 Task: Look for space in Pinhais, Brazil from 9th June, 2023 to 16th June, 2023 for 2 adults in price range Rs.8000 to Rs.16000. Place can be entire place with 2 bedrooms having 2 beds and 1 bathroom. Property type can be house, flat, guest house. Amenities needed are: washing machine. Booking option can be shelf check-in. Required host language is Spanish.
Action: Mouse moved to (802, 103)
Screenshot: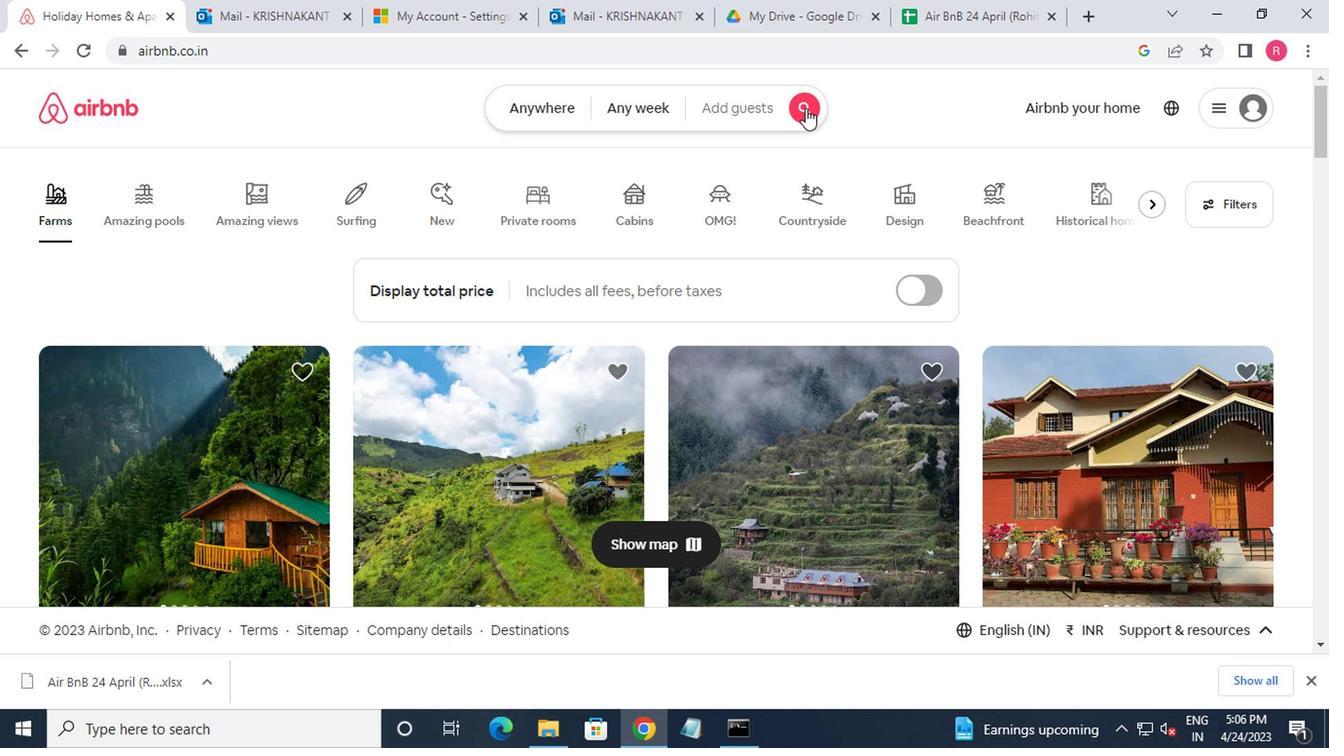 
Action: Mouse pressed left at (802, 103)
Screenshot: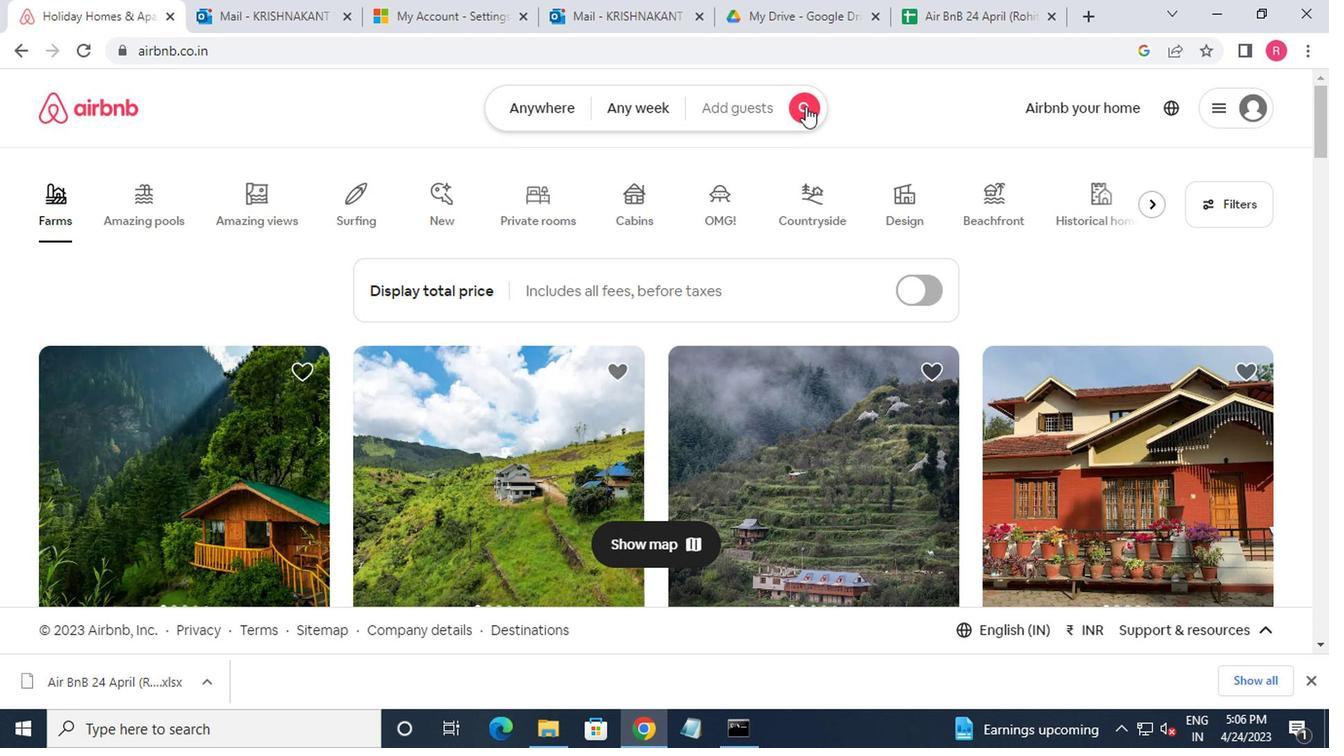 
Action: Mouse moved to (342, 193)
Screenshot: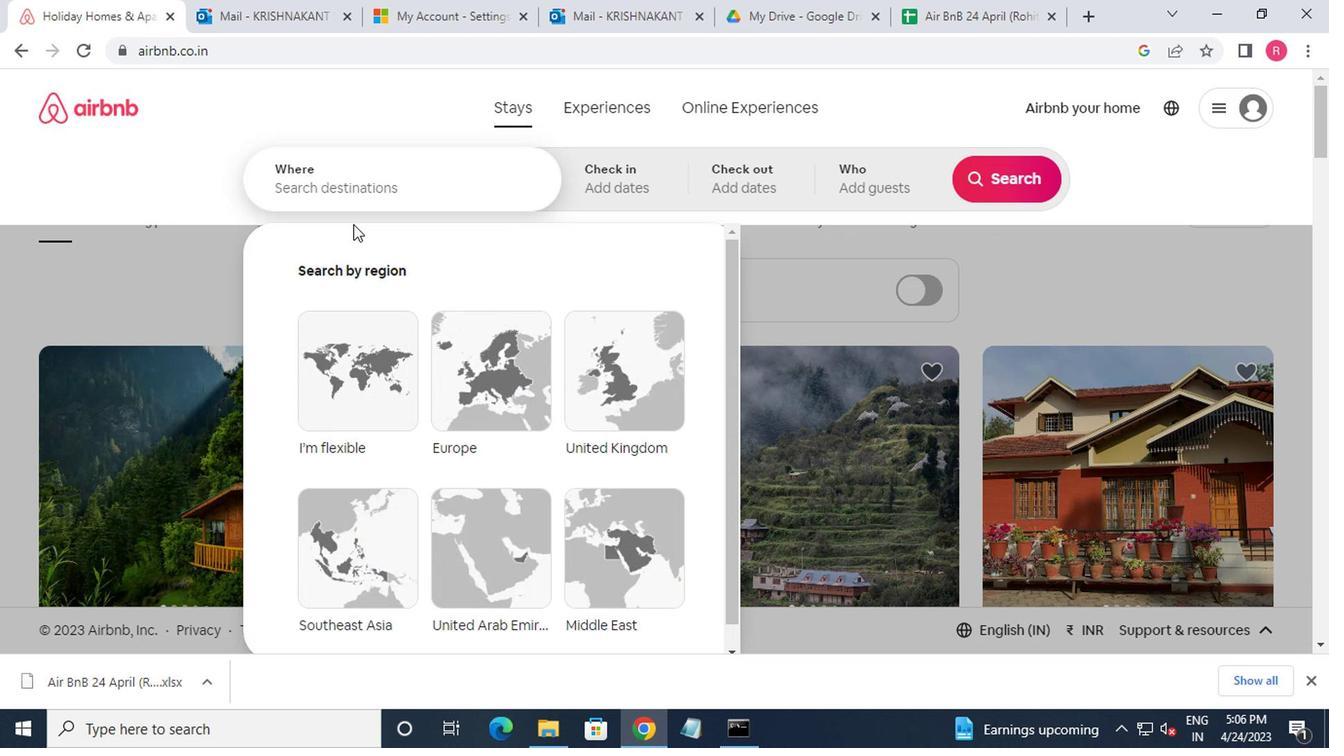 
Action: Mouse pressed left at (342, 193)
Screenshot: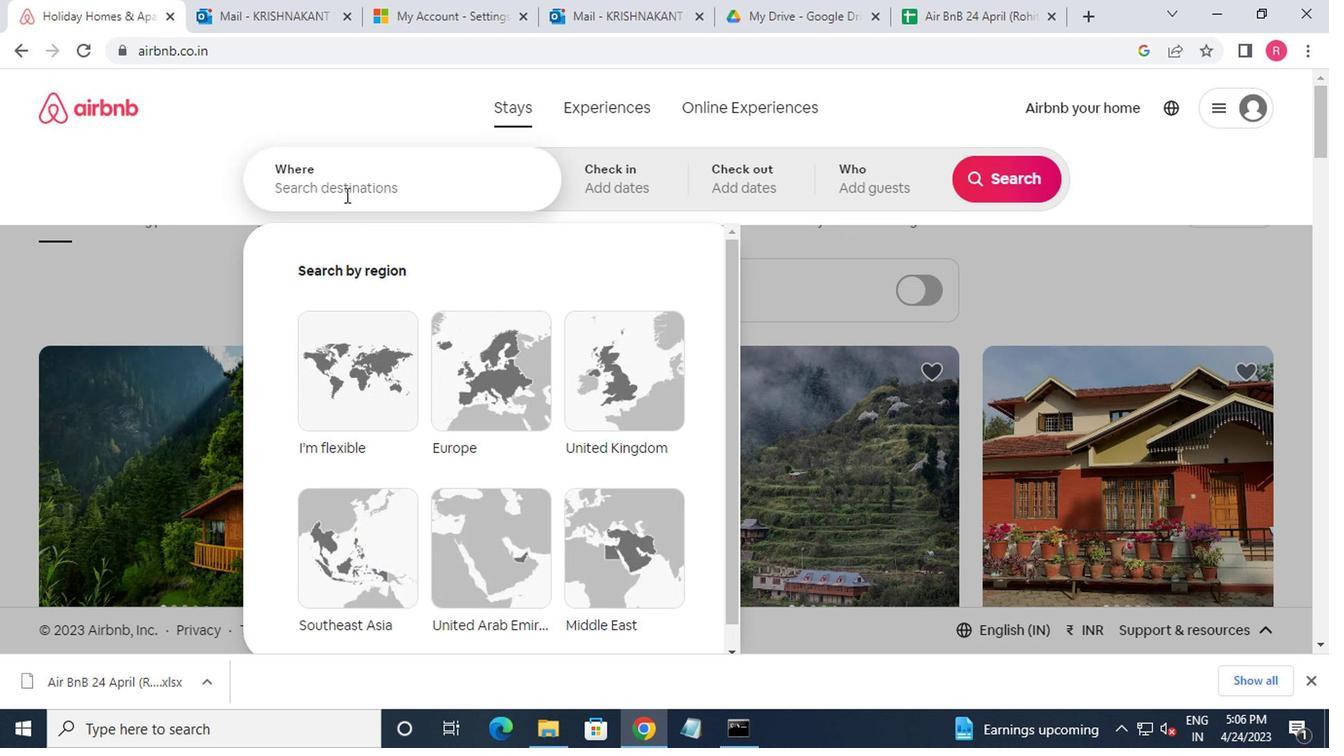 
Action: Key pressed pinhais,brazil<Key.enter>
Screenshot: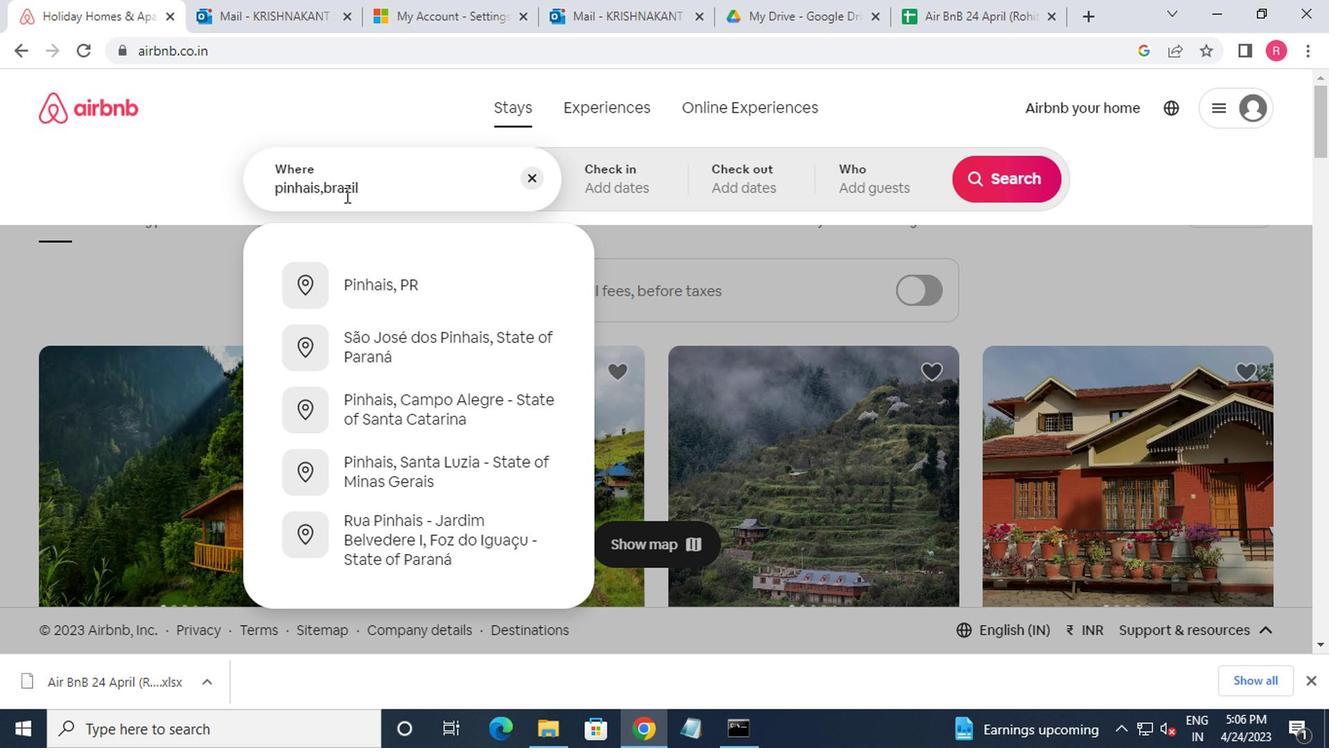 
Action: Mouse moved to (983, 335)
Screenshot: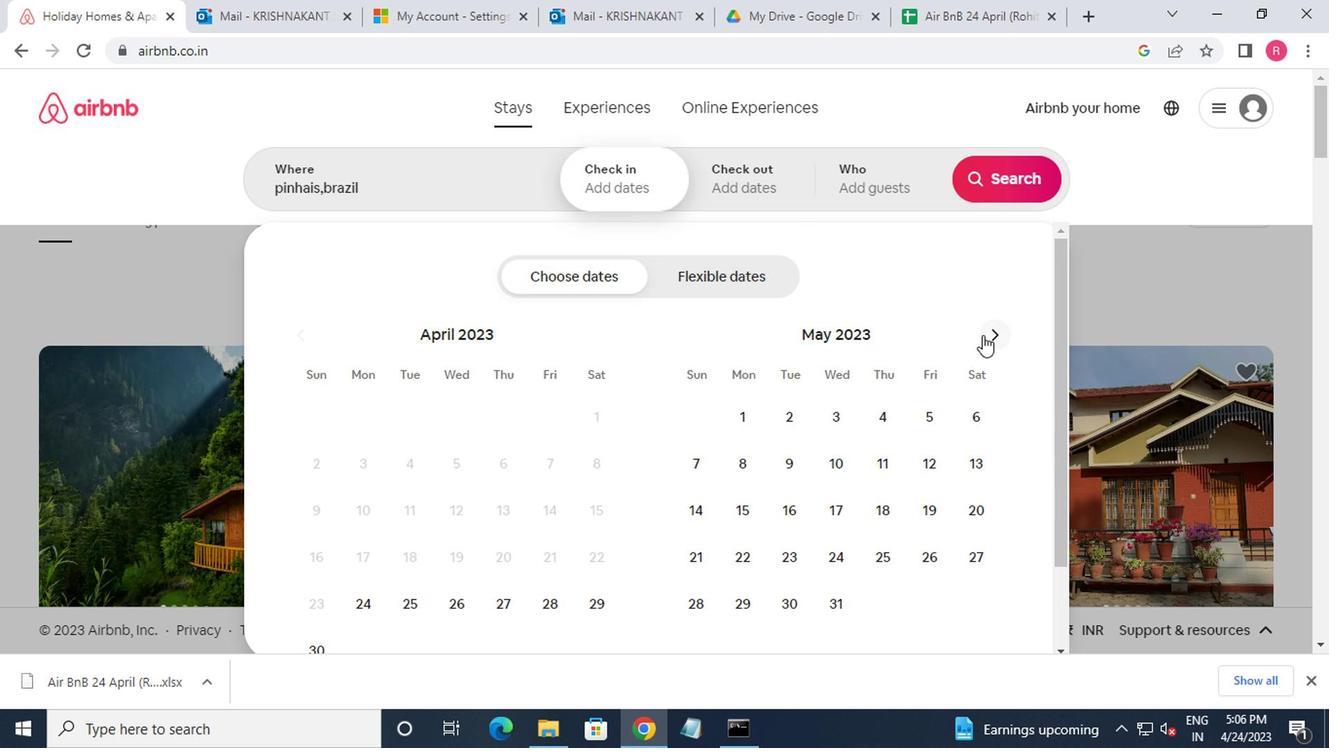 
Action: Mouse pressed left at (983, 335)
Screenshot: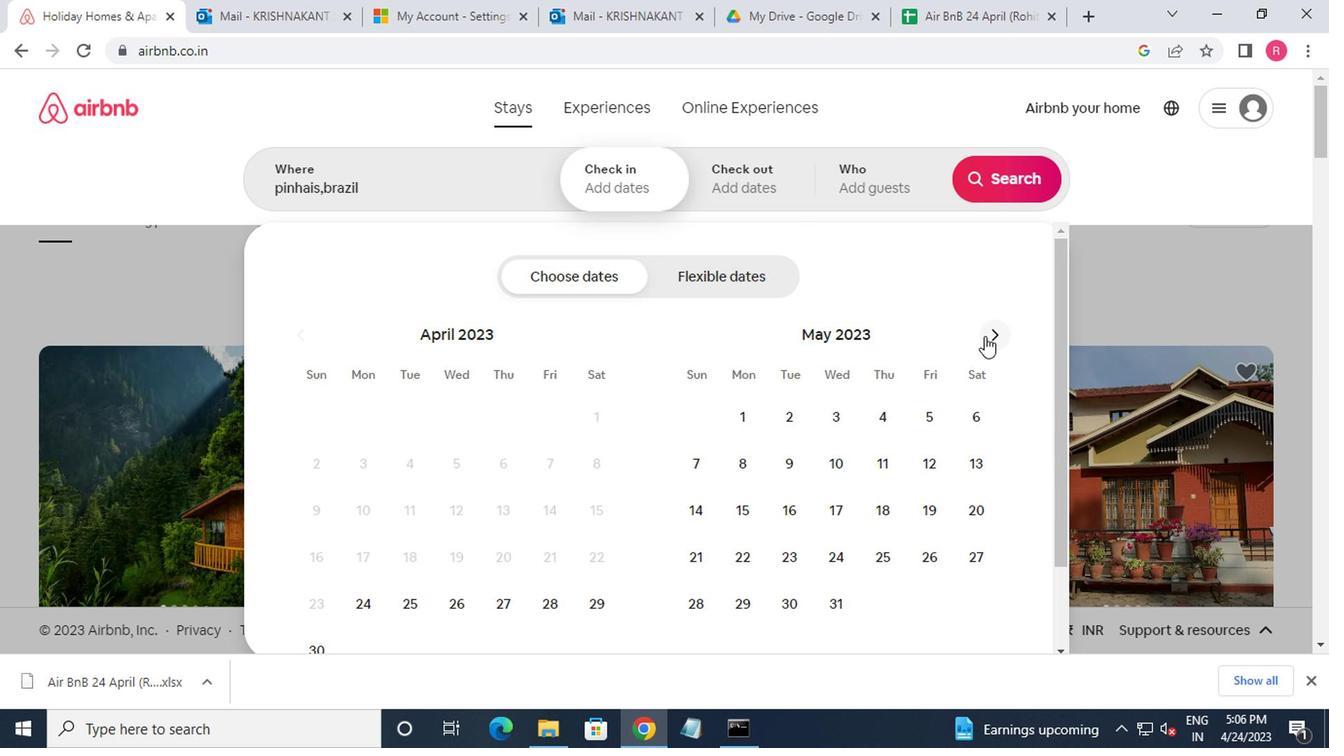 
Action: Mouse moved to (920, 463)
Screenshot: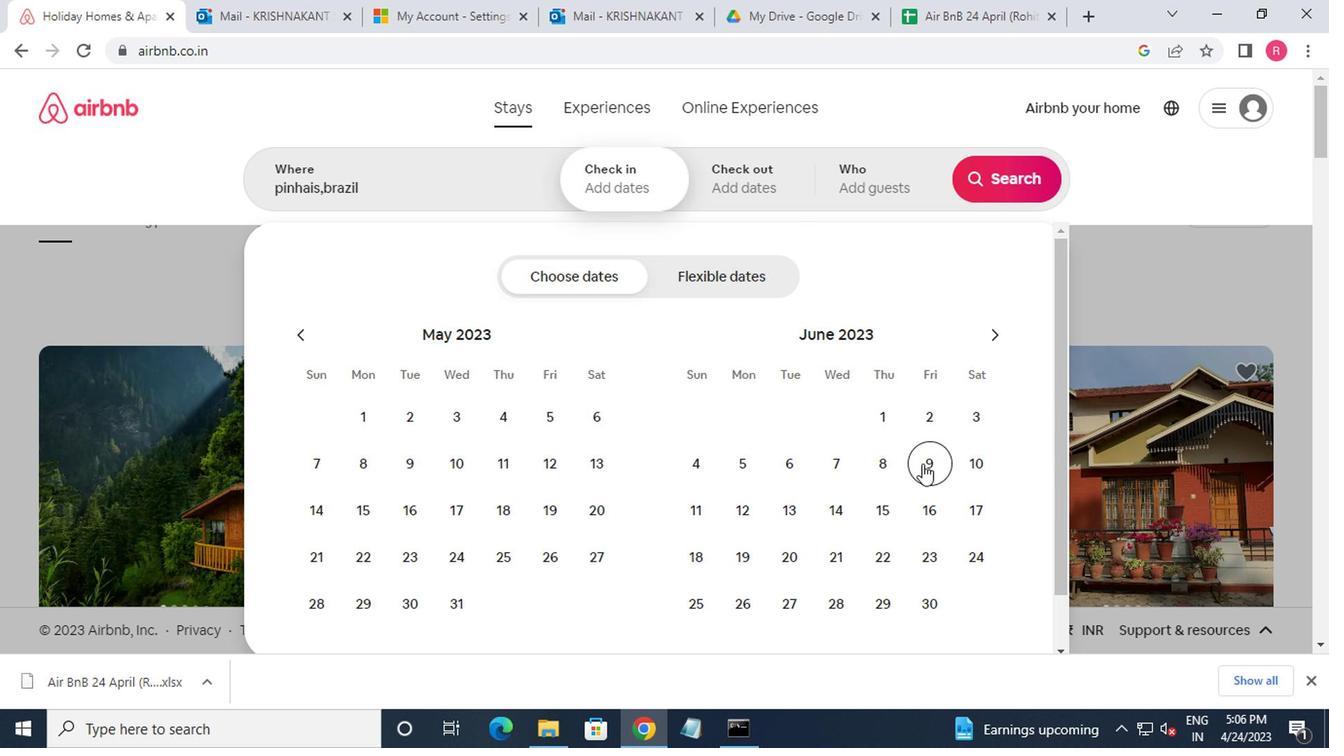 
Action: Mouse pressed left at (920, 463)
Screenshot: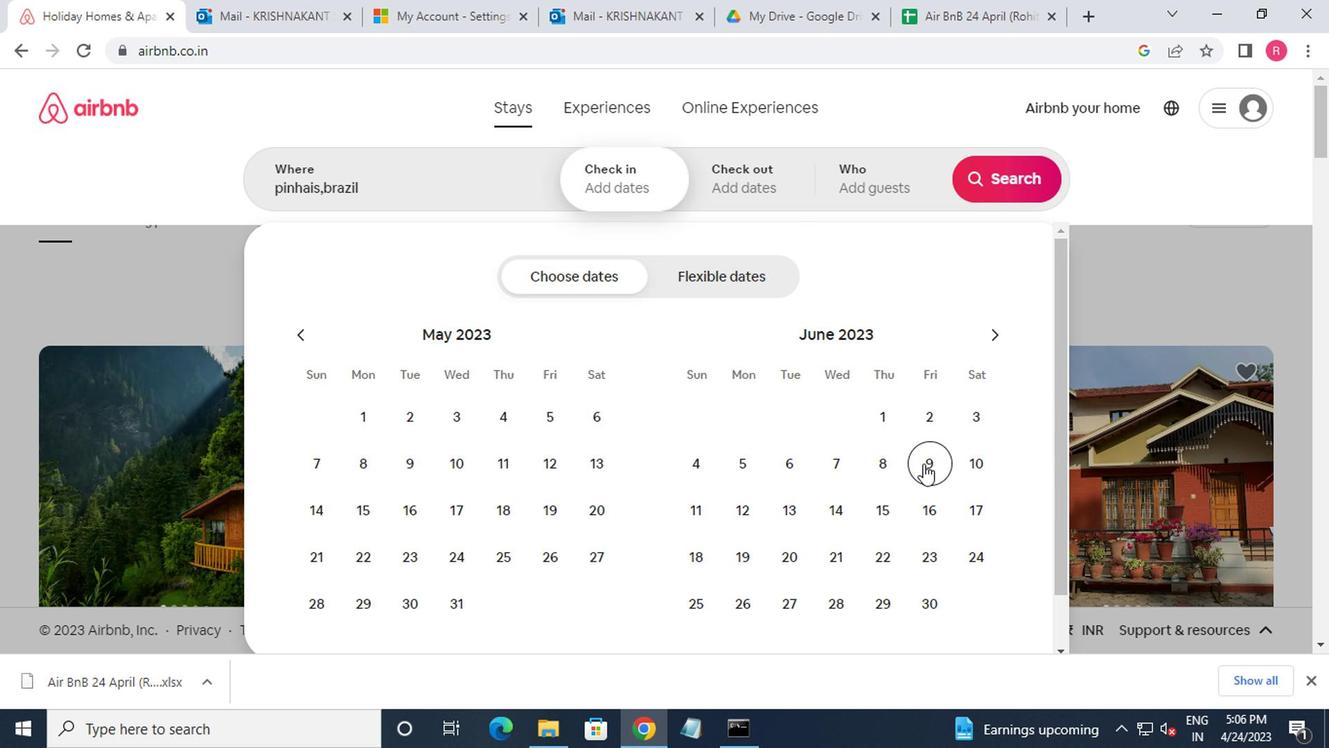 
Action: Mouse moved to (925, 513)
Screenshot: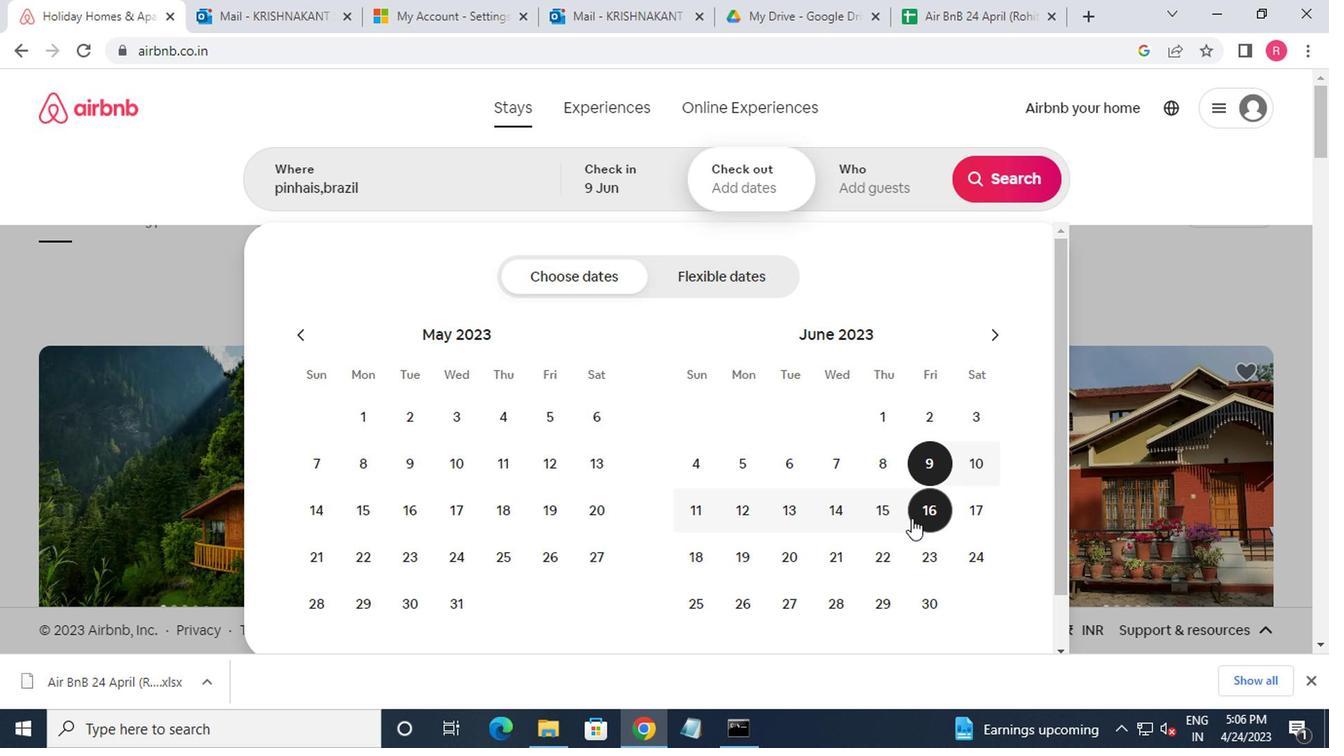 
Action: Mouse pressed left at (925, 513)
Screenshot: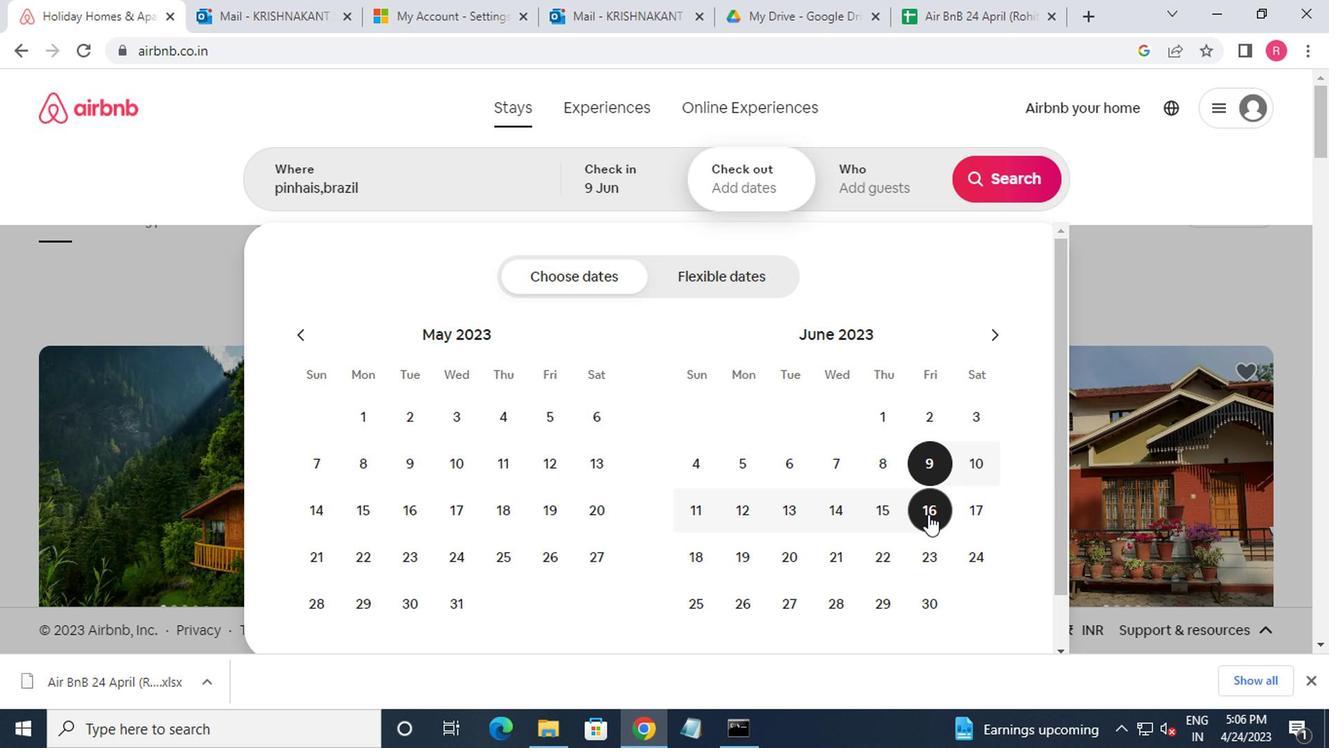 
Action: Mouse moved to (850, 171)
Screenshot: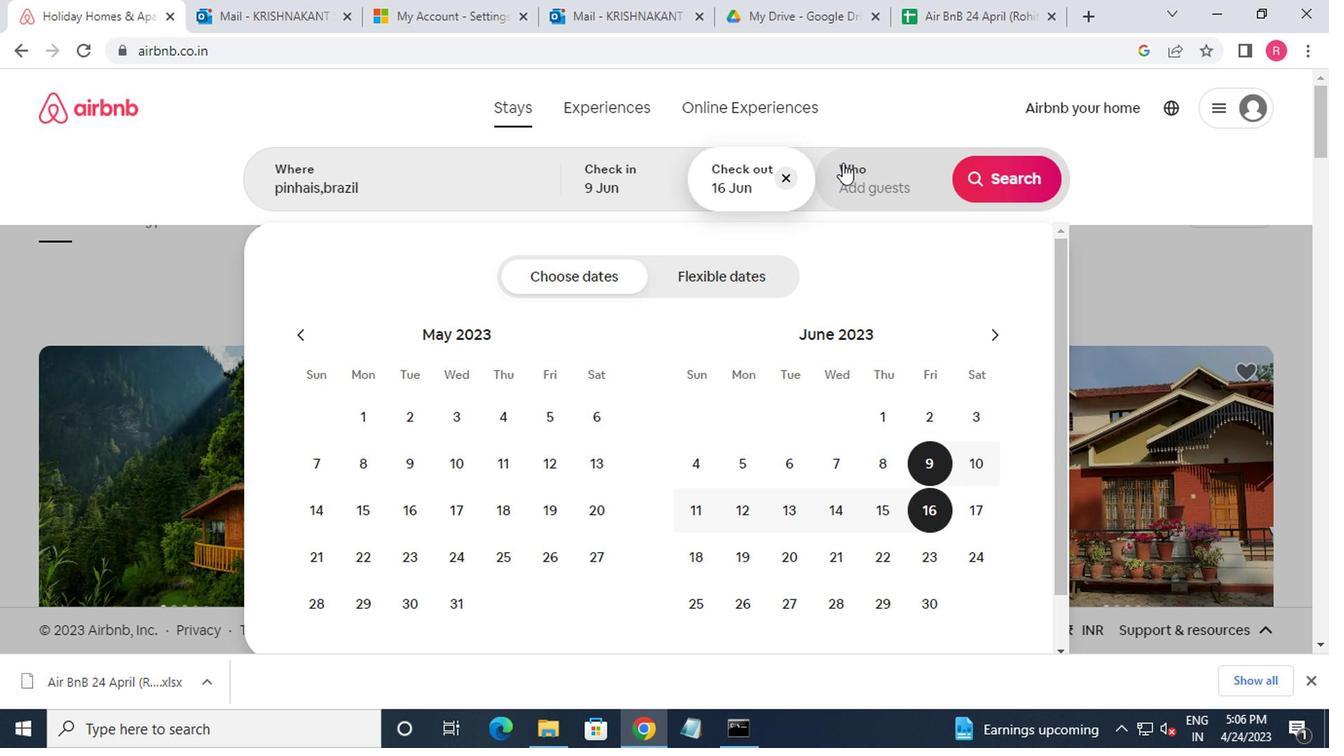 
Action: Mouse pressed left at (850, 171)
Screenshot: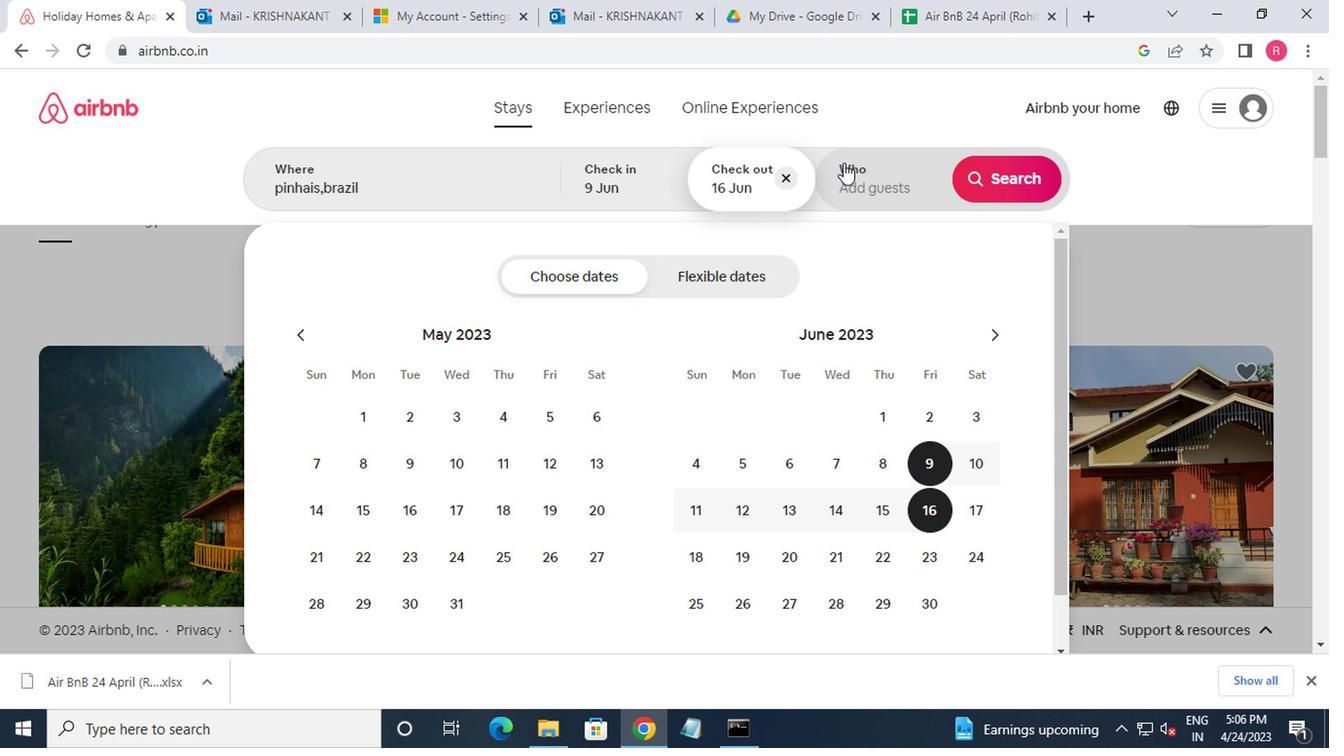 
Action: Mouse moved to (1004, 285)
Screenshot: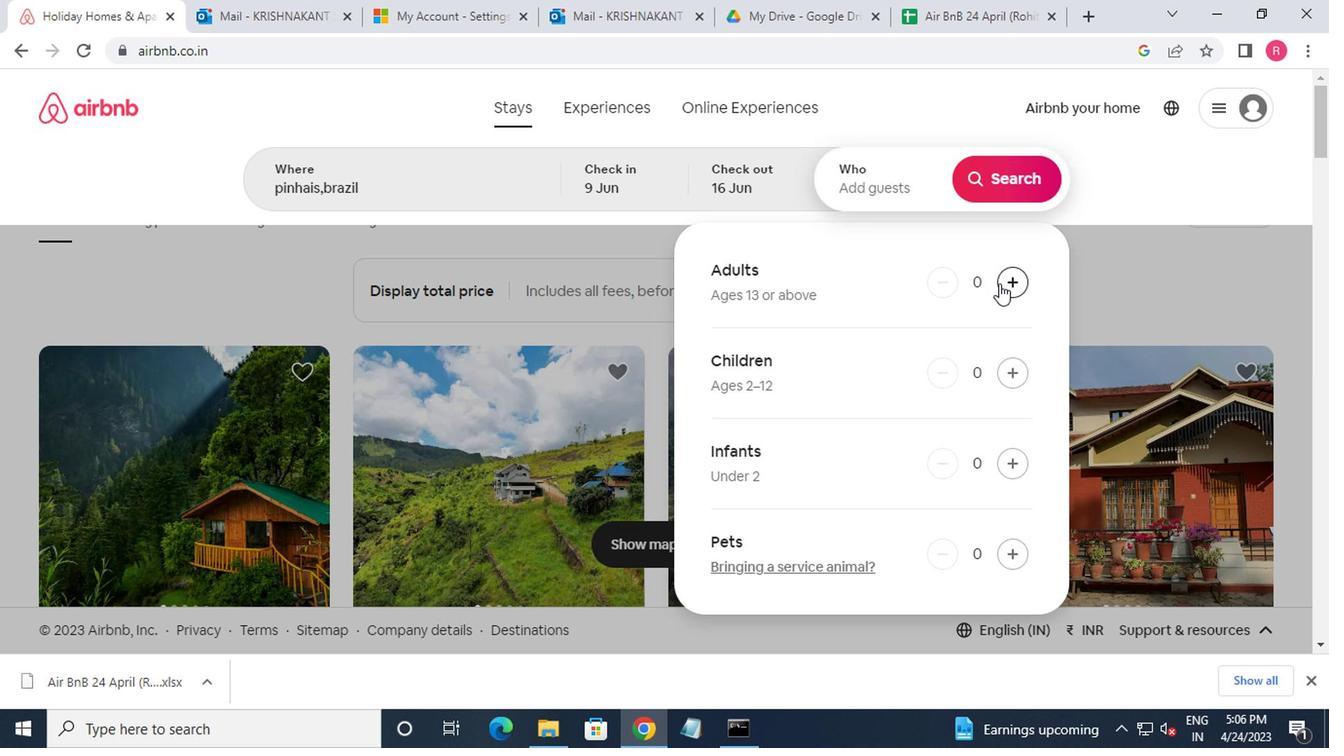 
Action: Mouse pressed left at (1004, 285)
Screenshot: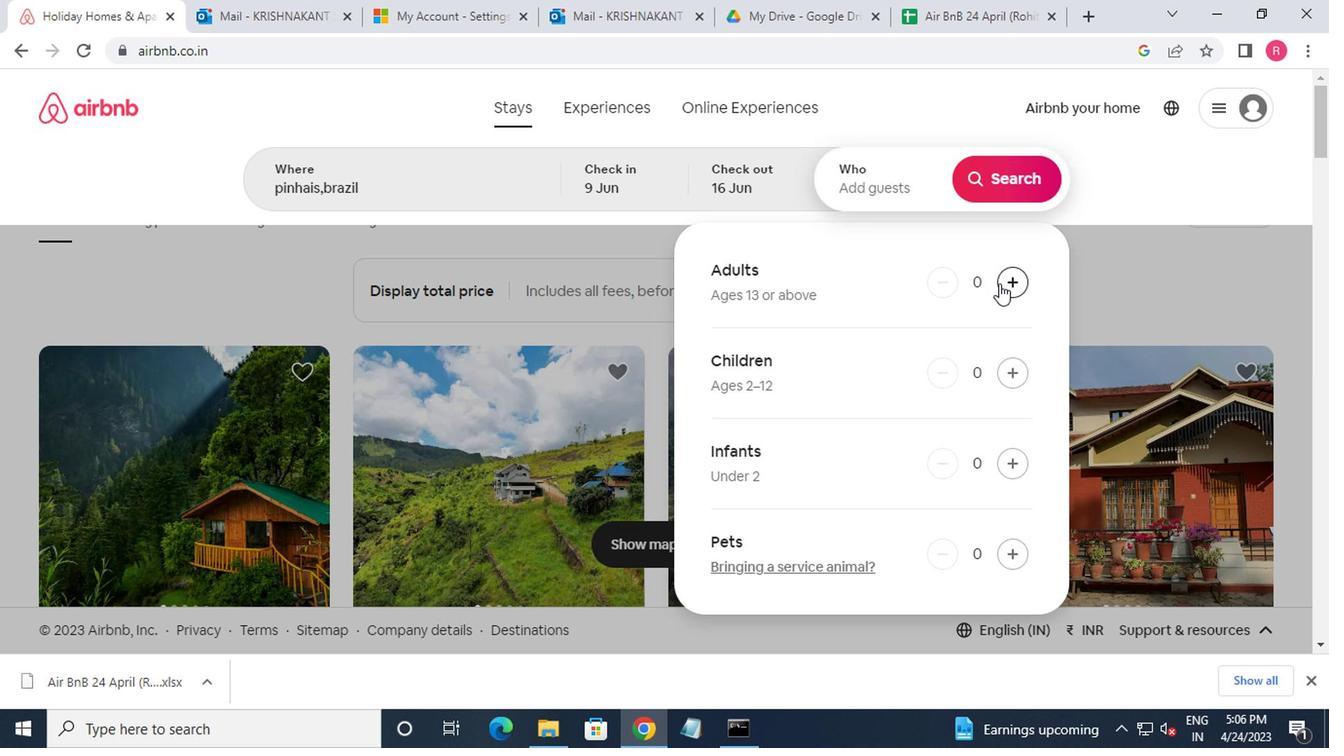 
Action: Mouse moved to (1004, 285)
Screenshot: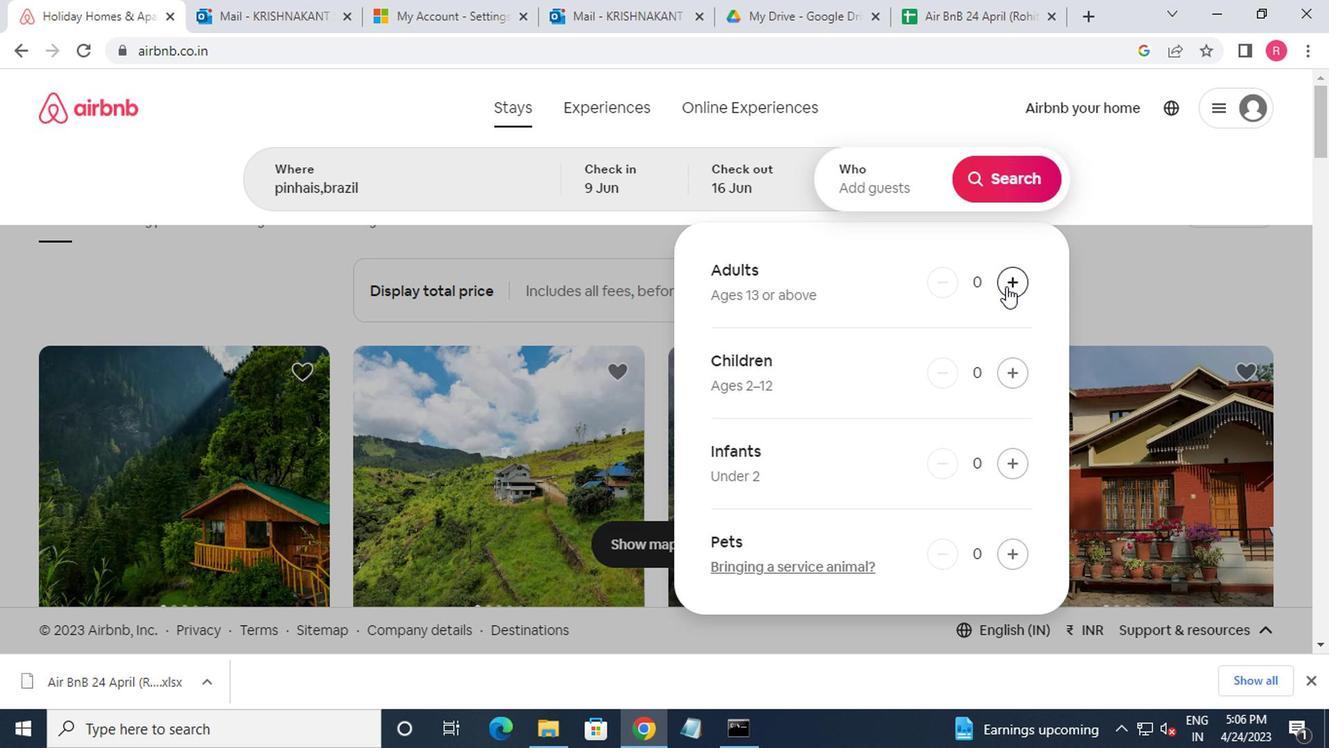 
Action: Mouse pressed left at (1004, 285)
Screenshot: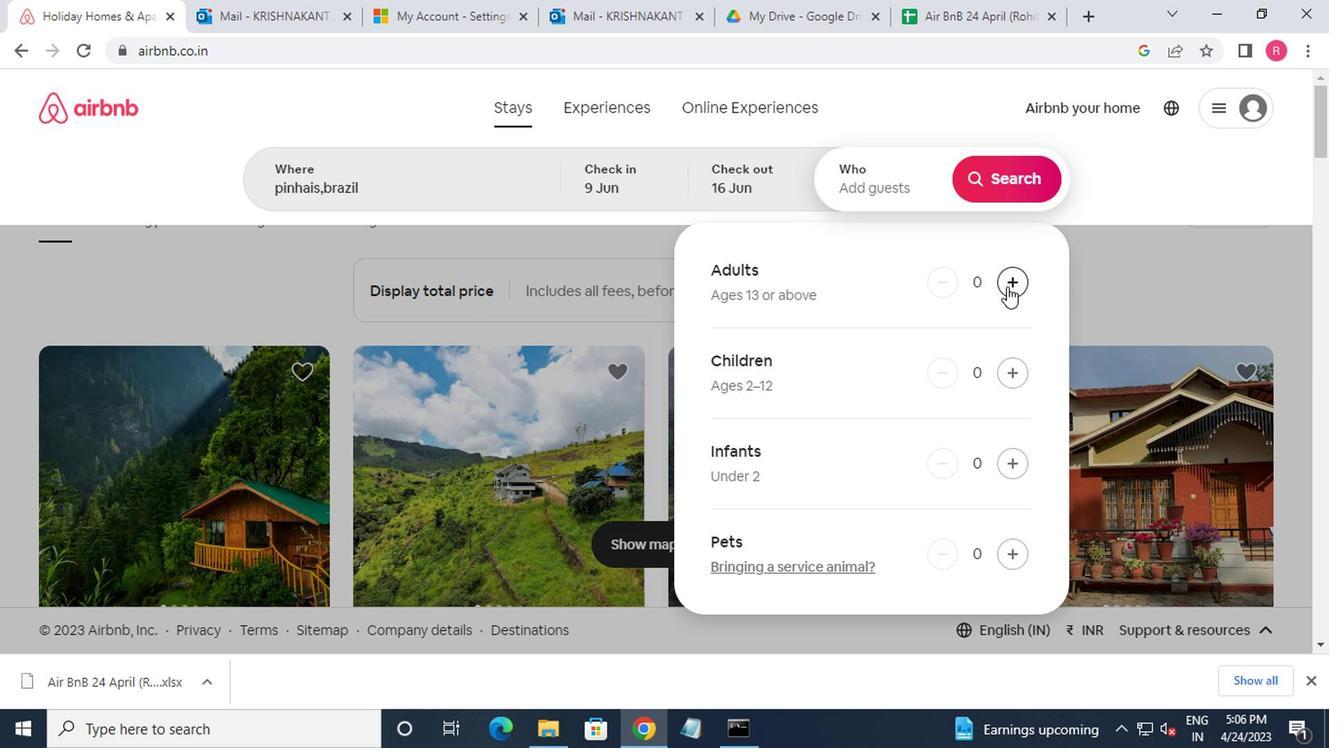 
Action: Mouse moved to (989, 193)
Screenshot: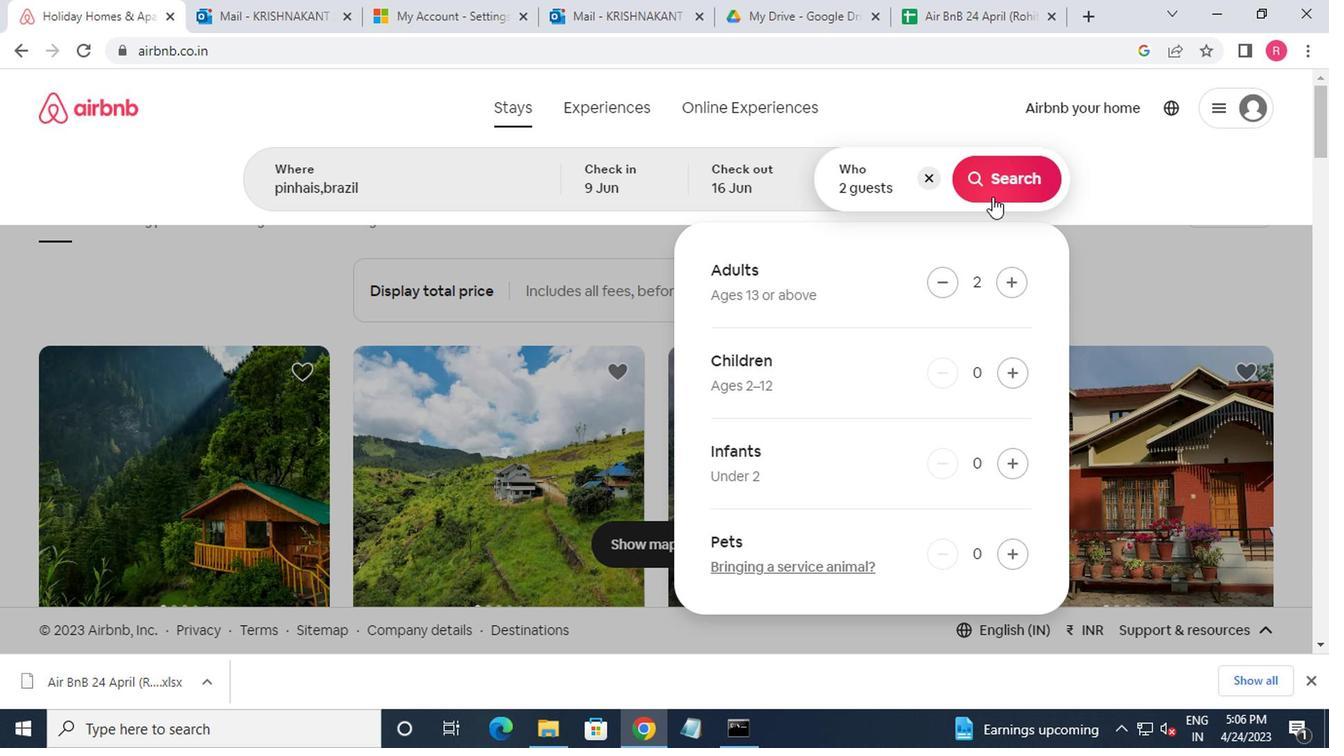 
Action: Mouse pressed left at (989, 193)
Screenshot: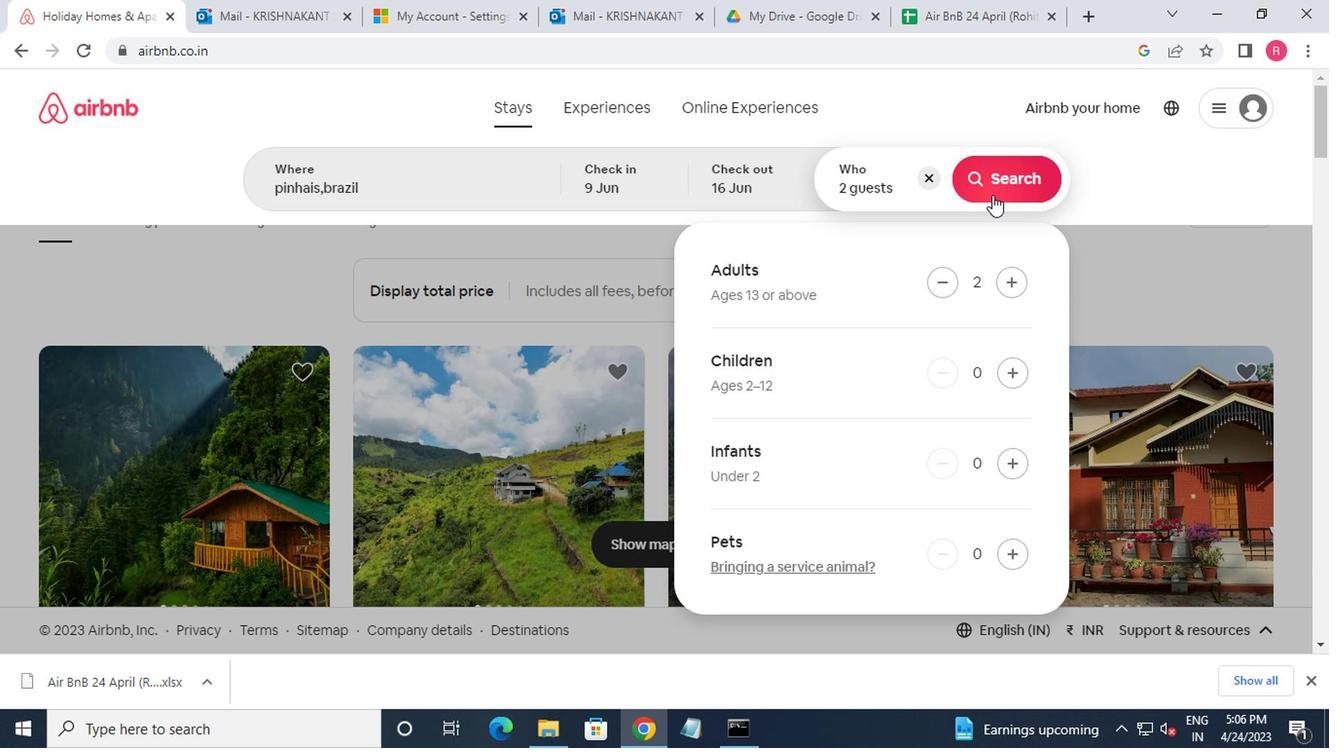 
Action: Mouse moved to (1228, 169)
Screenshot: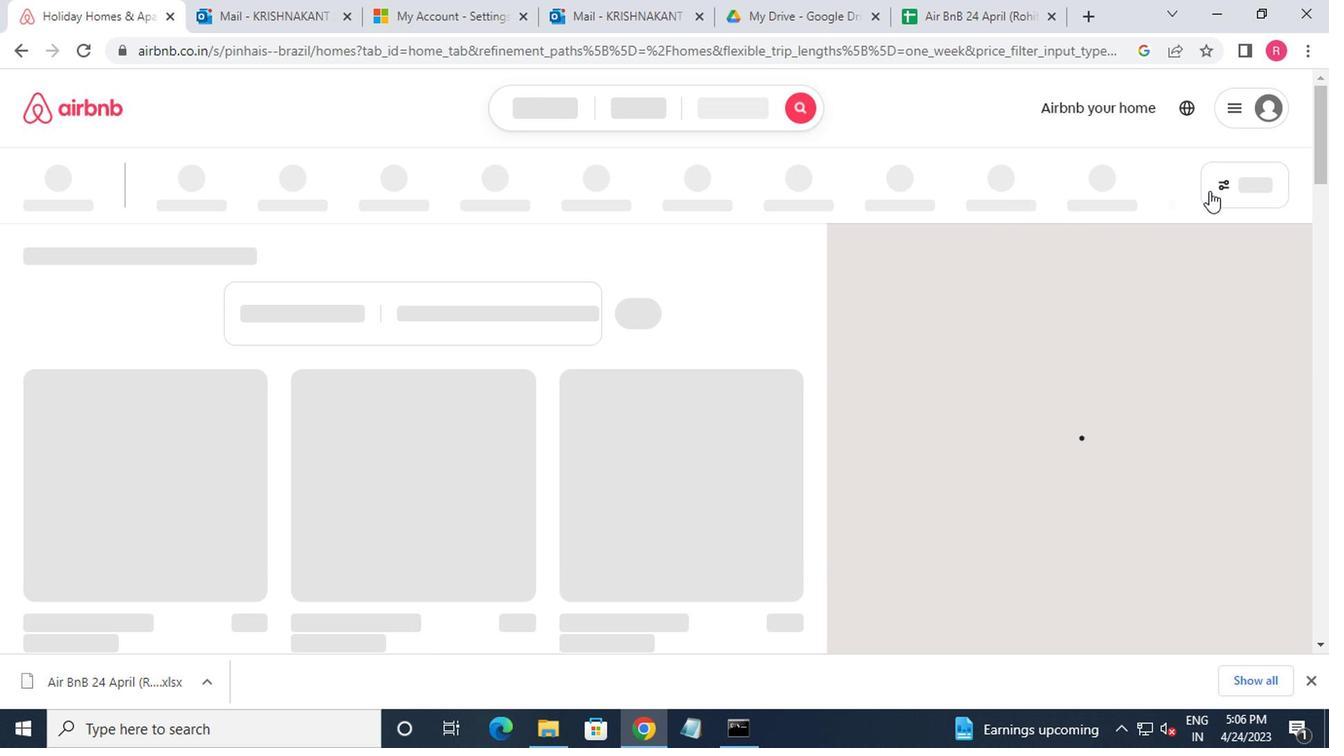 
Action: Mouse pressed left at (1228, 169)
Screenshot: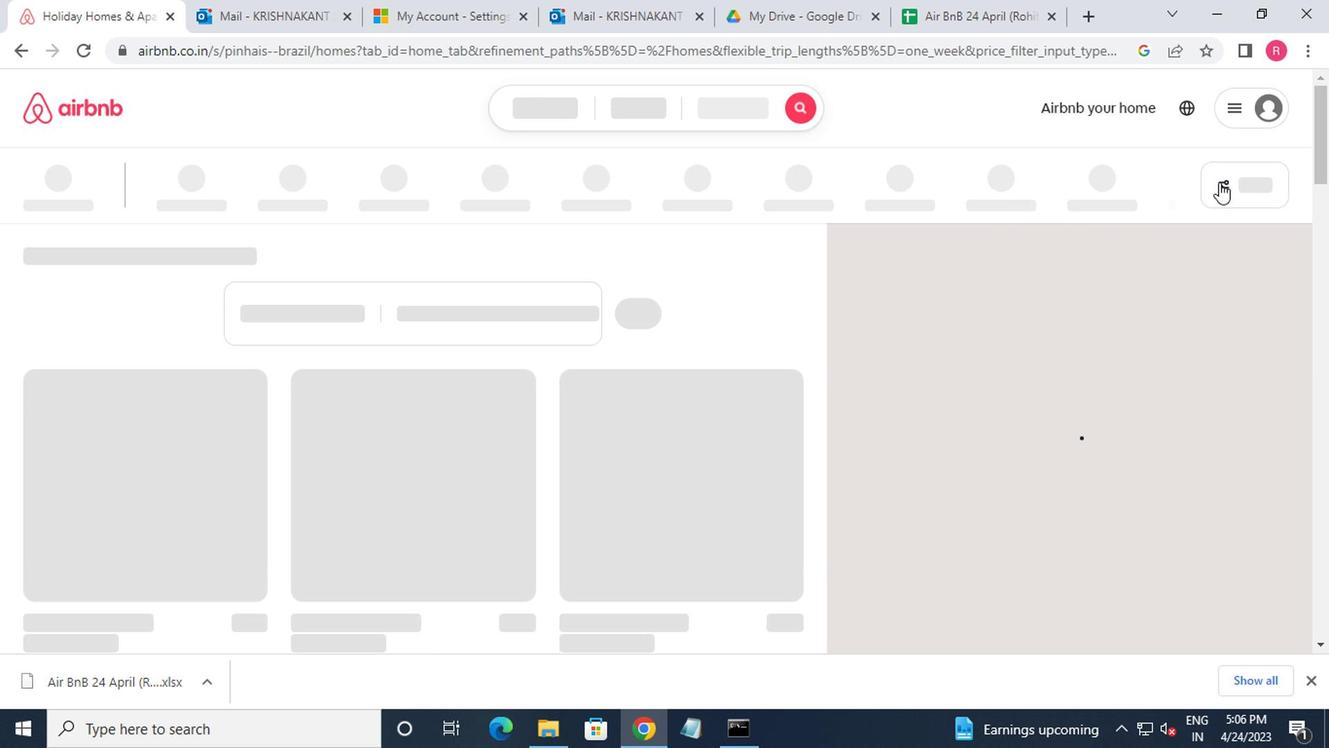 
Action: Mouse moved to (1214, 193)
Screenshot: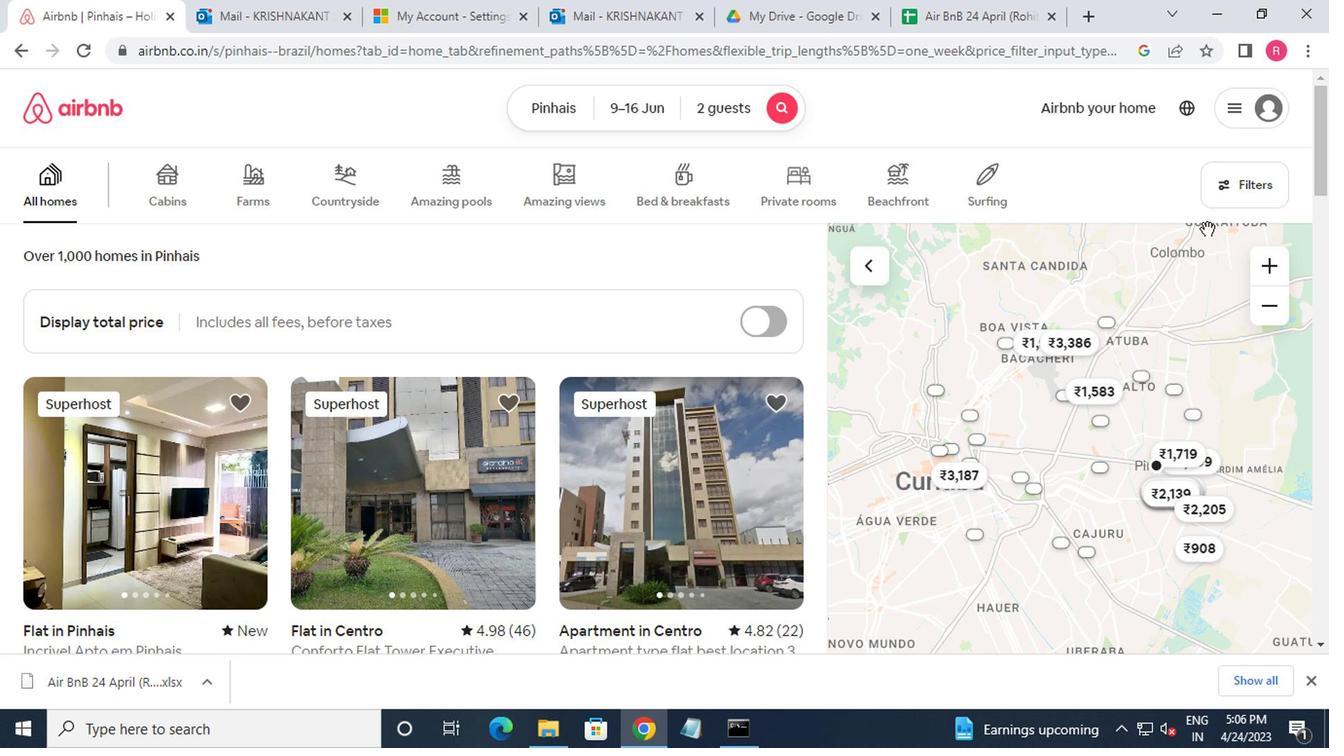 
Action: Mouse pressed left at (1214, 193)
Screenshot: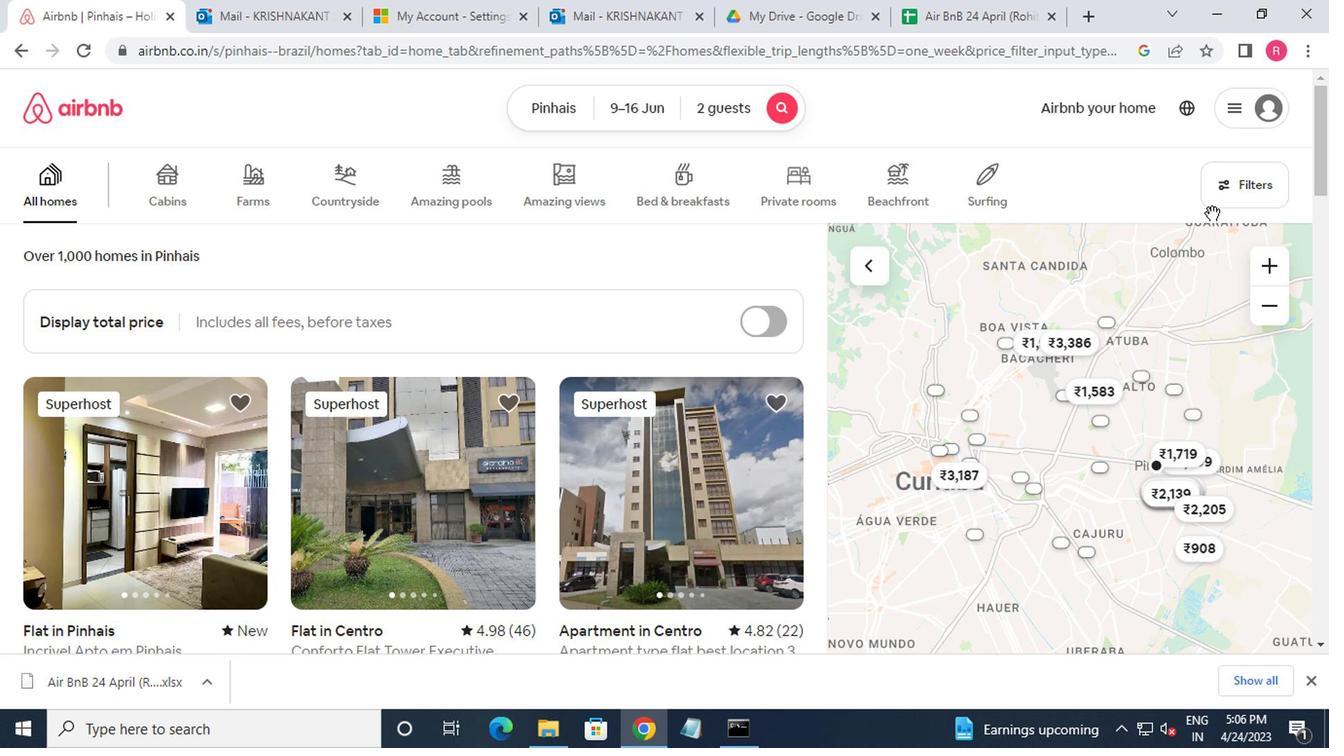 
Action: Mouse moved to (458, 430)
Screenshot: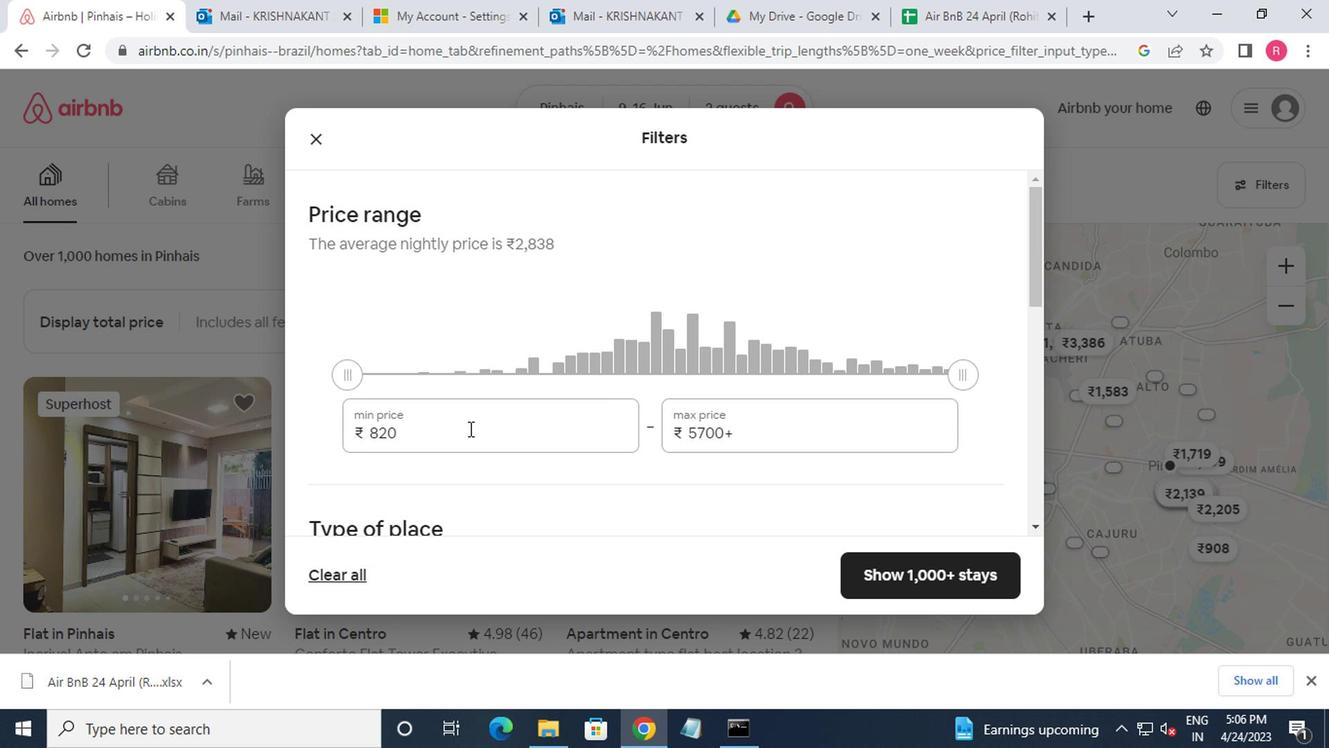 
Action: Mouse pressed left at (458, 430)
Screenshot: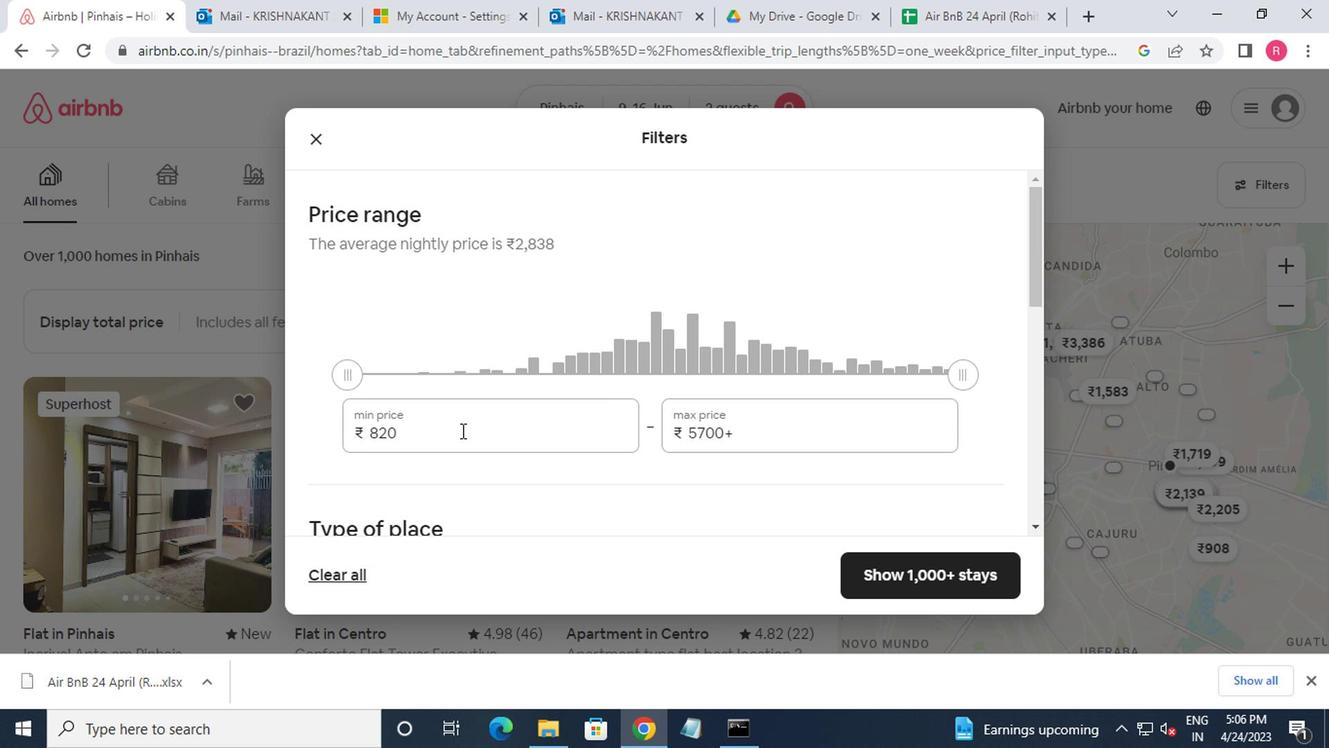 
Action: Key pressed <Key.backspace><Key.backspace><Key.backspace>8000<Key.tab>16000
Screenshot: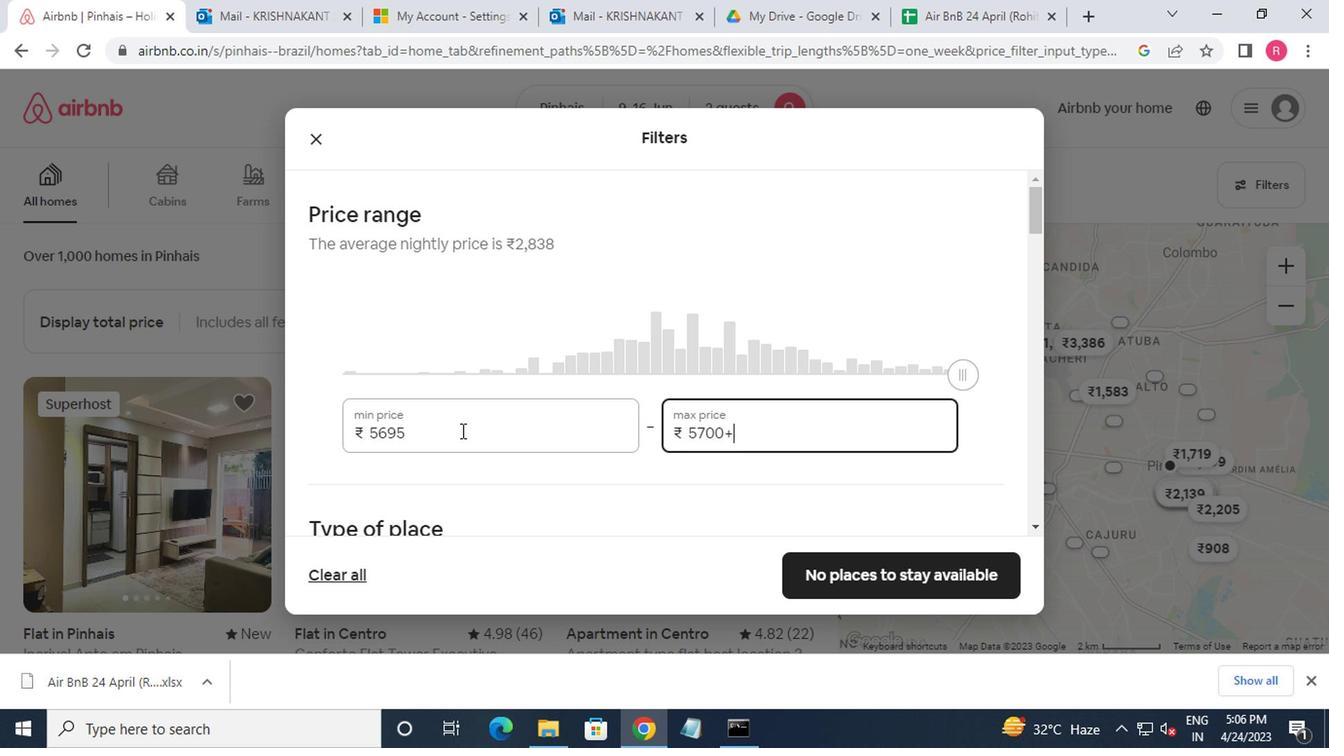 
Action: Mouse moved to (458, 435)
Screenshot: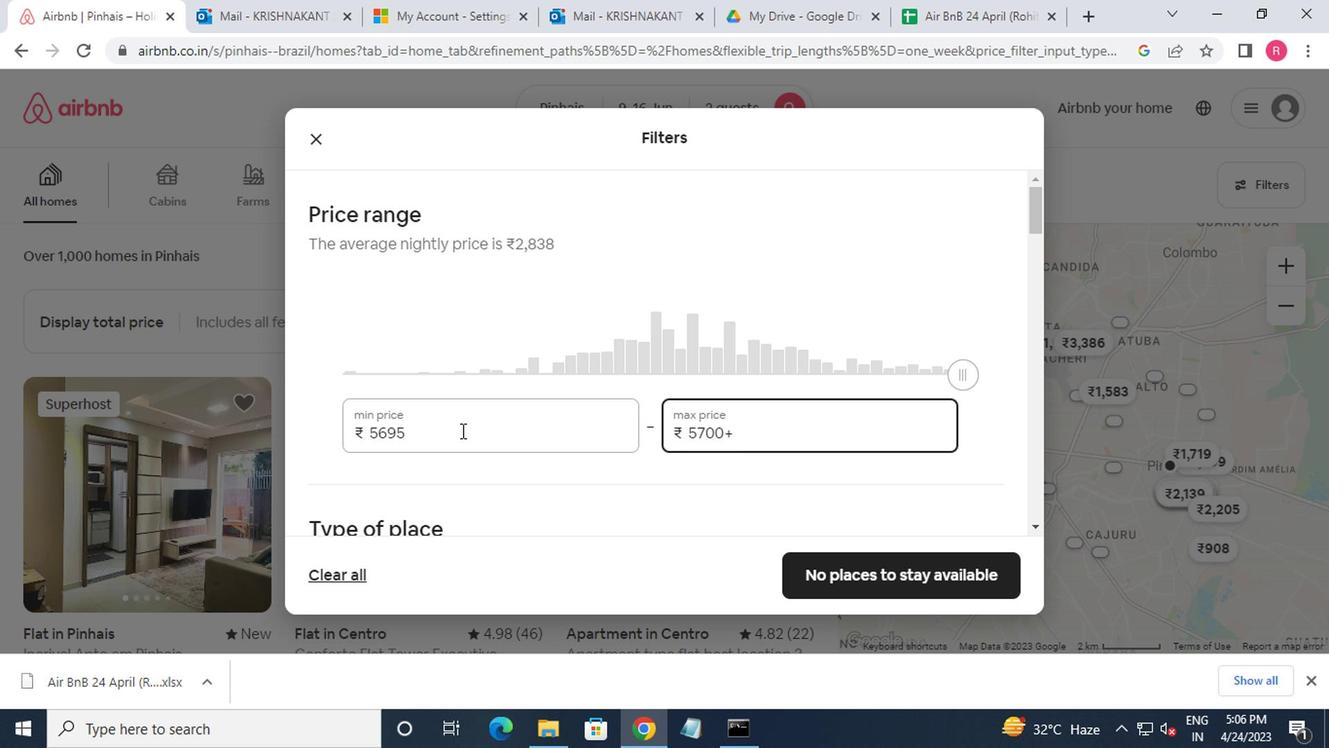 
Action: Mouse pressed left at (458, 435)
Screenshot: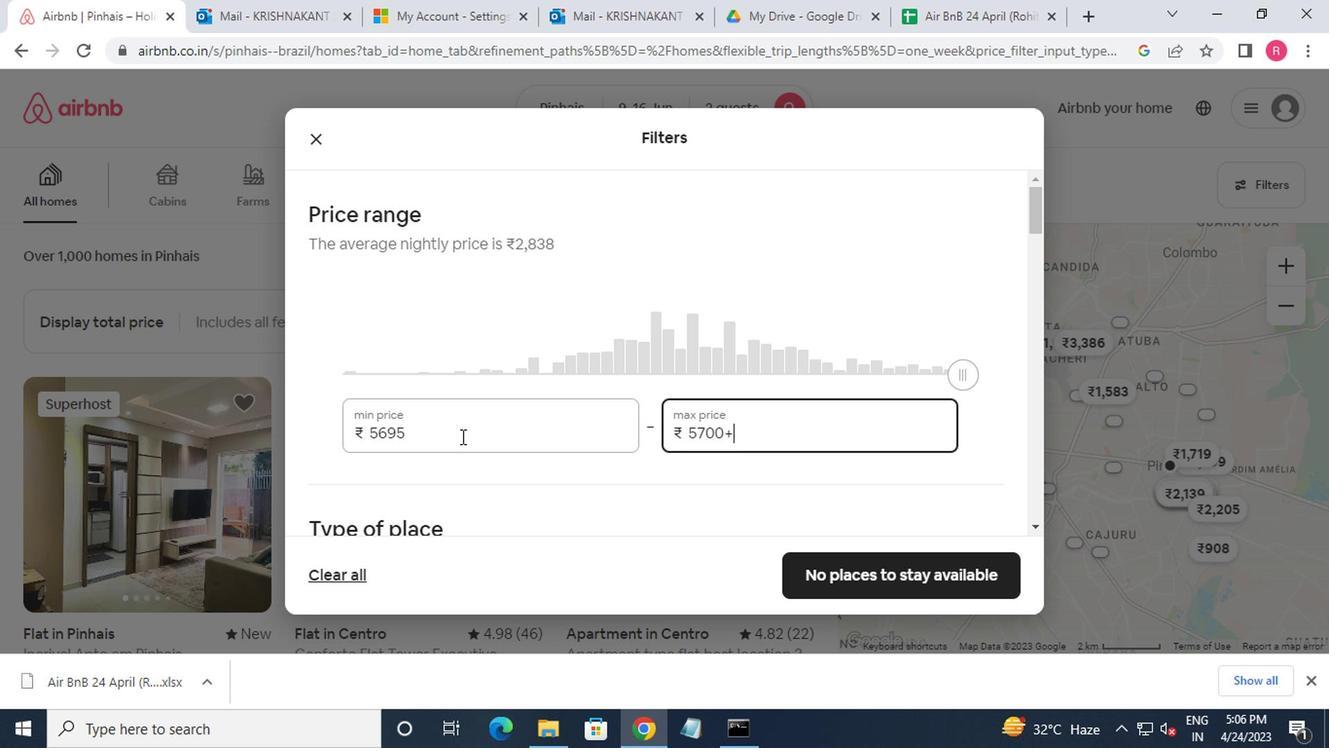 
Action: Key pressed <Key.backspace><Key.backspace><Key.backspace><Key.backspace><Key.backspace>8000
Screenshot: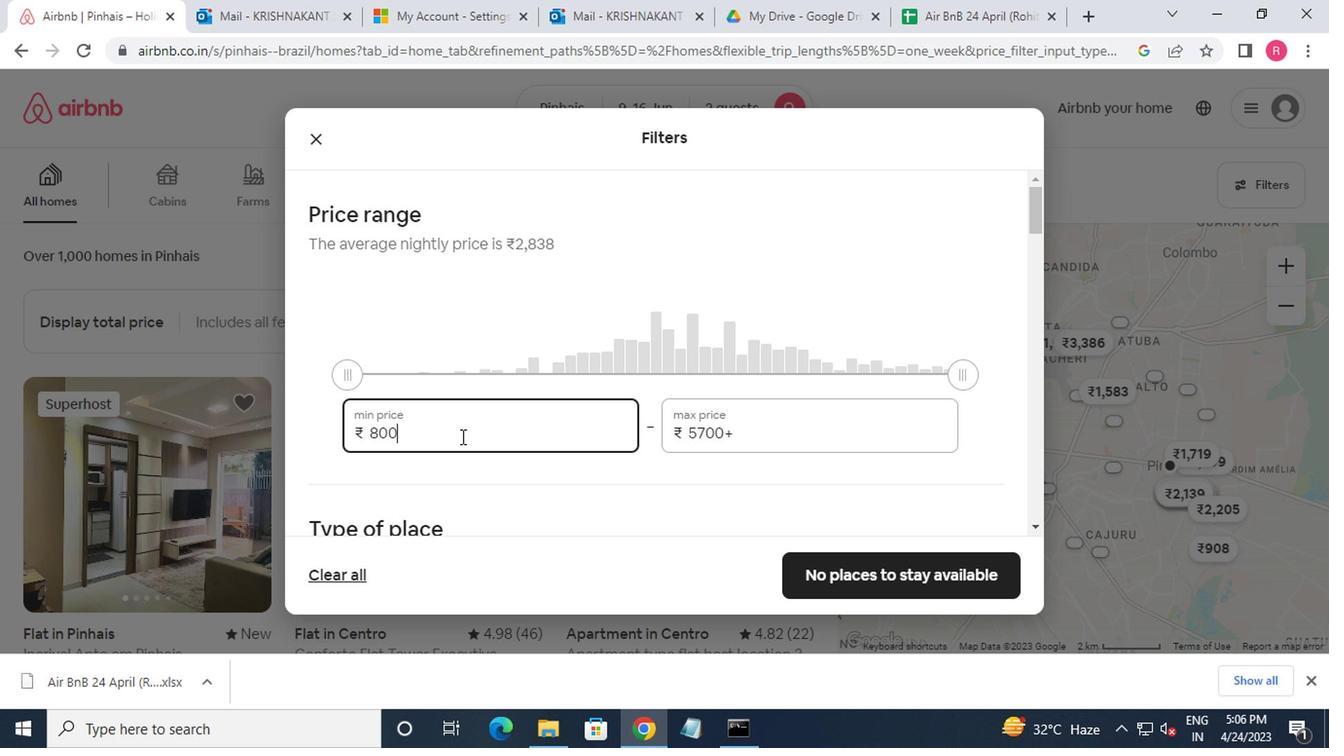 
Action: Mouse moved to (747, 423)
Screenshot: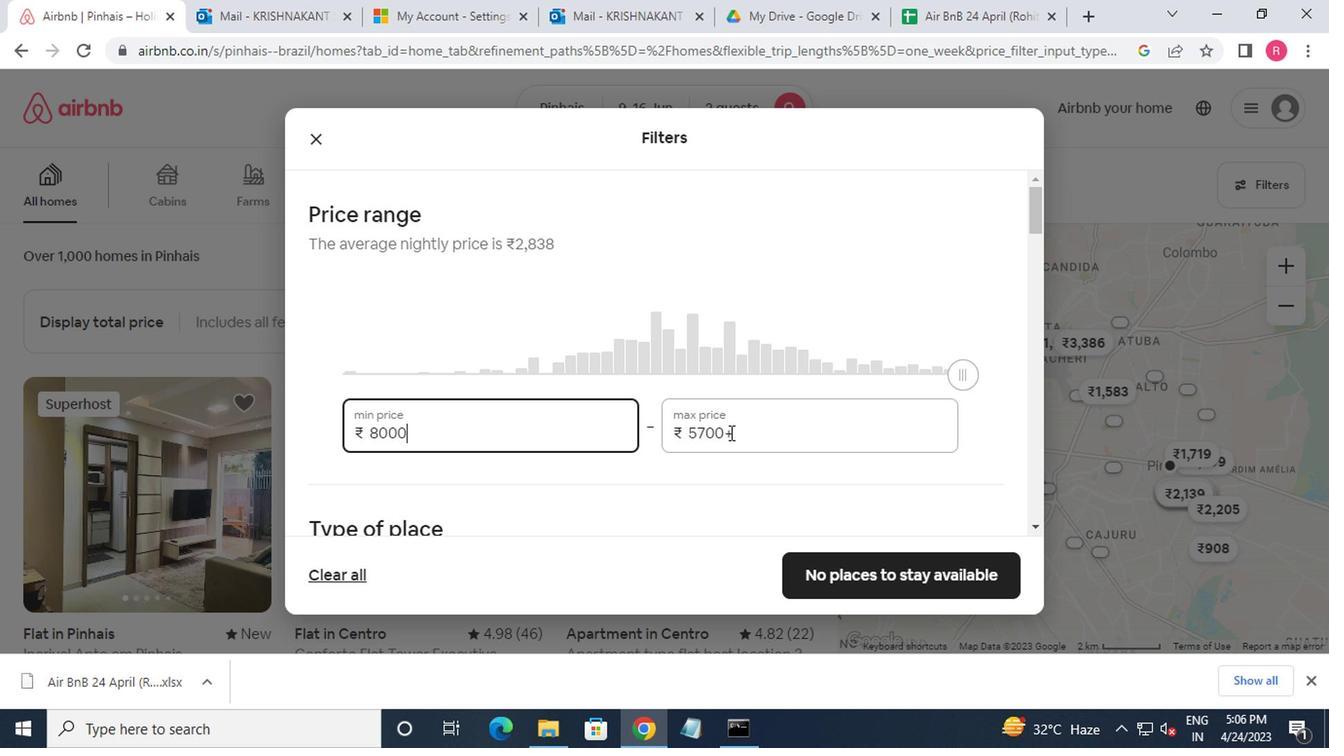 
Action: Mouse pressed left at (747, 423)
Screenshot: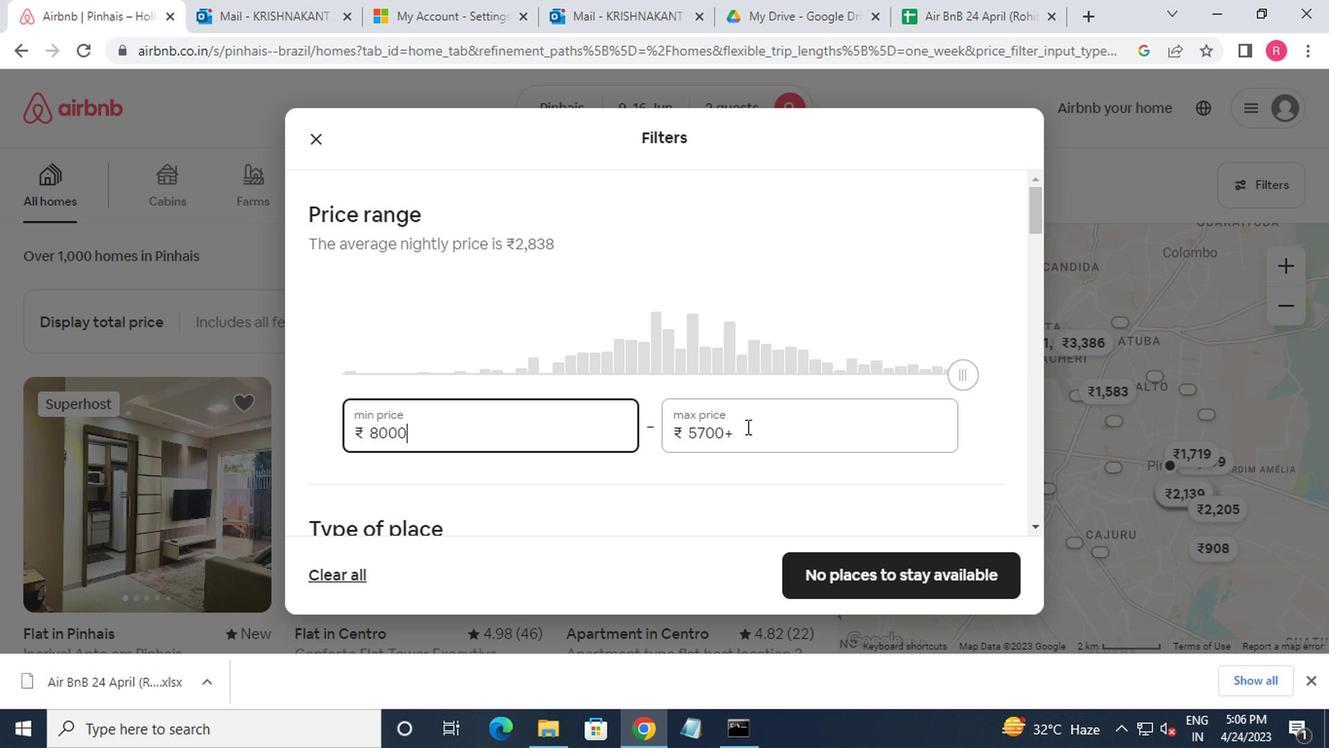 
Action: Mouse moved to (746, 421)
Screenshot: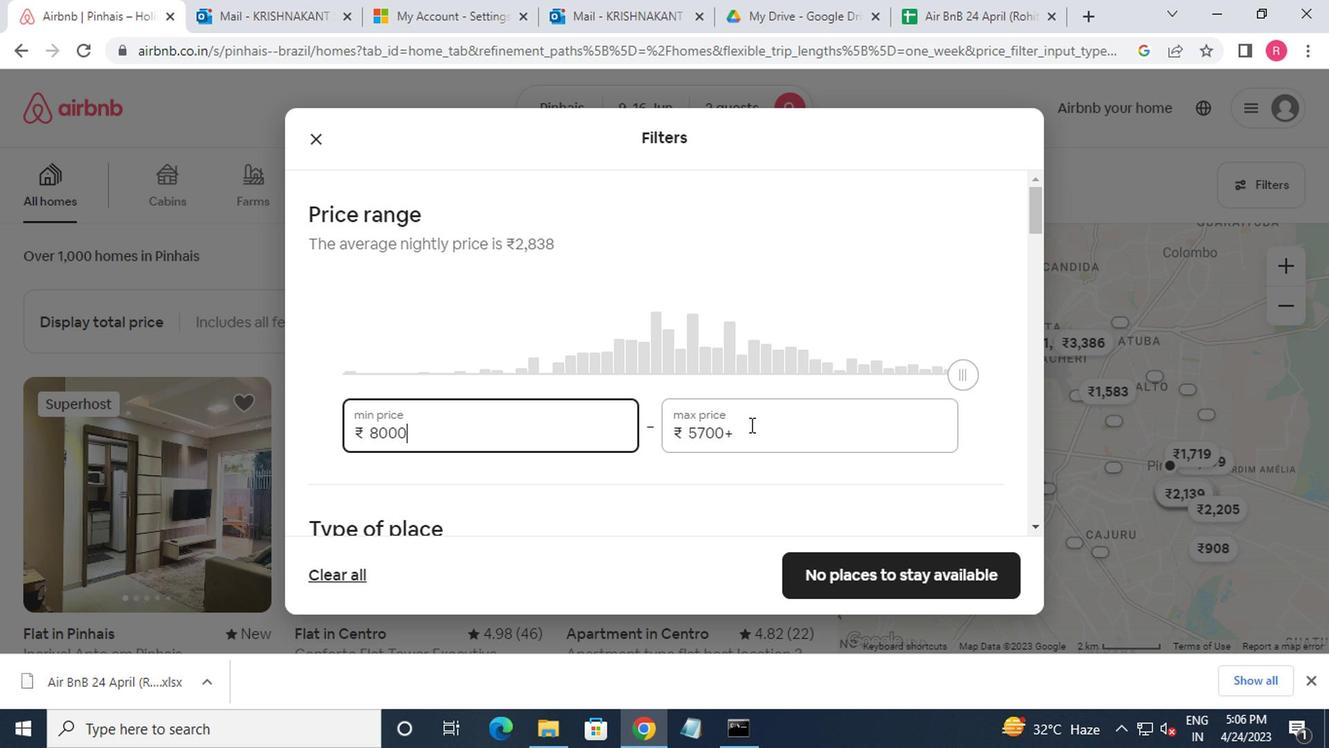 
Action: Key pressed <Key.backspace><Key.backspace><Key.backspace><Key.backspace><Key.backspace>16000
Screenshot: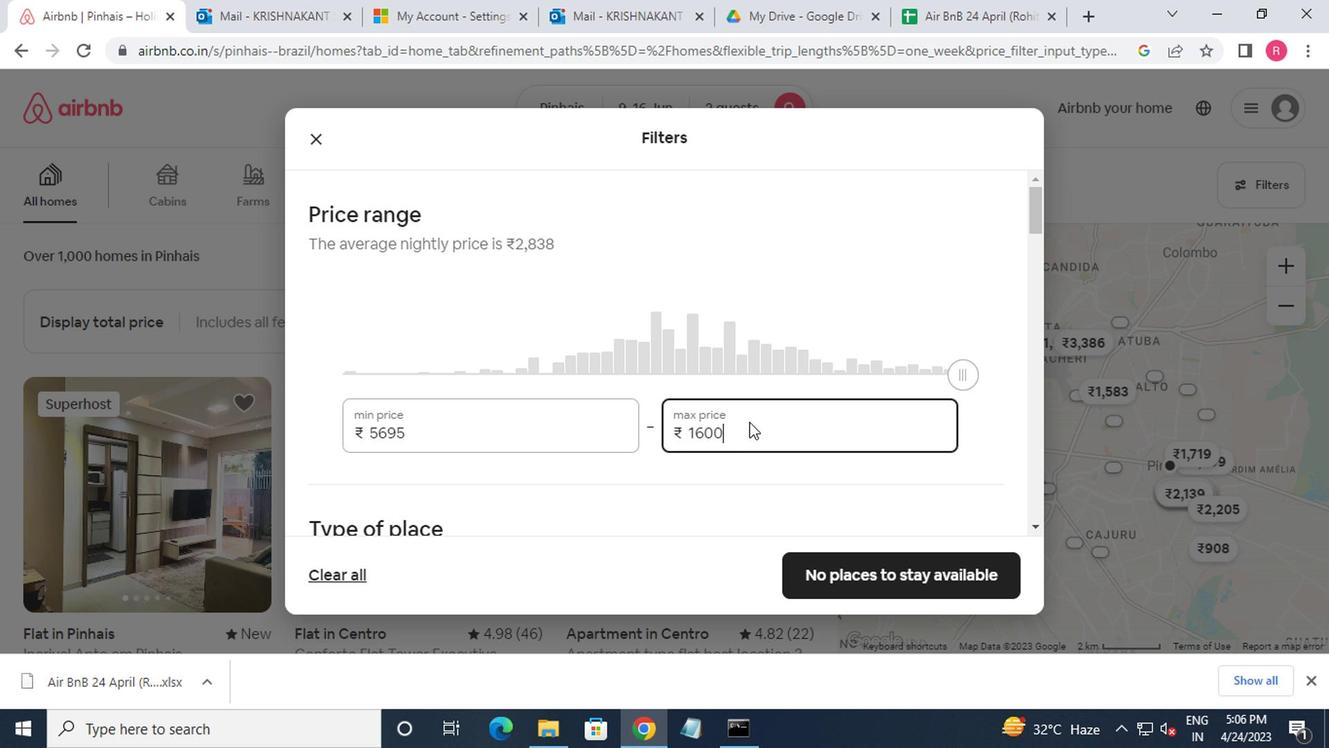 
Action: Mouse moved to (739, 506)
Screenshot: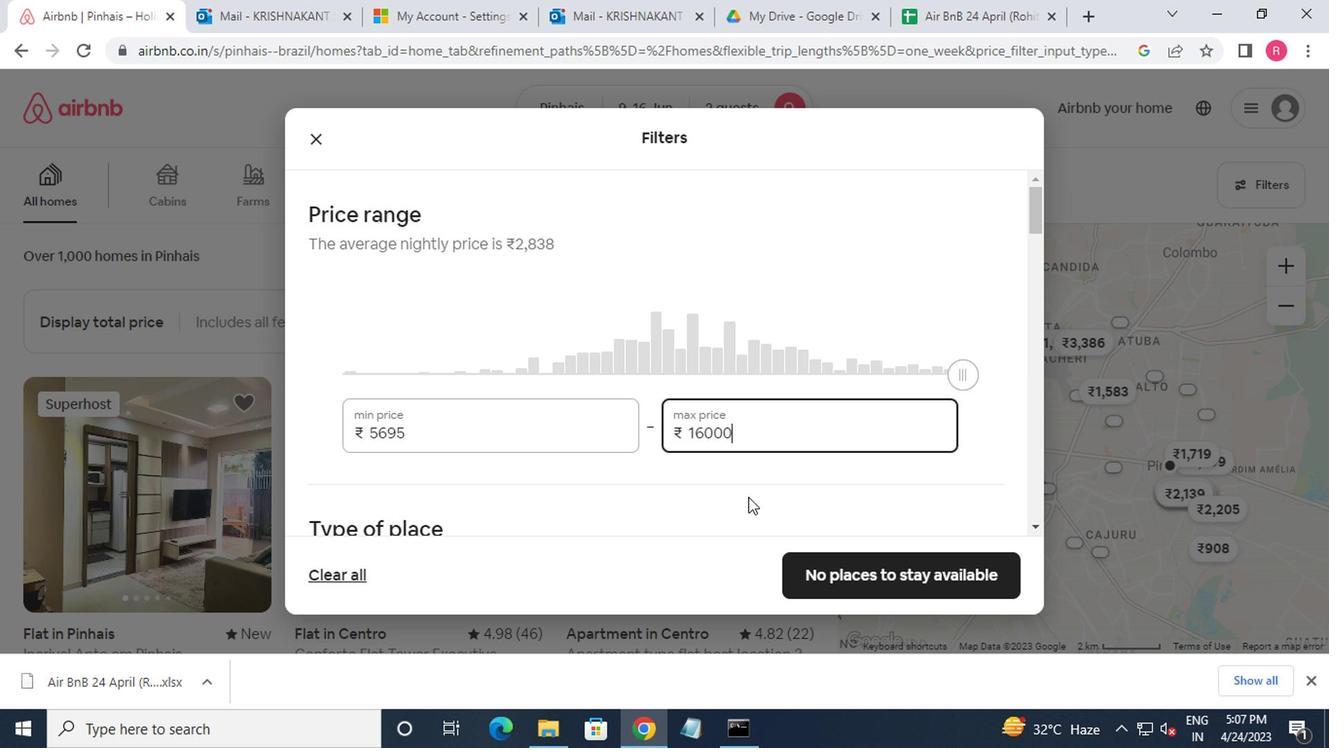 
Action: Mouse scrolled (739, 505) with delta (0, 0)
Screenshot: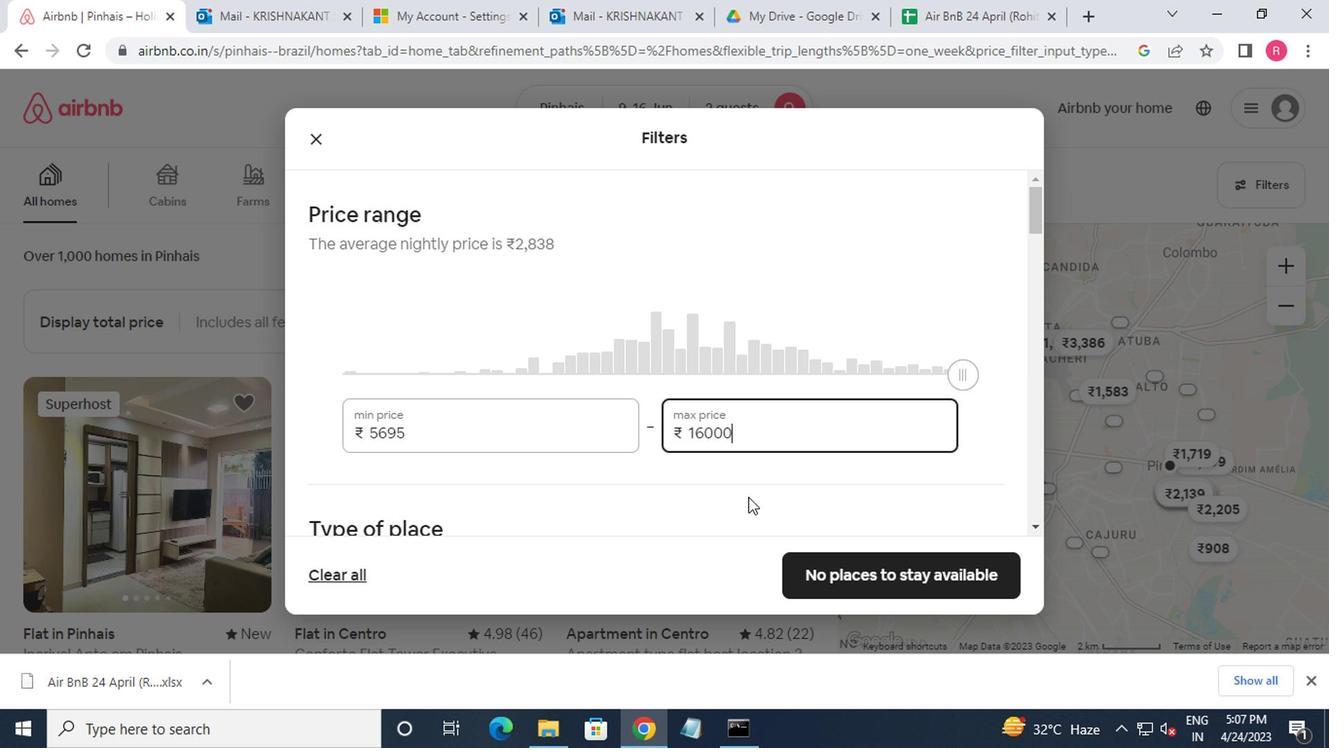 
Action: Mouse moved to (727, 522)
Screenshot: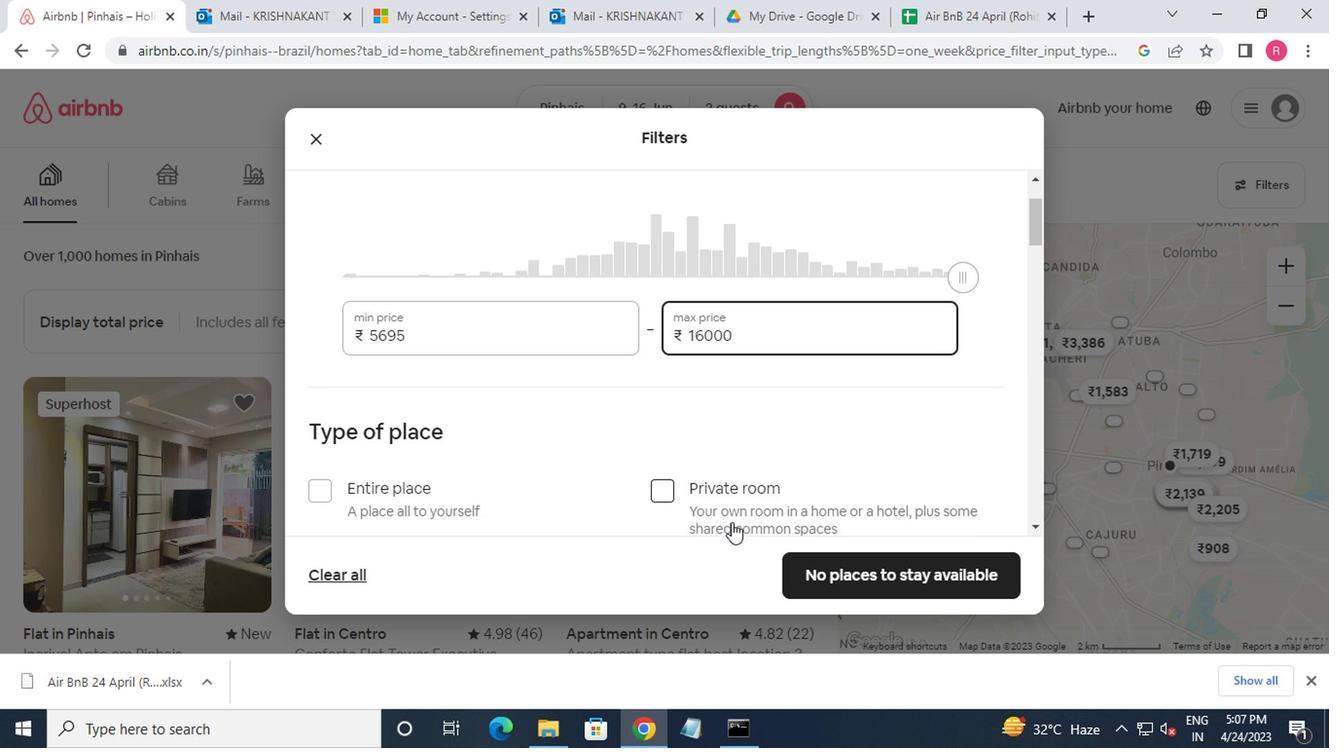 
Action: Mouse scrolled (727, 522) with delta (0, 0)
Screenshot: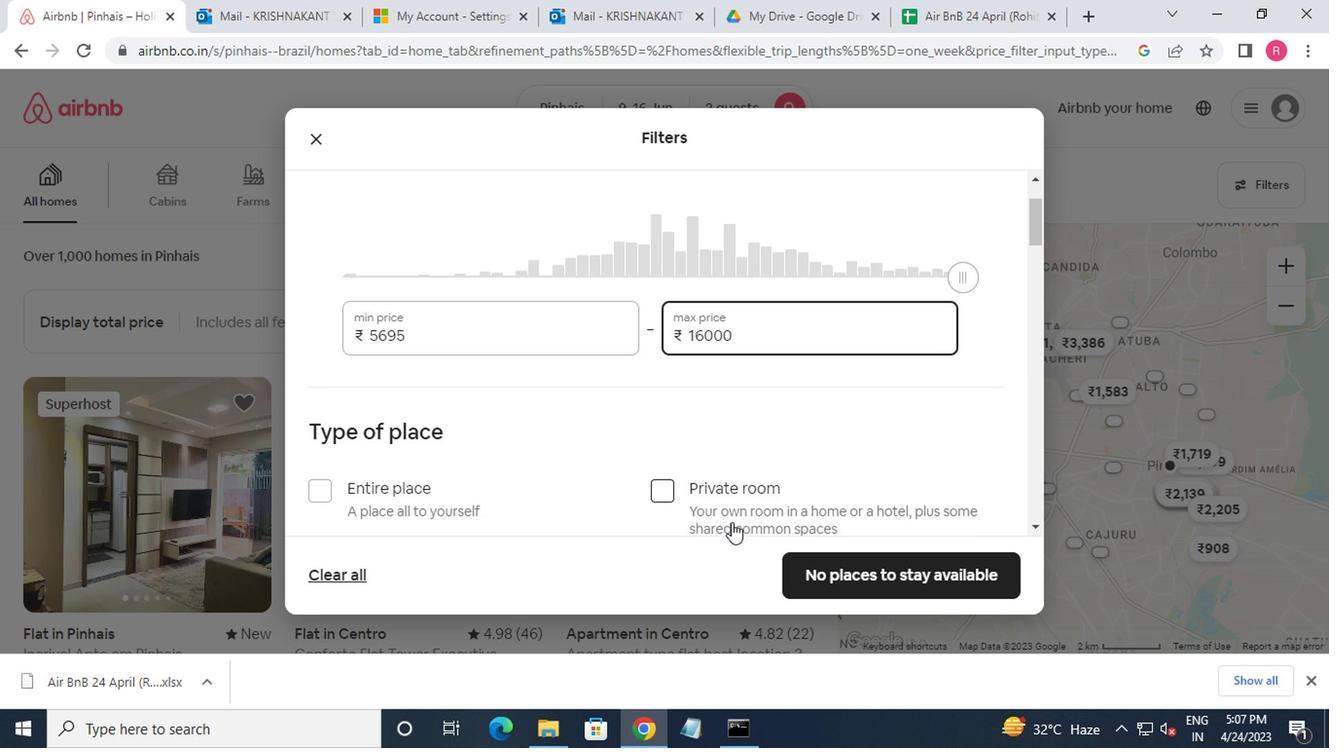 
Action: Mouse moved to (727, 525)
Screenshot: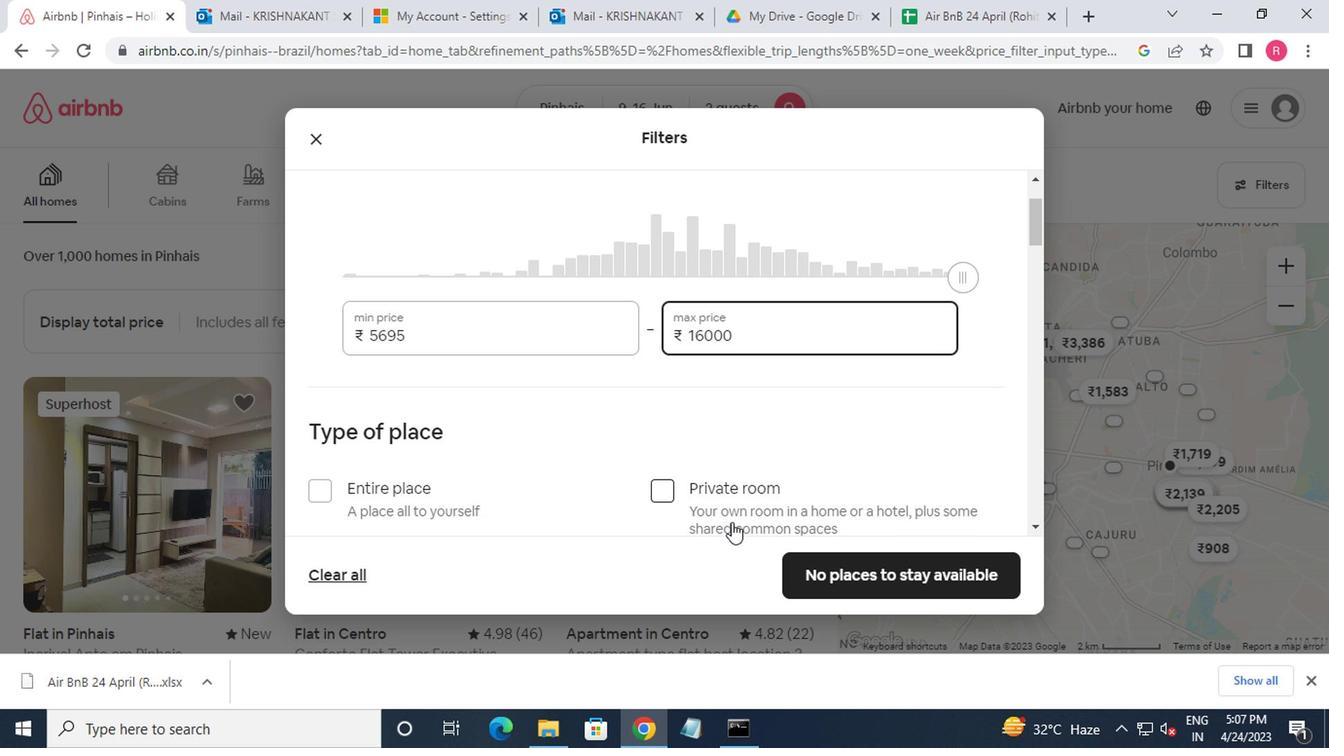 
Action: Mouse scrolled (727, 523) with delta (0, -1)
Screenshot: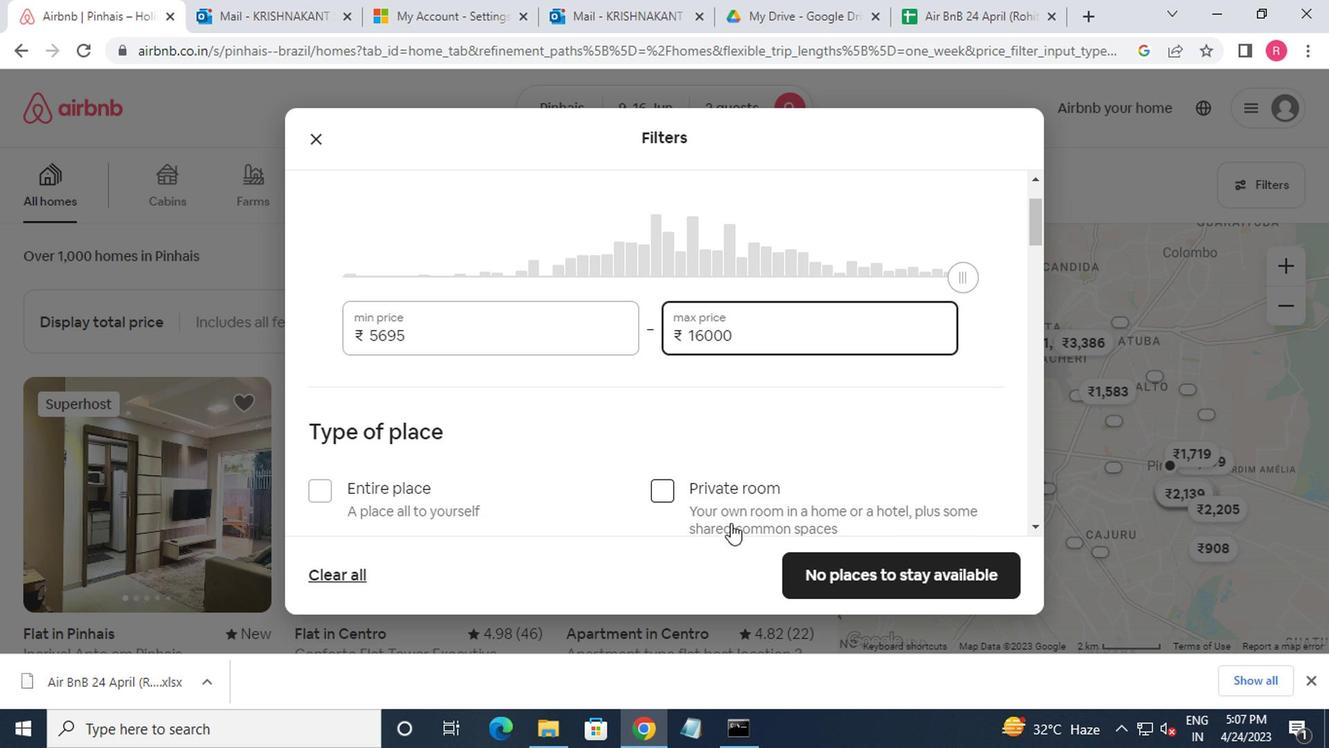 
Action: Mouse moved to (324, 299)
Screenshot: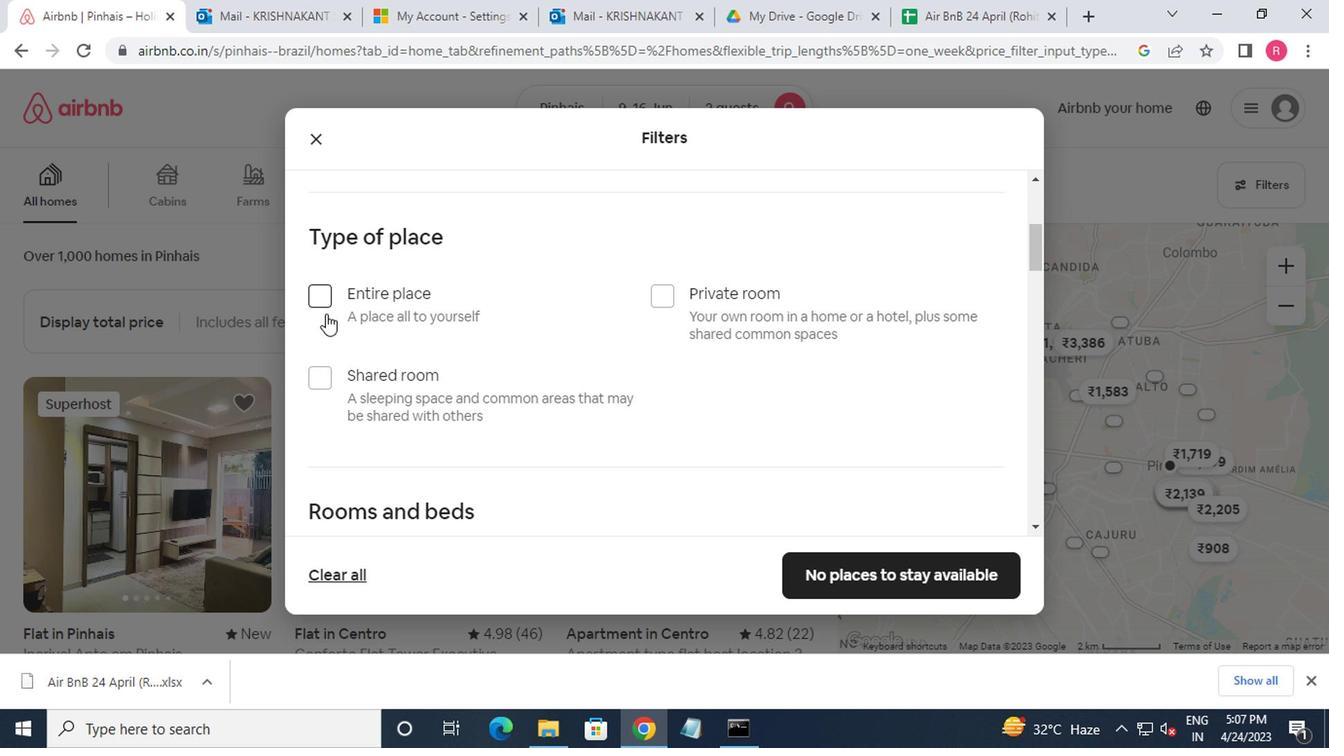 
Action: Mouse pressed left at (324, 299)
Screenshot: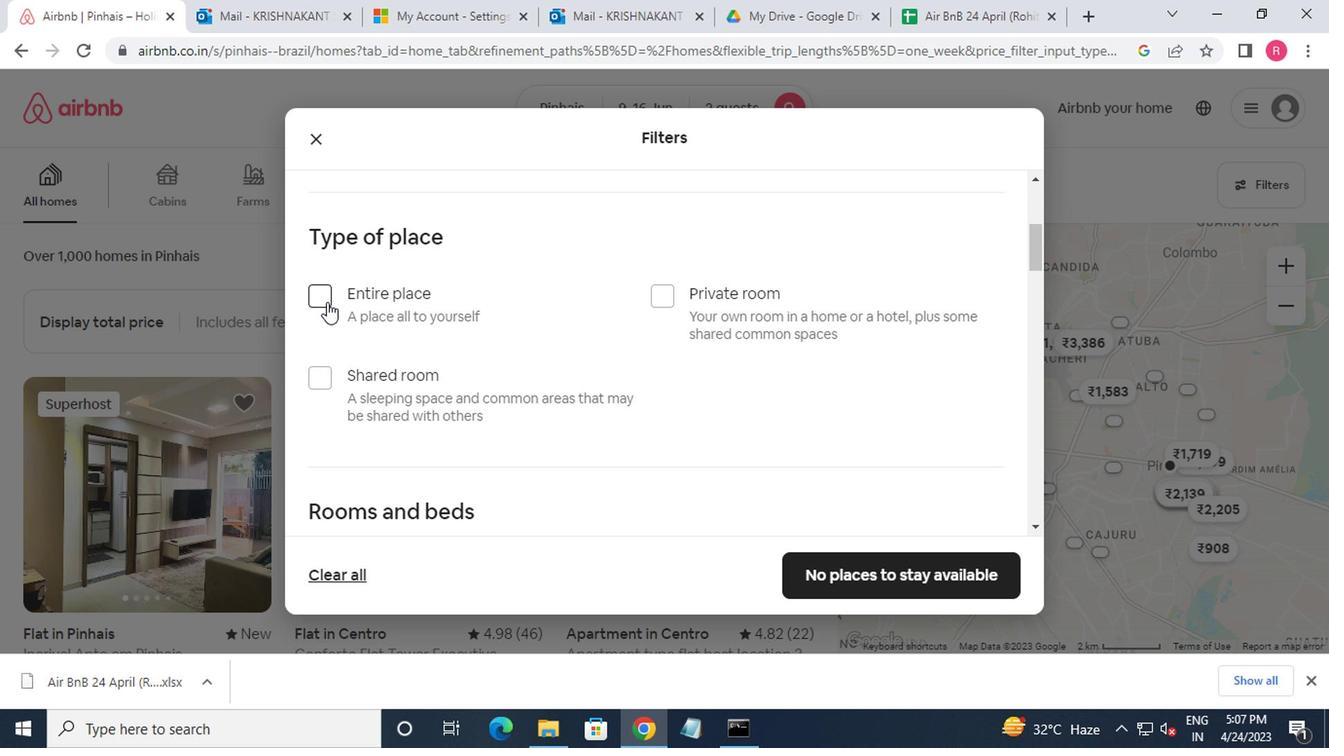 
Action: Mouse moved to (525, 380)
Screenshot: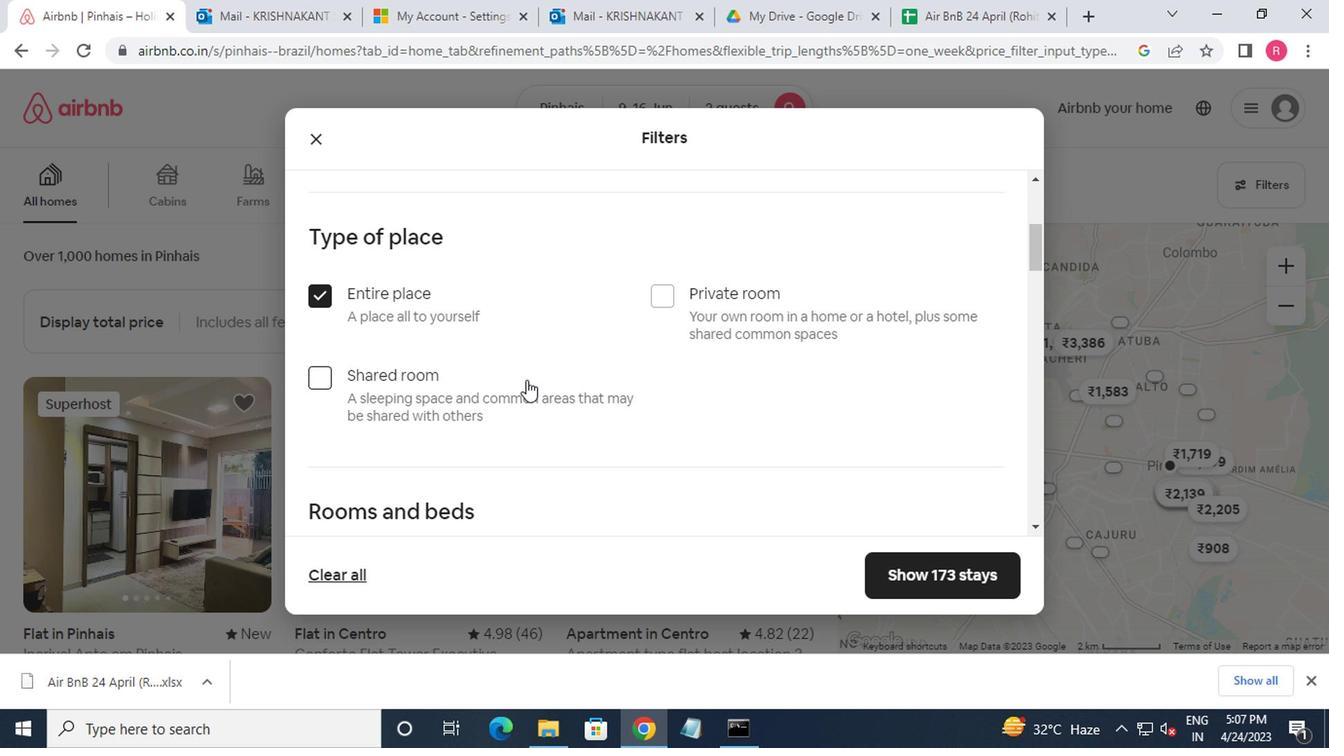 
Action: Mouse scrolled (525, 378) with delta (0, -1)
Screenshot: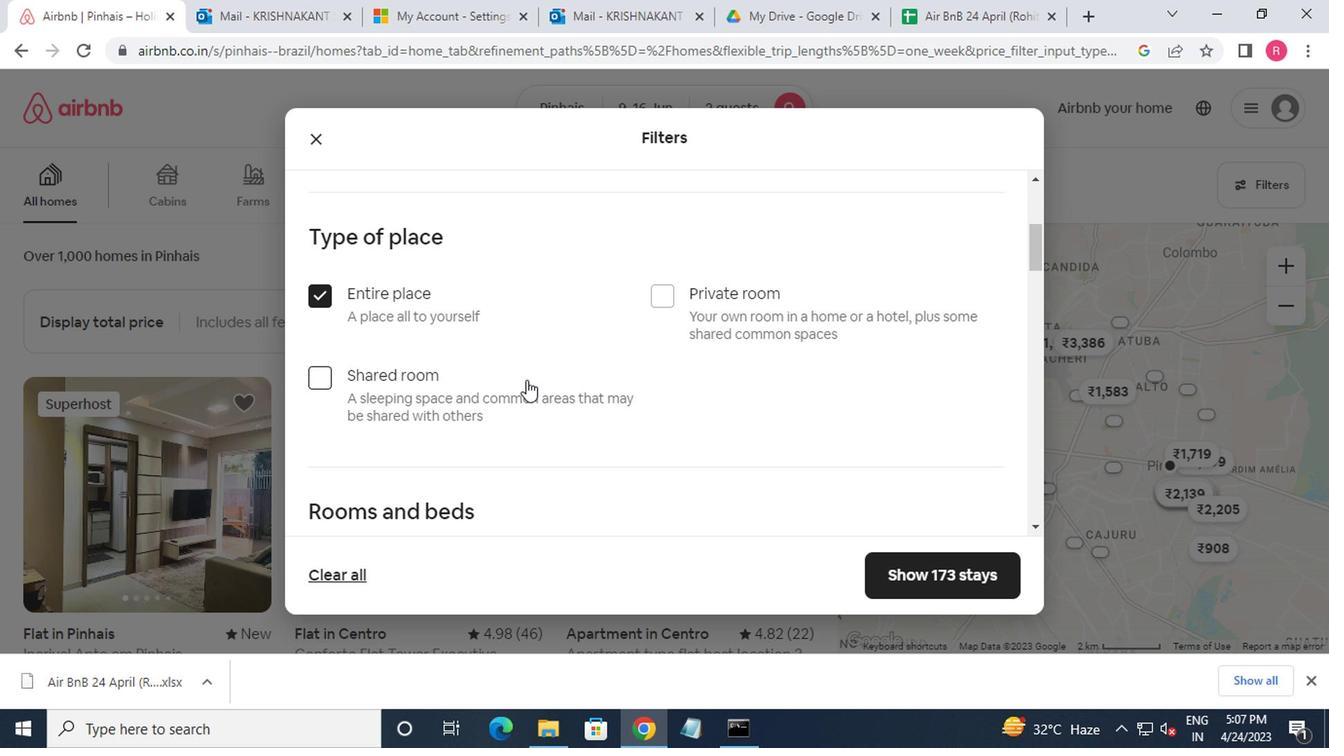 
Action: Mouse moved to (527, 385)
Screenshot: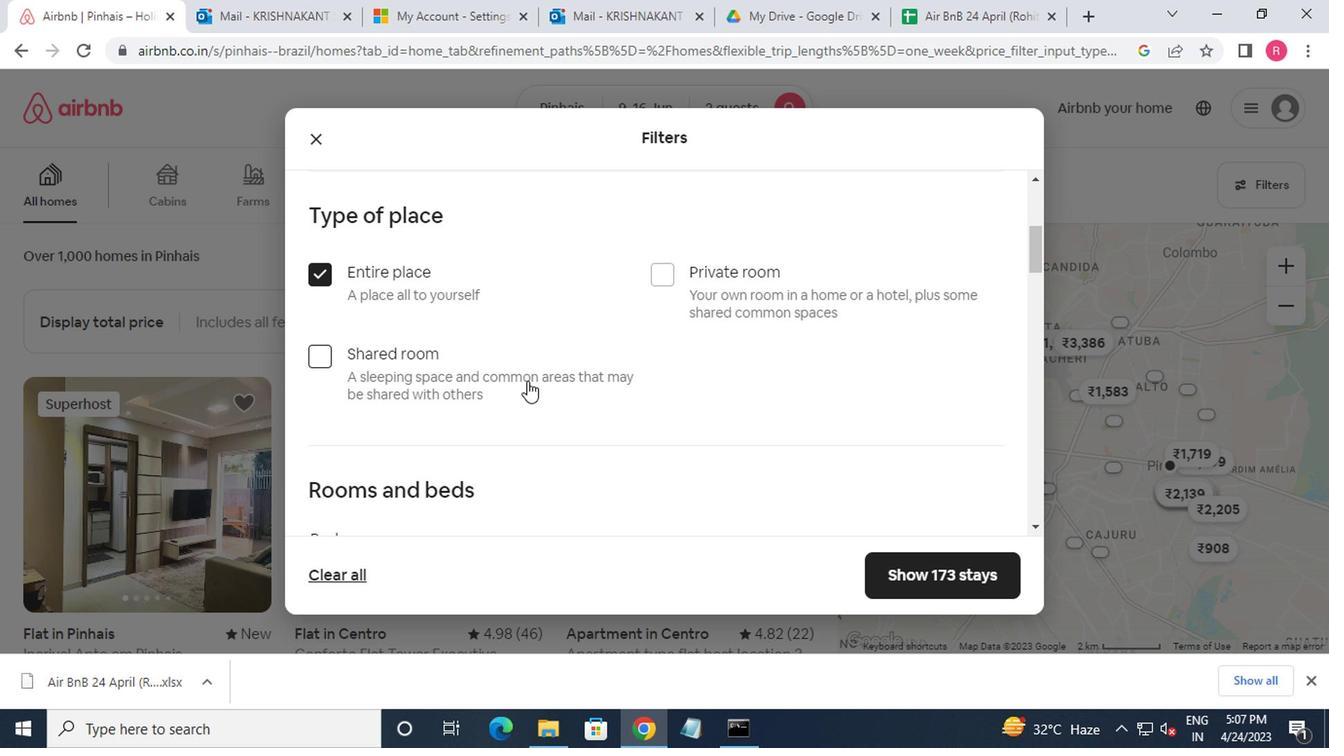 
Action: Mouse scrolled (527, 383) with delta (0, -1)
Screenshot: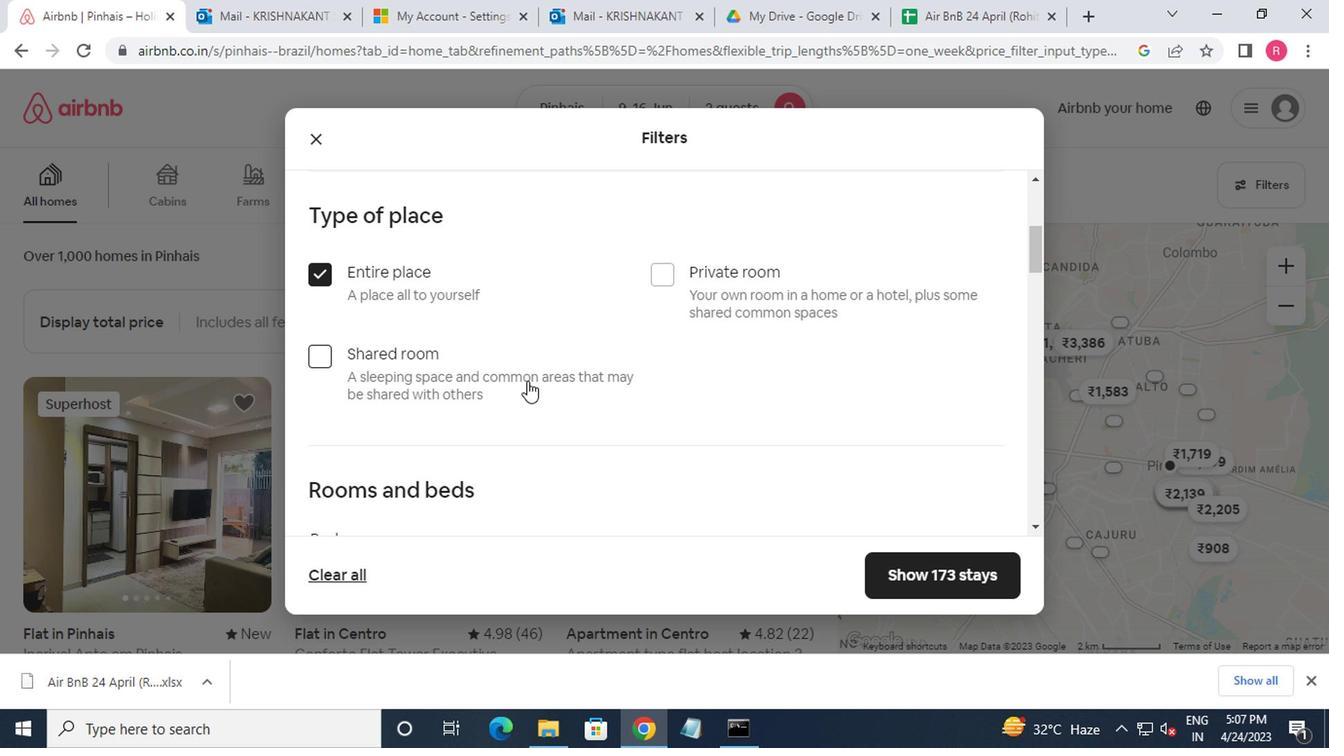 
Action: Mouse moved to (527, 385)
Screenshot: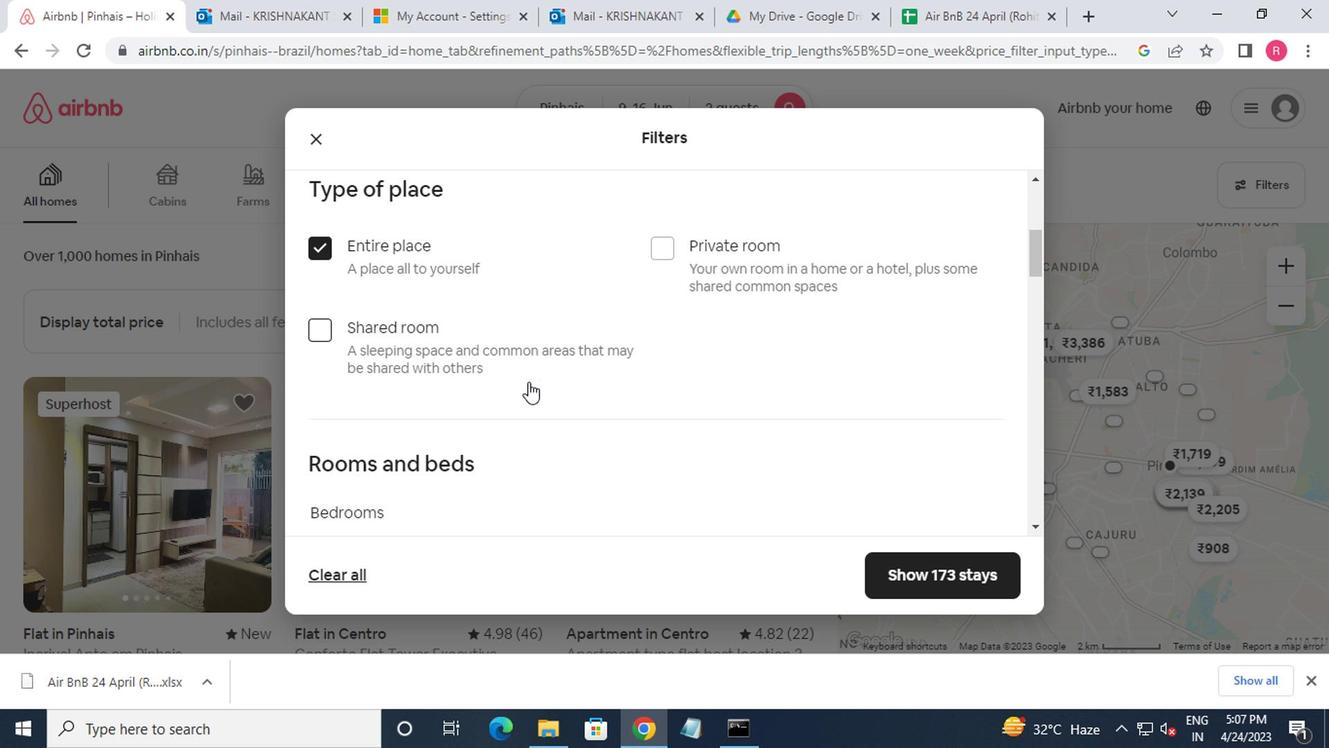 
Action: Mouse scrolled (527, 385) with delta (0, 0)
Screenshot: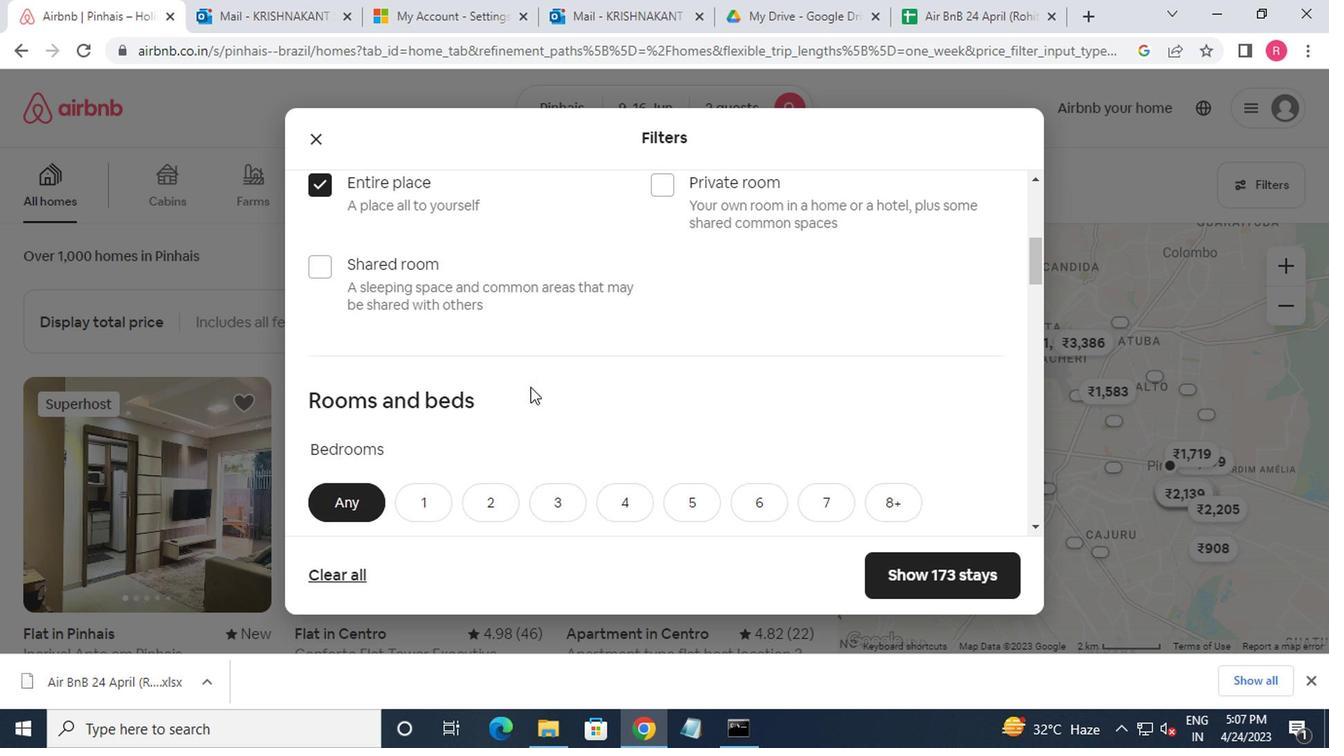 
Action: Mouse moved to (503, 332)
Screenshot: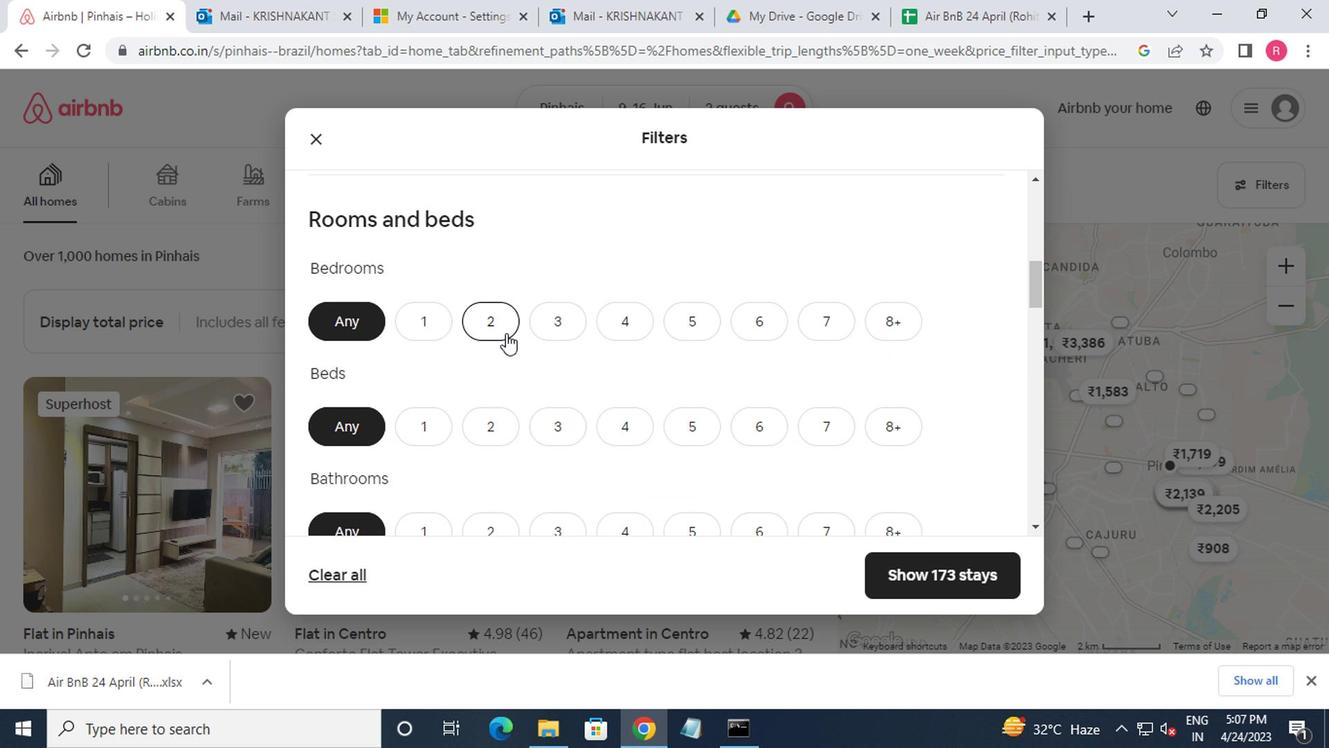 
Action: Mouse pressed left at (503, 332)
Screenshot: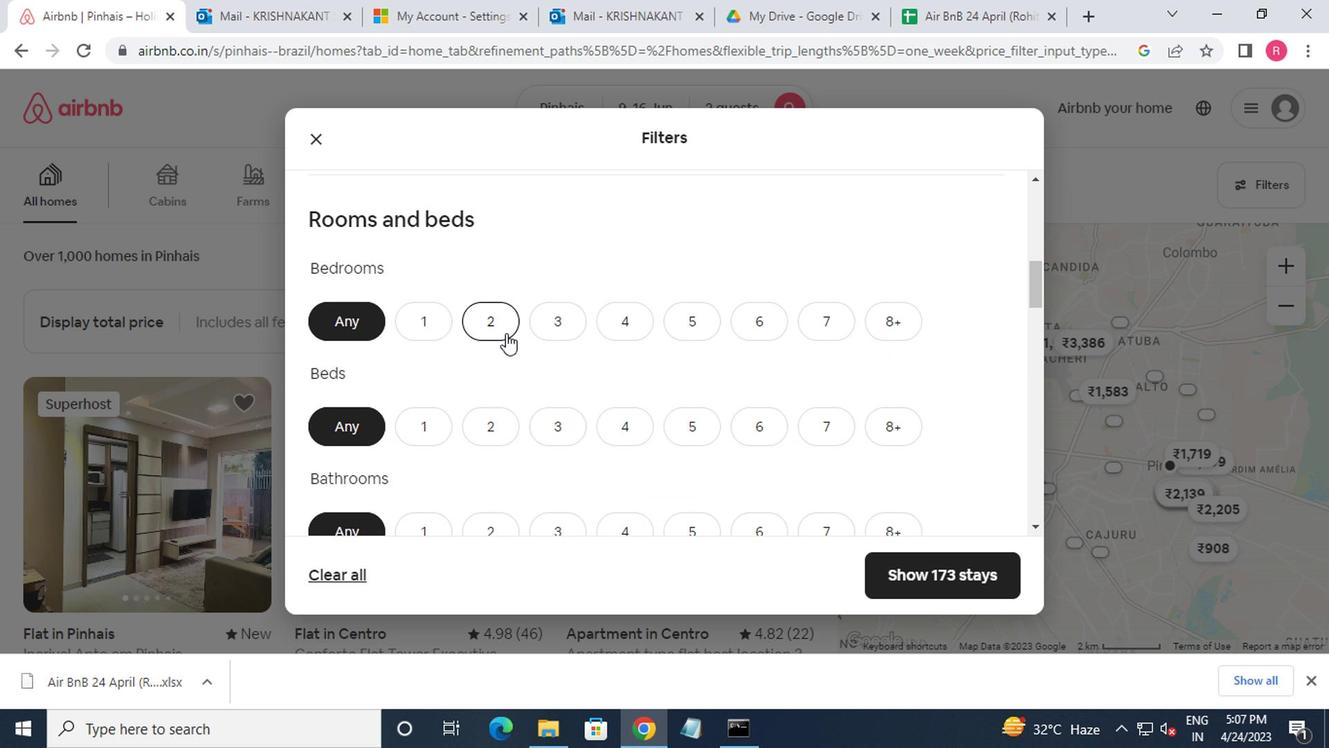 
Action: Mouse scrolled (503, 331) with delta (0, -1)
Screenshot: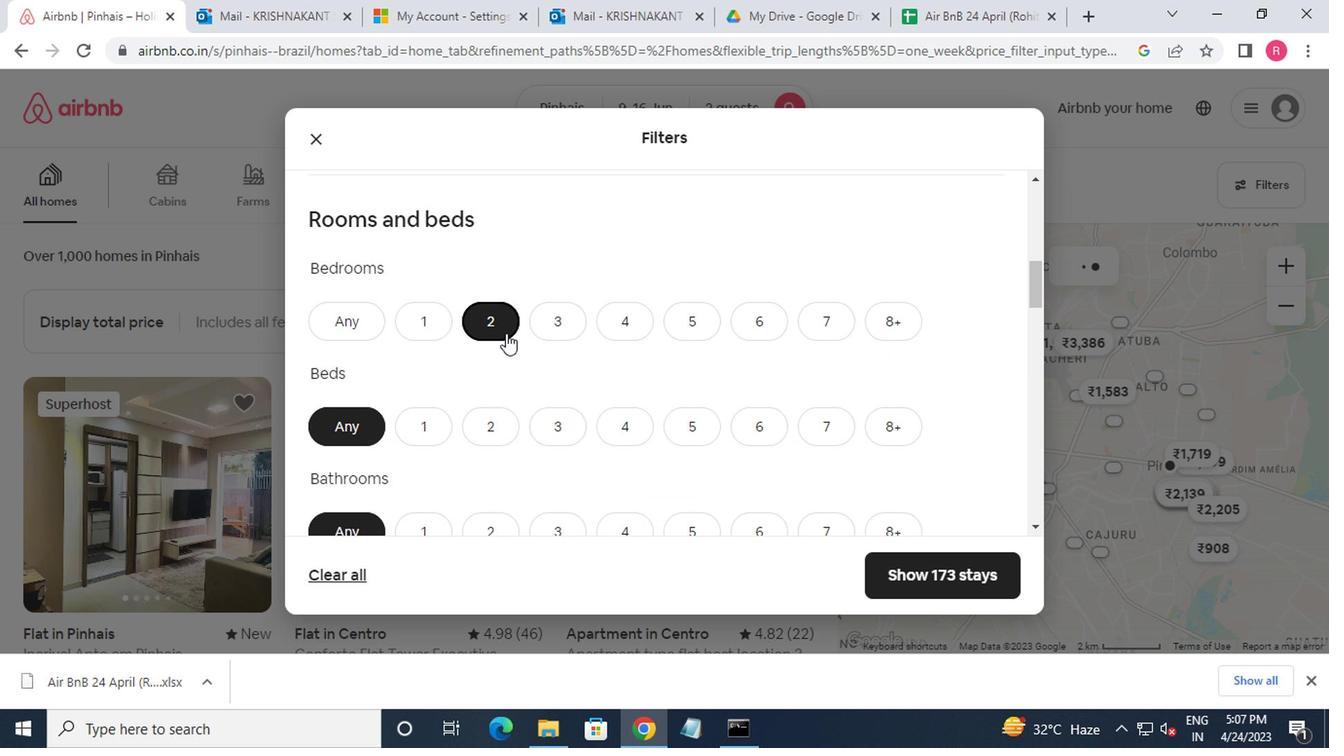 
Action: Mouse moved to (499, 337)
Screenshot: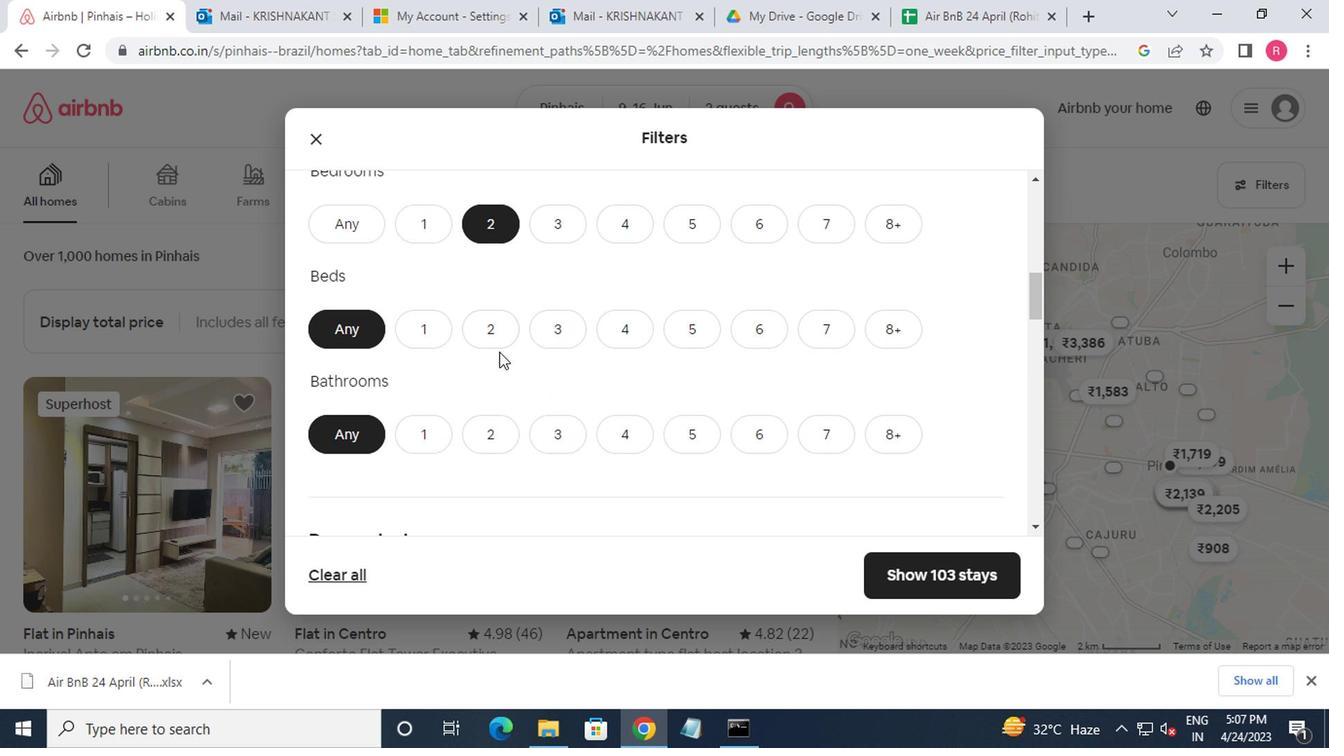 
Action: Mouse pressed left at (499, 337)
Screenshot: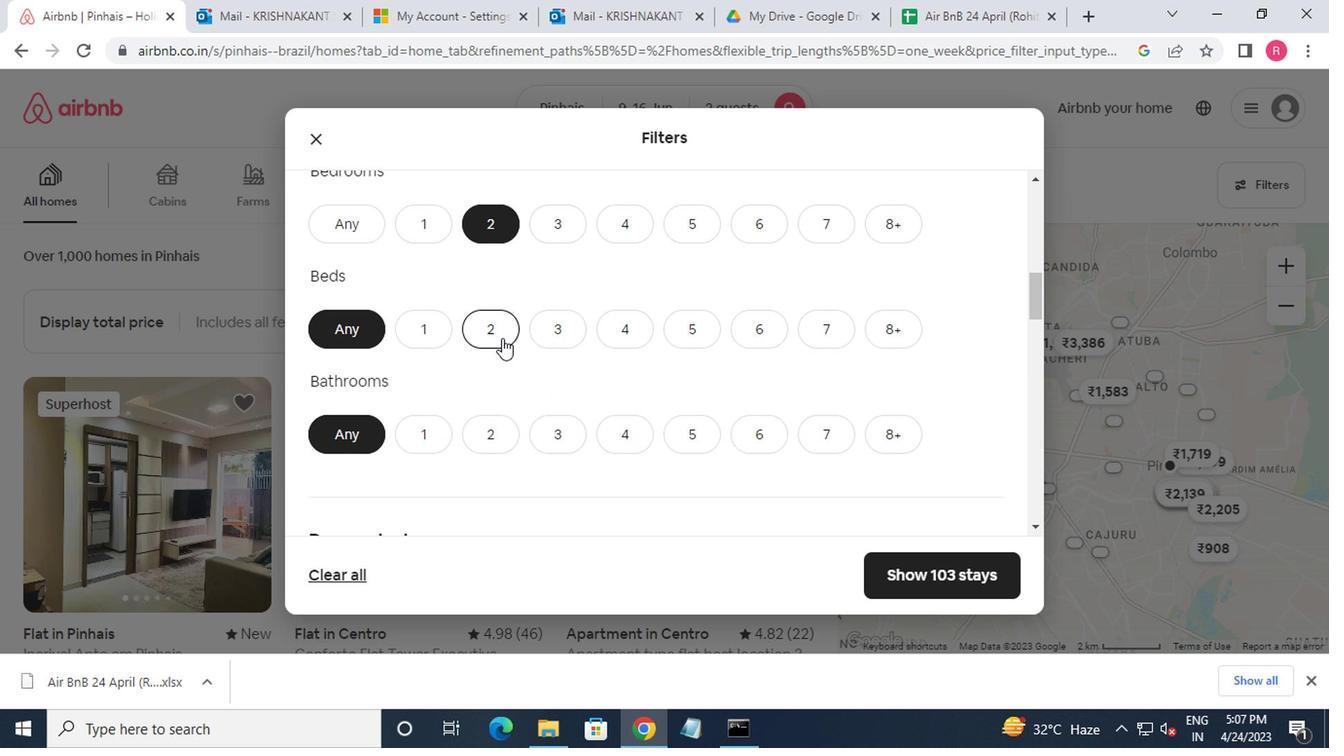 
Action: Mouse moved to (425, 440)
Screenshot: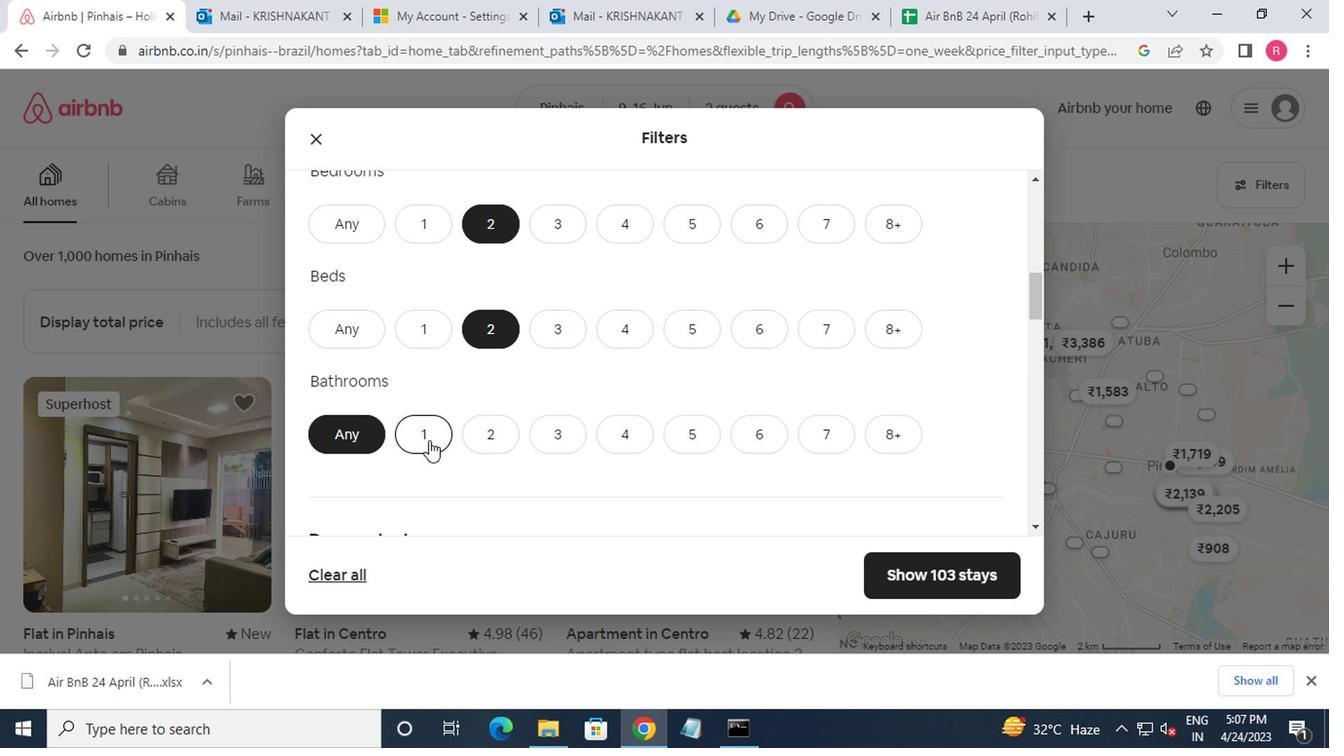 
Action: Mouse pressed left at (425, 440)
Screenshot: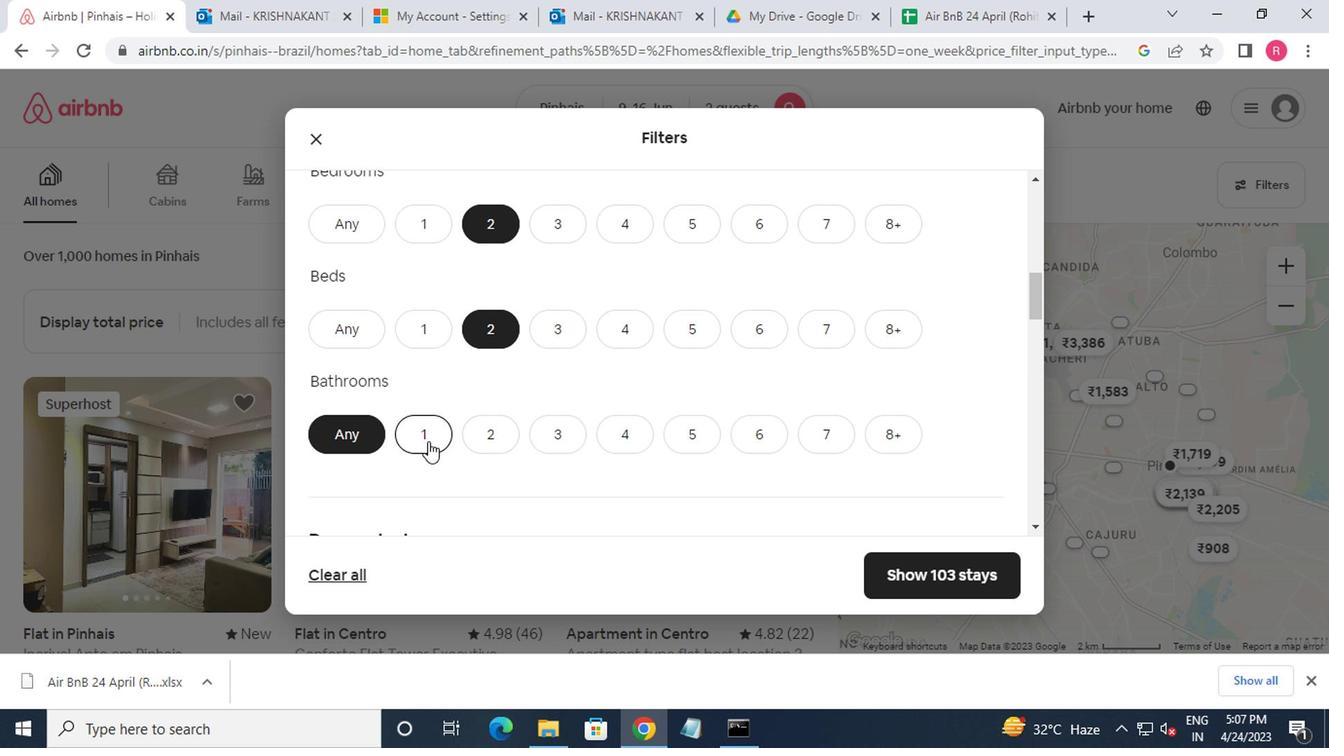
Action: Mouse moved to (424, 441)
Screenshot: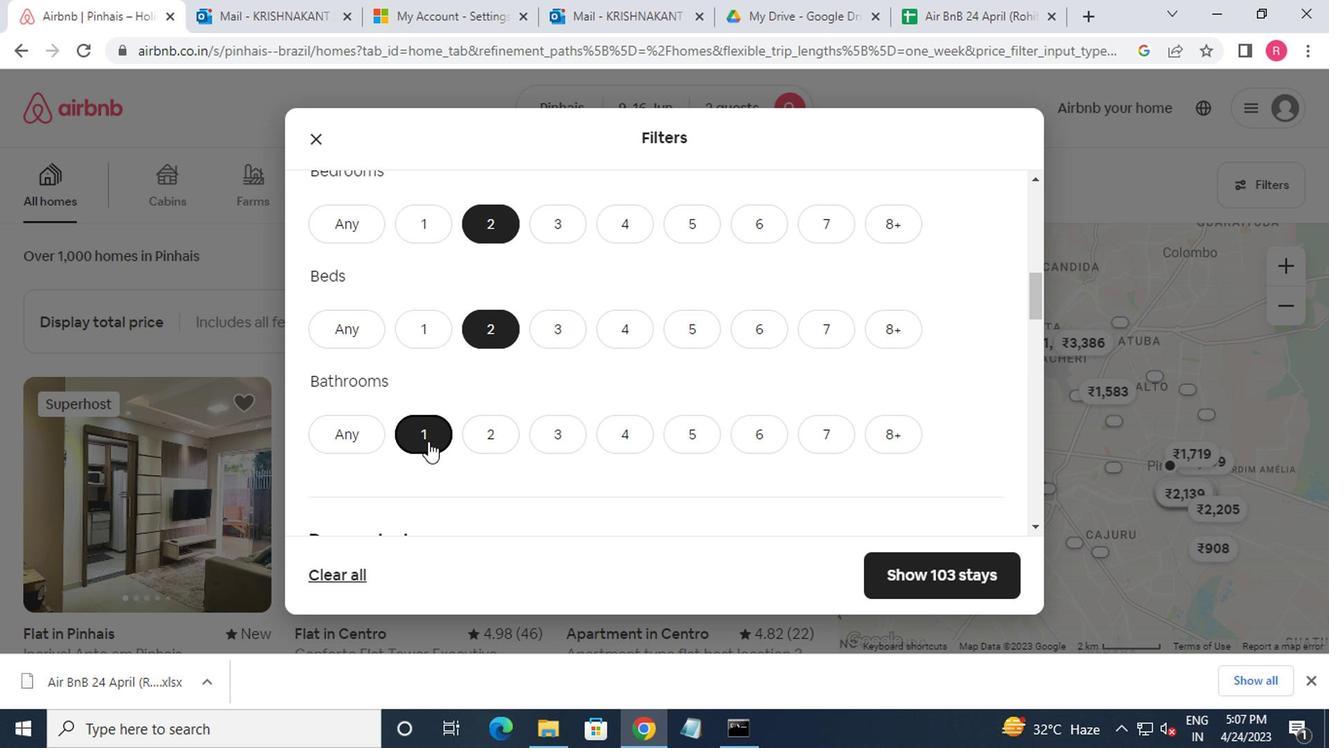 
Action: Mouse scrolled (424, 440) with delta (0, -1)
Screenshot: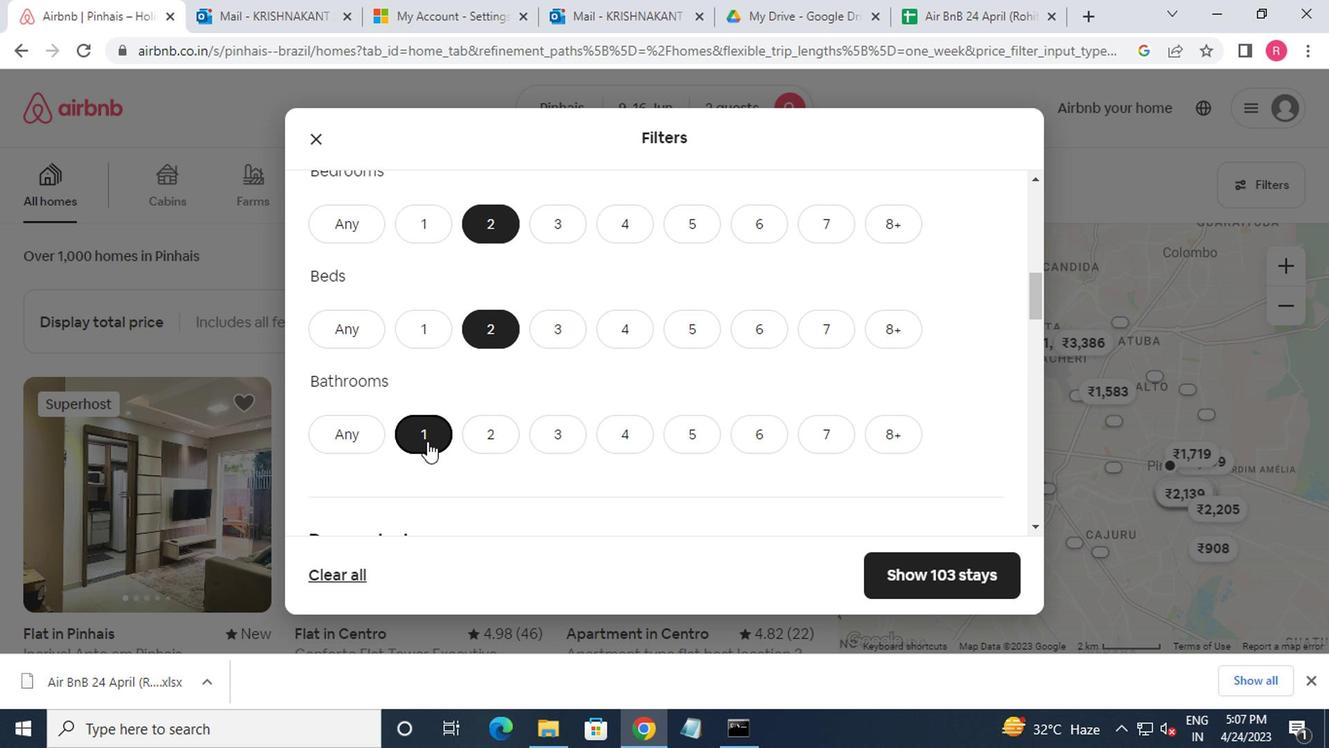 
Action: Mouse moved to (427, 440)
Screenshot: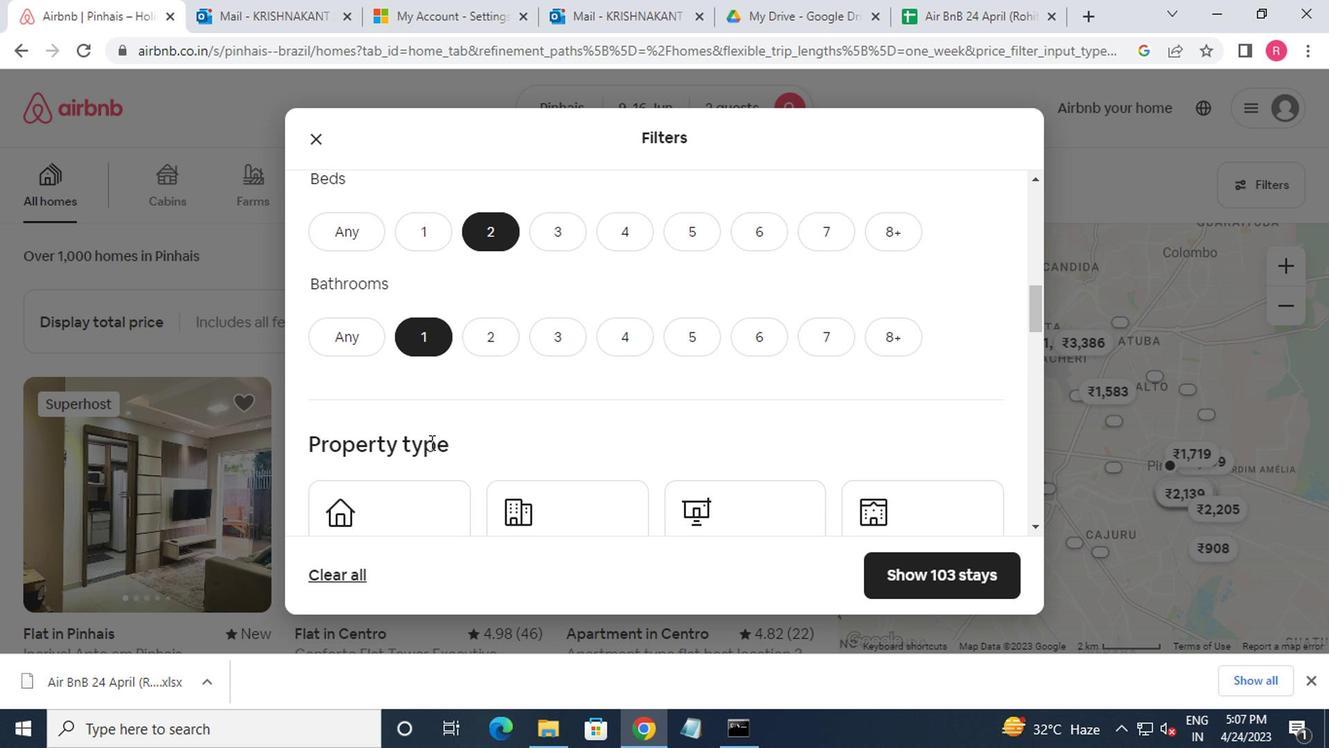 
Action: Mouse scrolled (427, 439) with delta (0, 0)
Screenshot: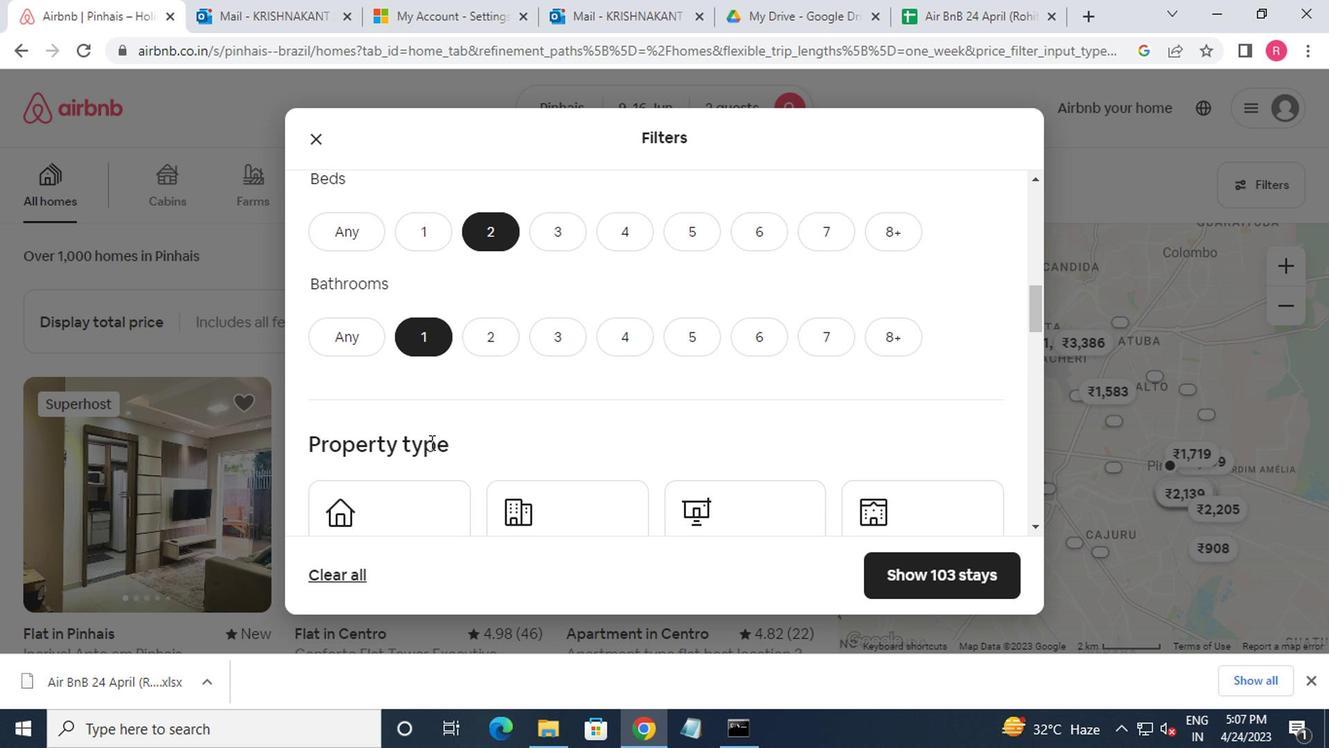 
Action: Mouse moved to (394, 459)
Screenshot: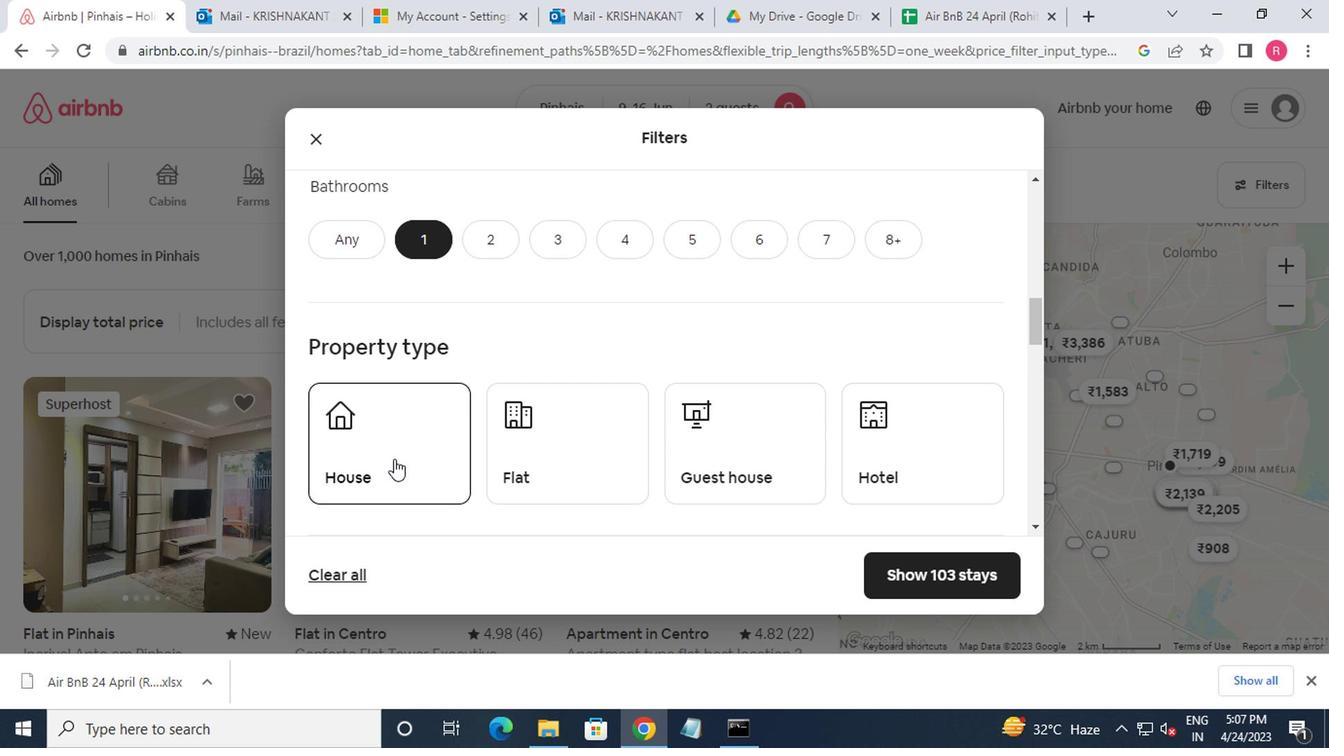 
Action: Mouse pressed left at (394, 459)
Screenshot: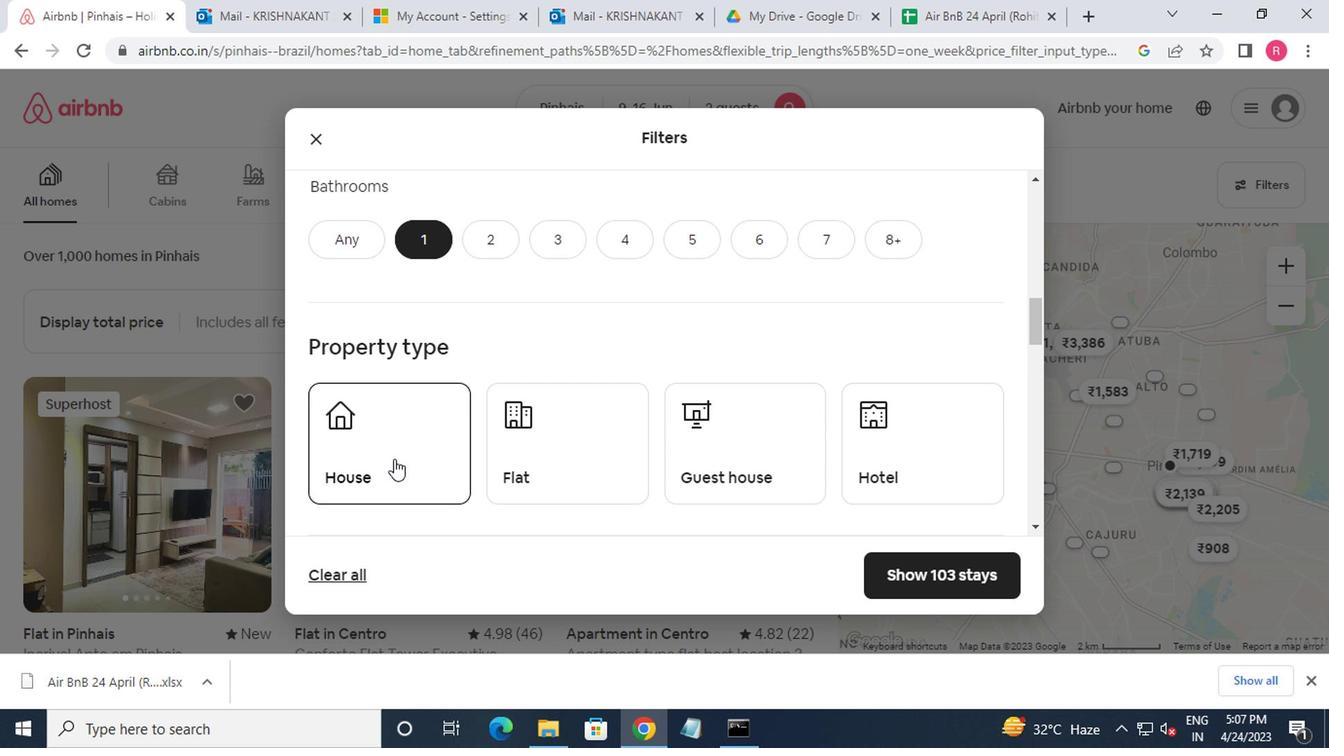 
Action: Mouse moved to (511, 456)
Screenshot: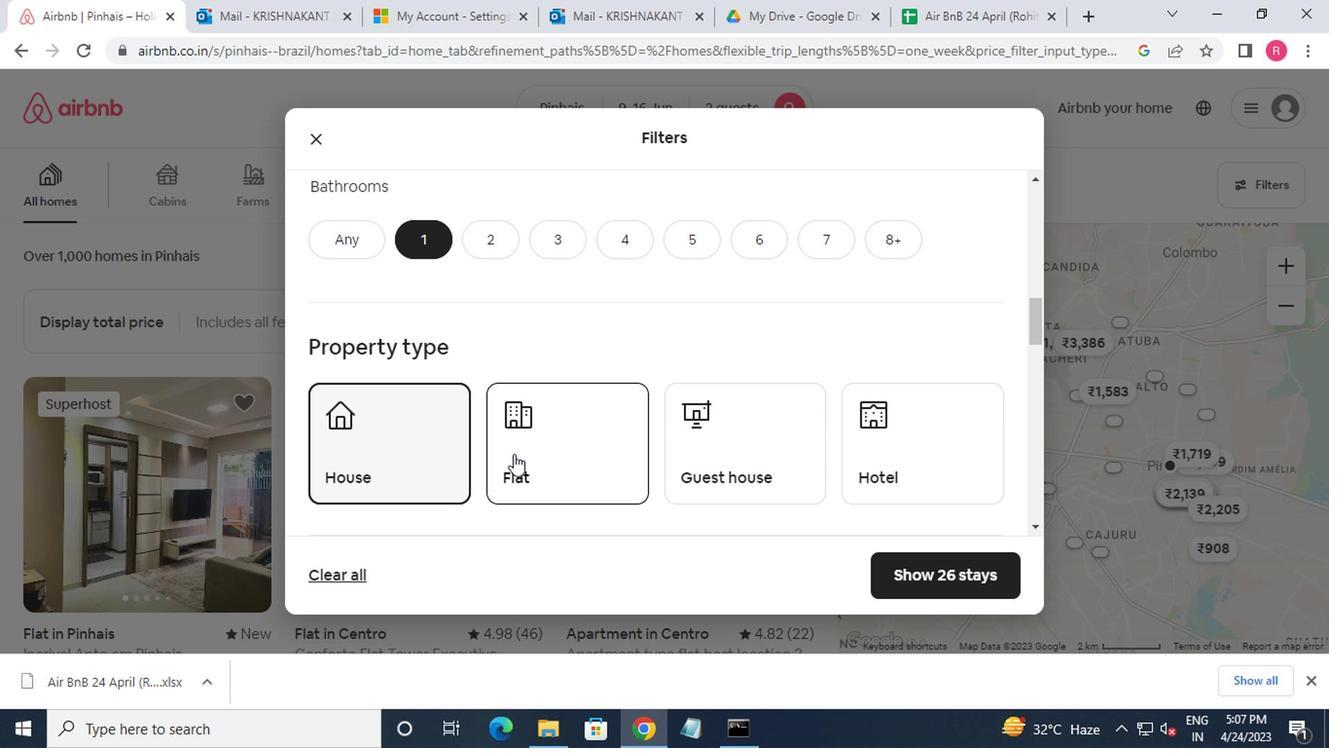 
Action: Mouse pressed left at (511, 456)
Screenshot: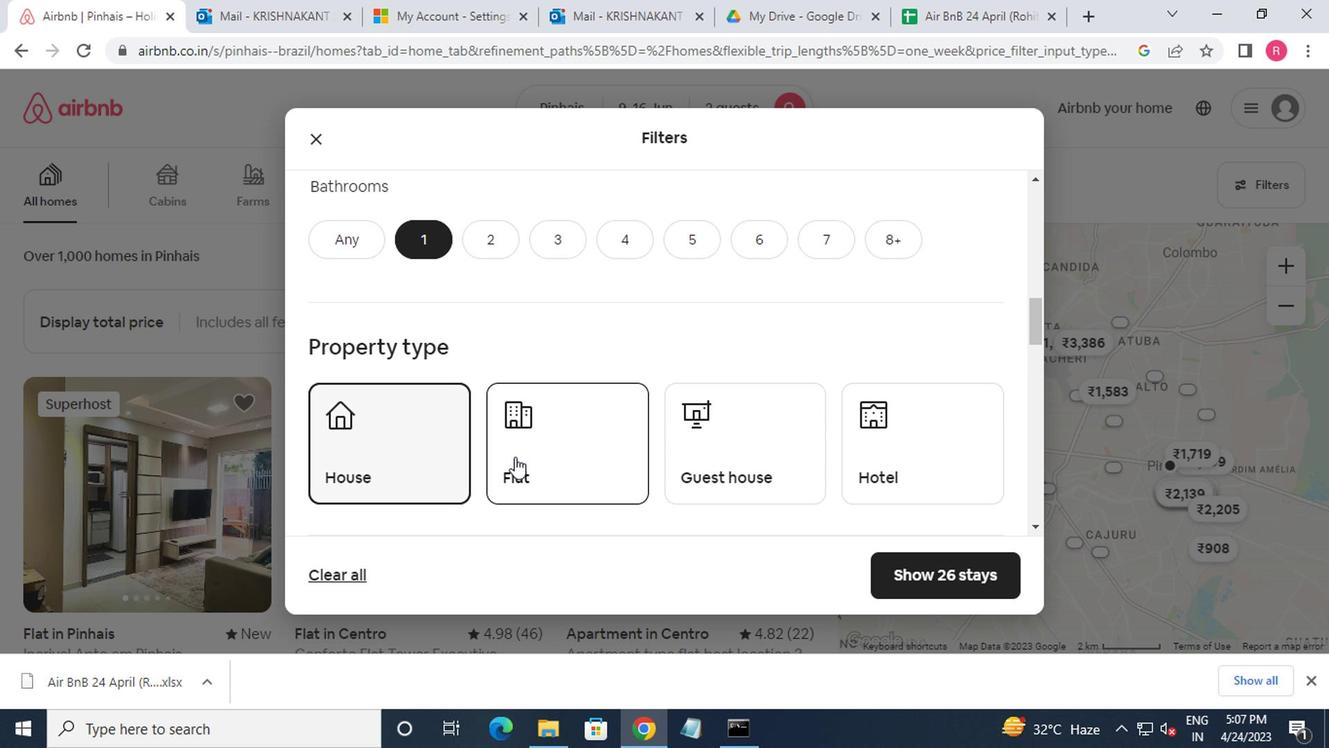 
Action: Mouse moved to (758, 490)
Screenshot: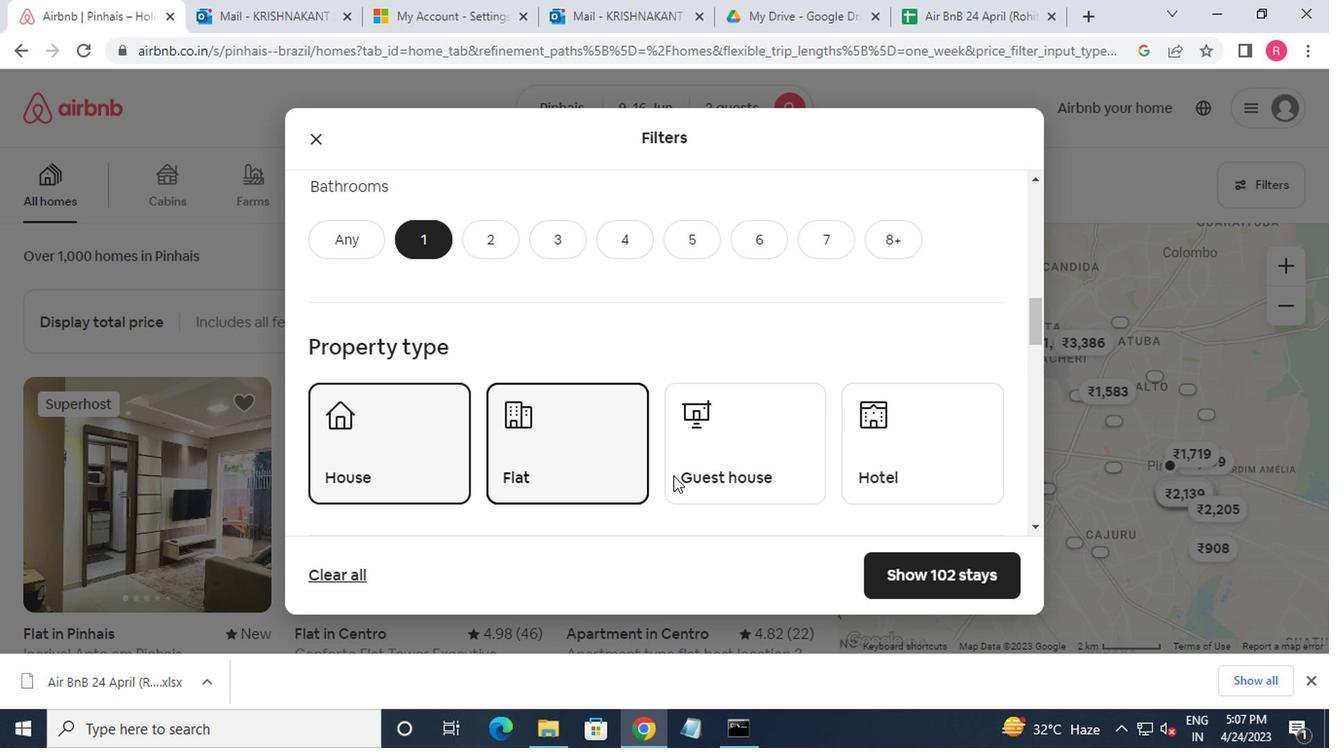 
Action: Mouse pressed left at (758, 490)
Screenshot: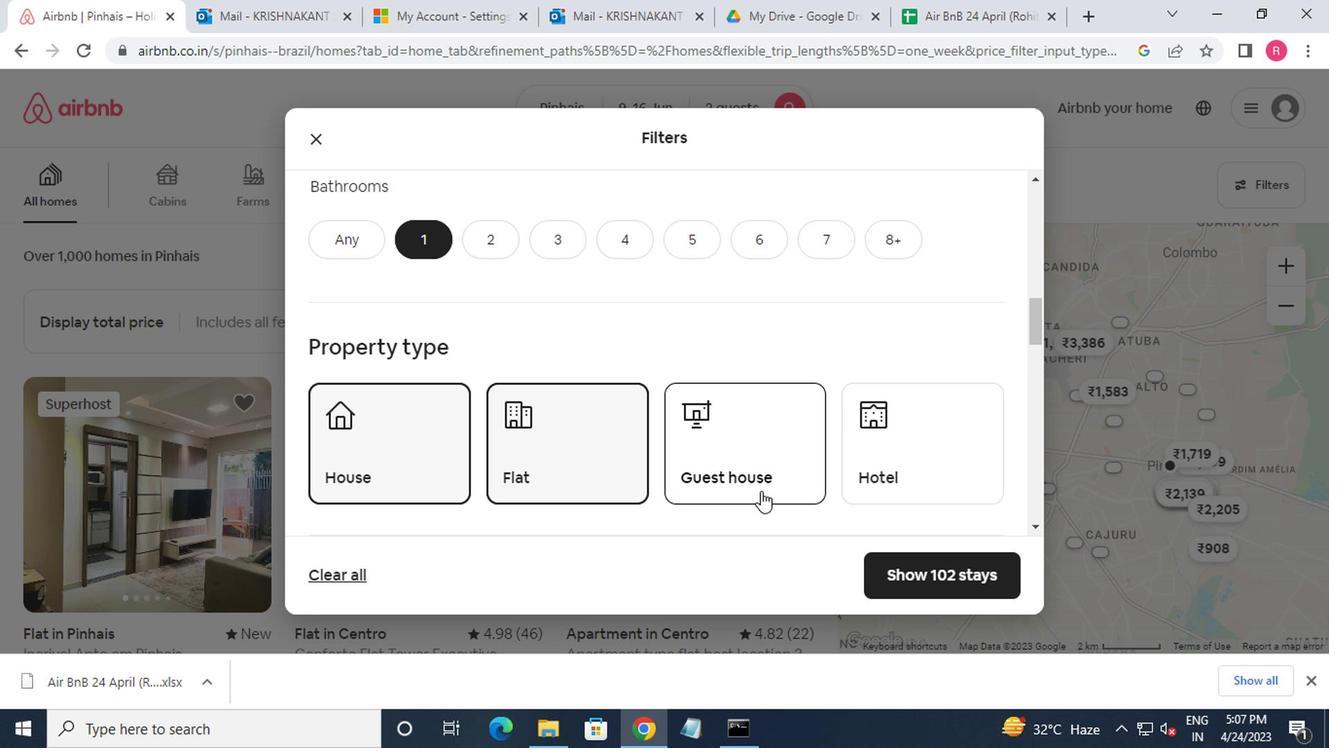 
Action: Mouse scrolled (758, 489) with delta (0, 0)
Screenshot: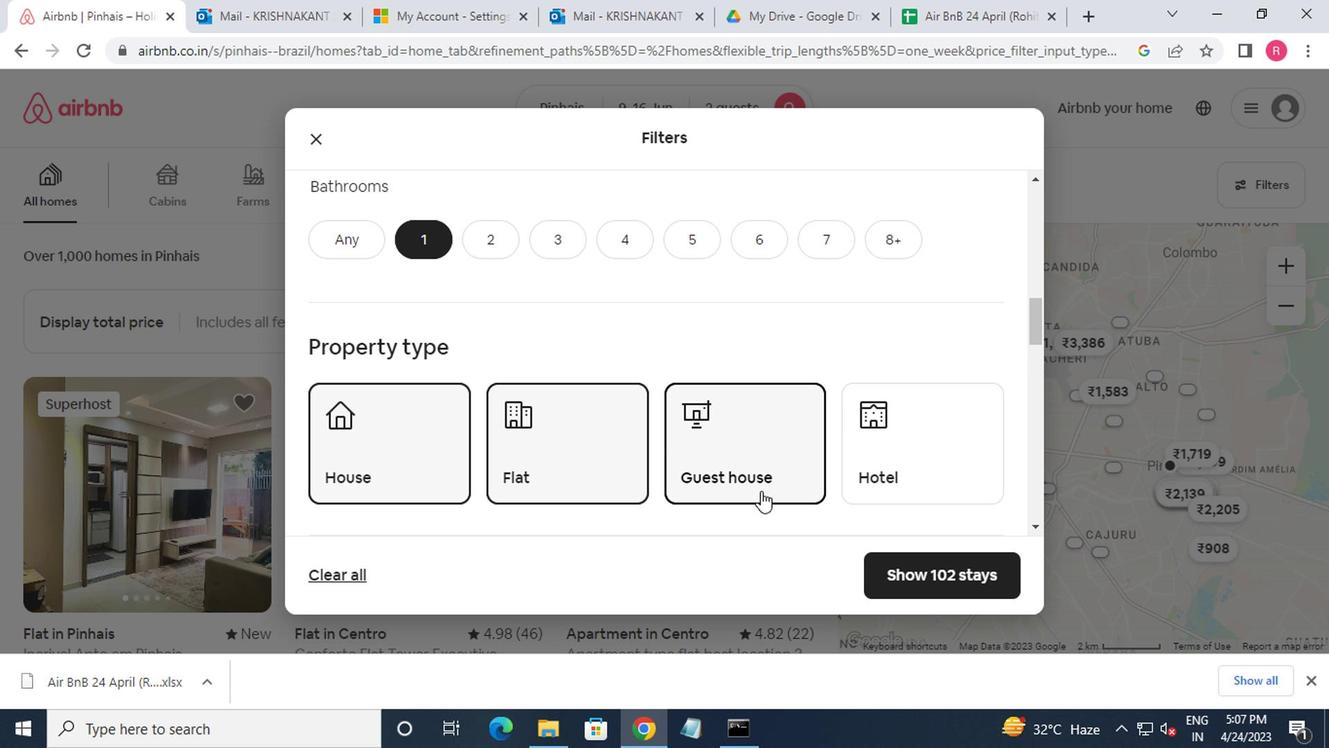 
Action: Mouse scrolled (758, 489) with delta (0, 0)
Screenshot: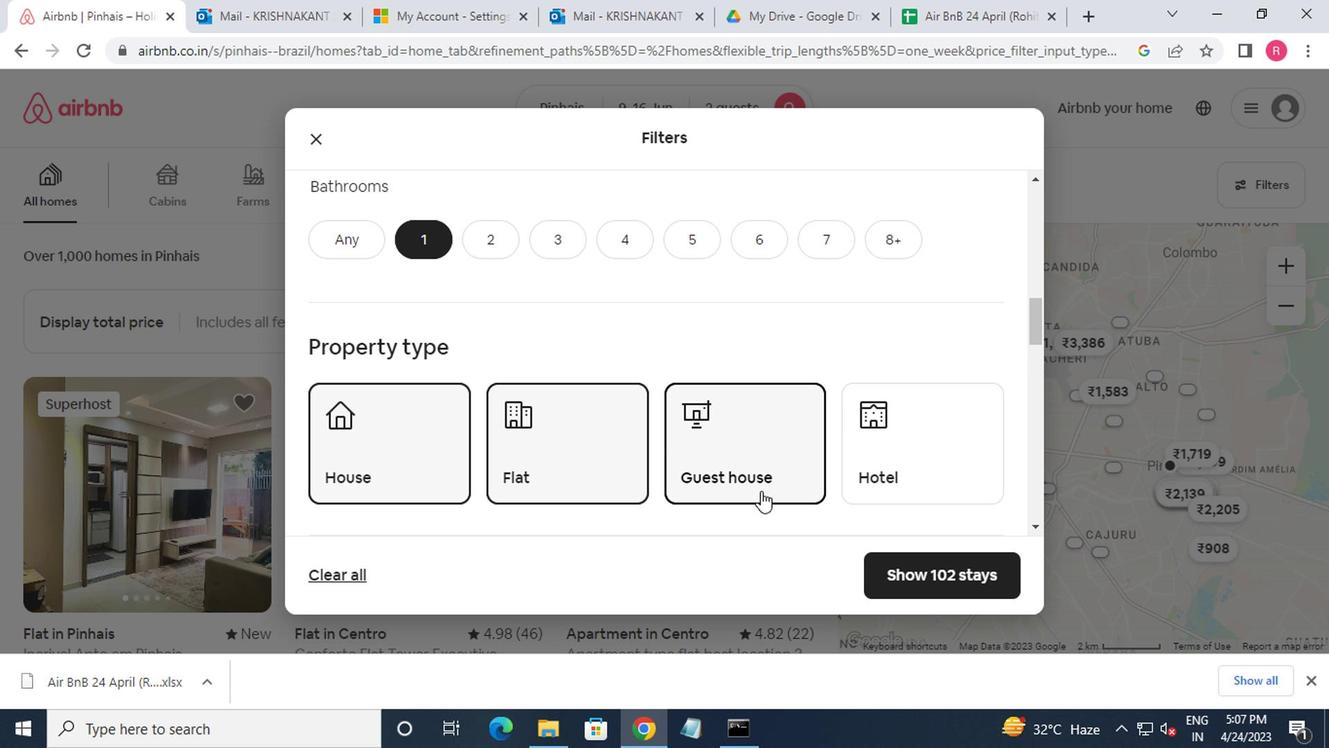 
Action: Mouse moved to (757, 490)
Screenshot: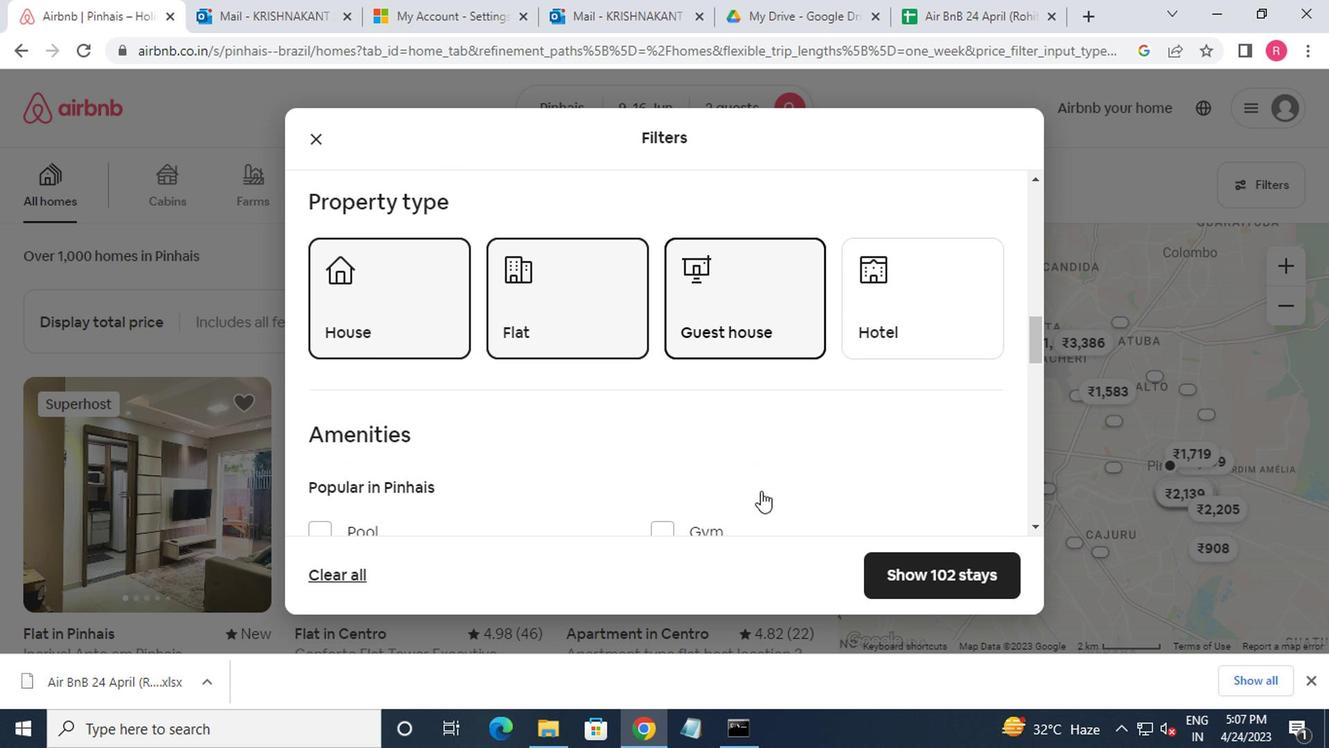 
Action: Mouse scrolled (757, 489) with delta (0, 0)
Screenshot: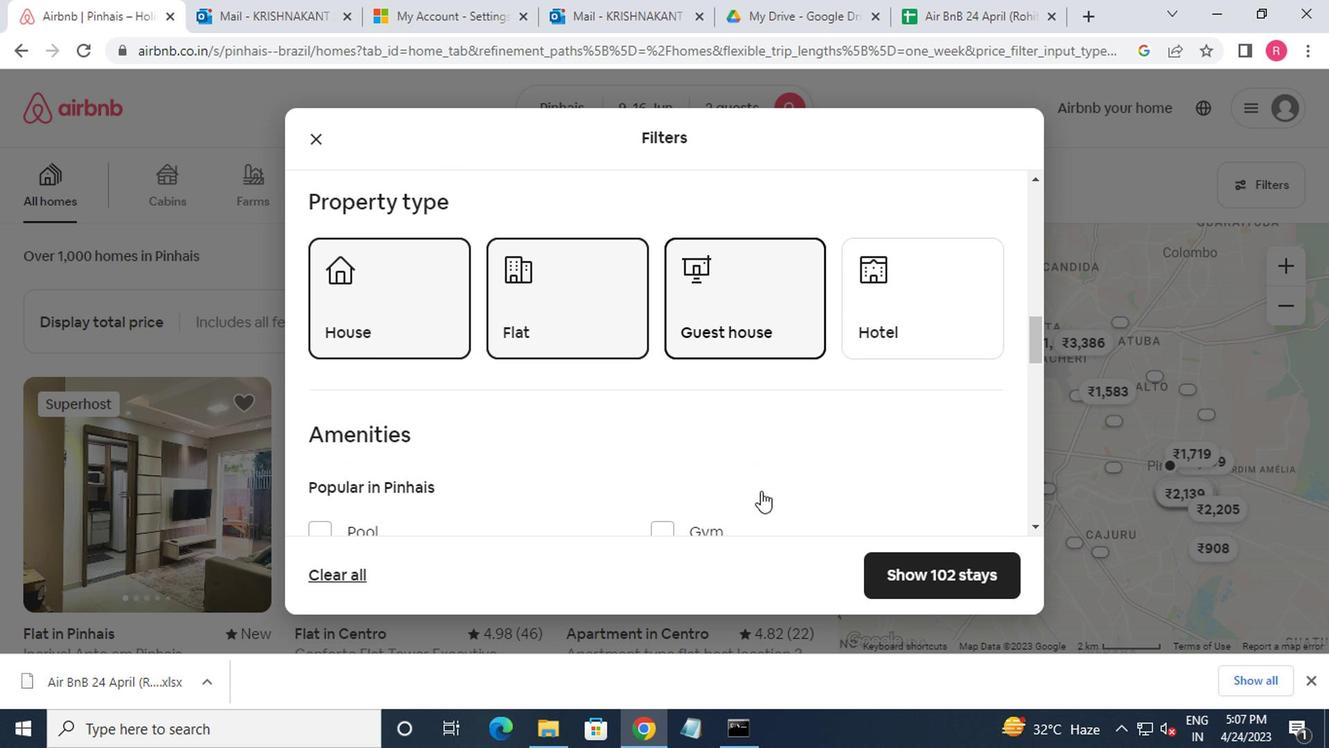 
Action: Mouse moved to (376, 513)
Screenshot: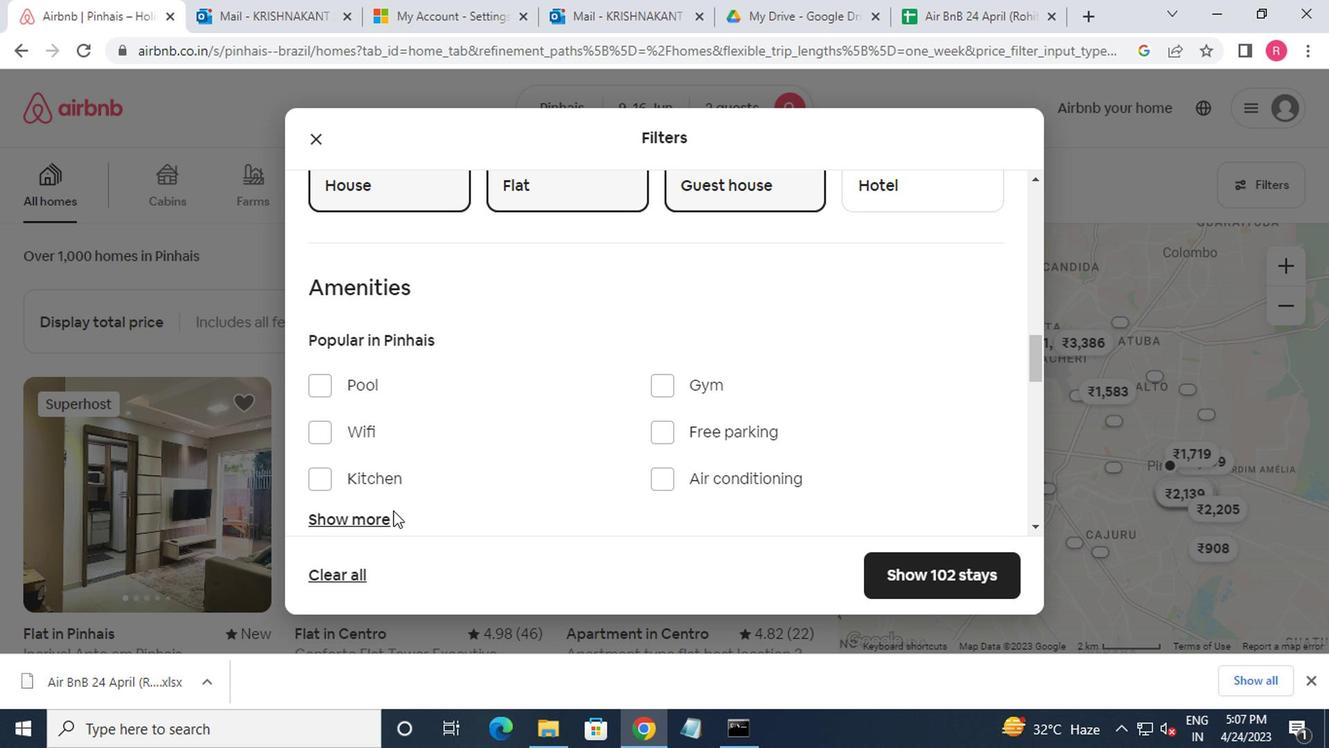 
Action: Mouse pressed left at (376, 513)
Screenshot: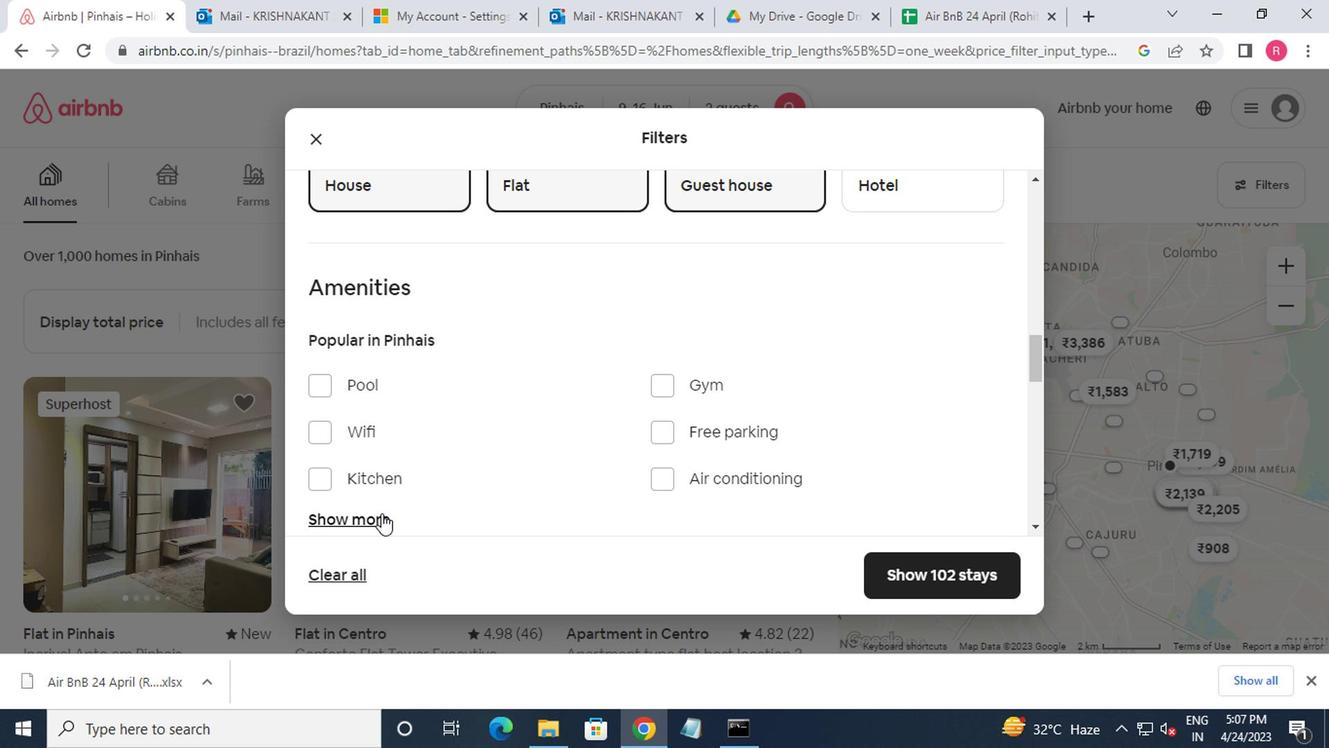 
Action: Mouse moved to (392, 489)
Screenshot: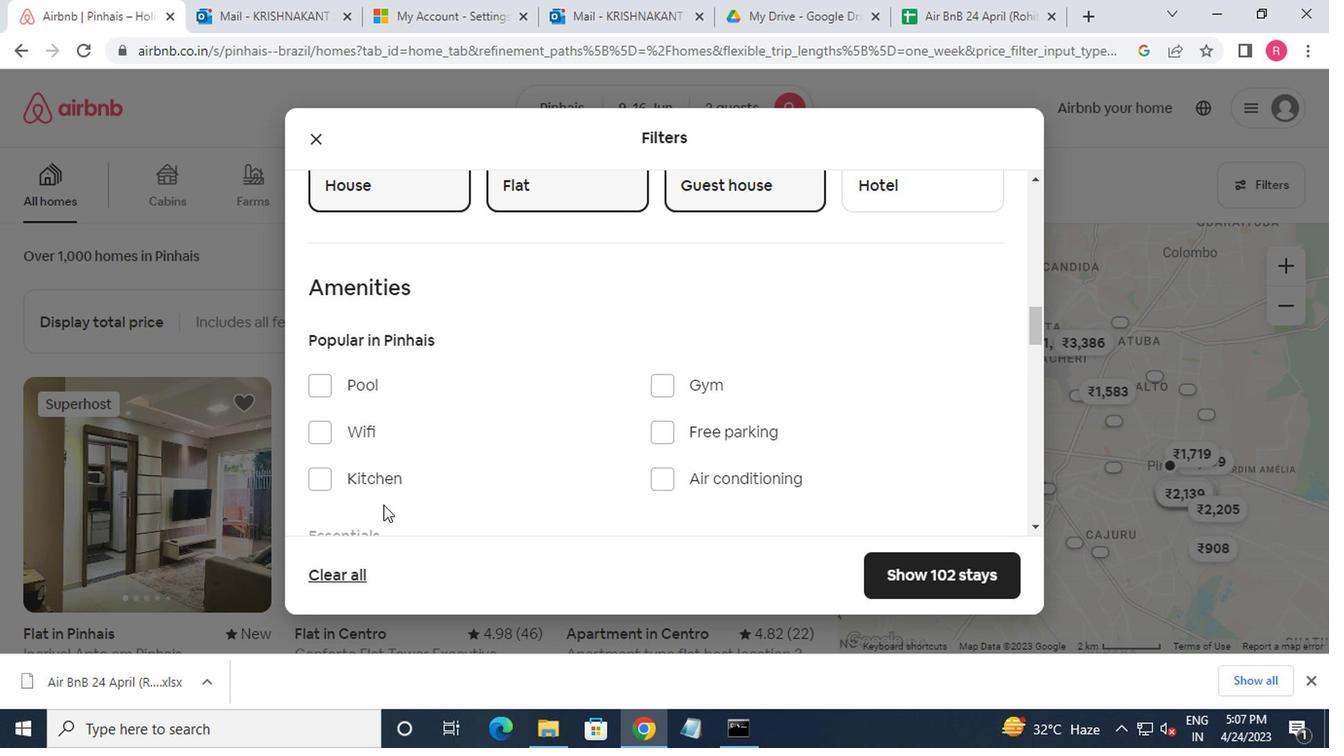 
Action: Mouse scrolled (392, 489) with delta (0, 0)
Screenshot: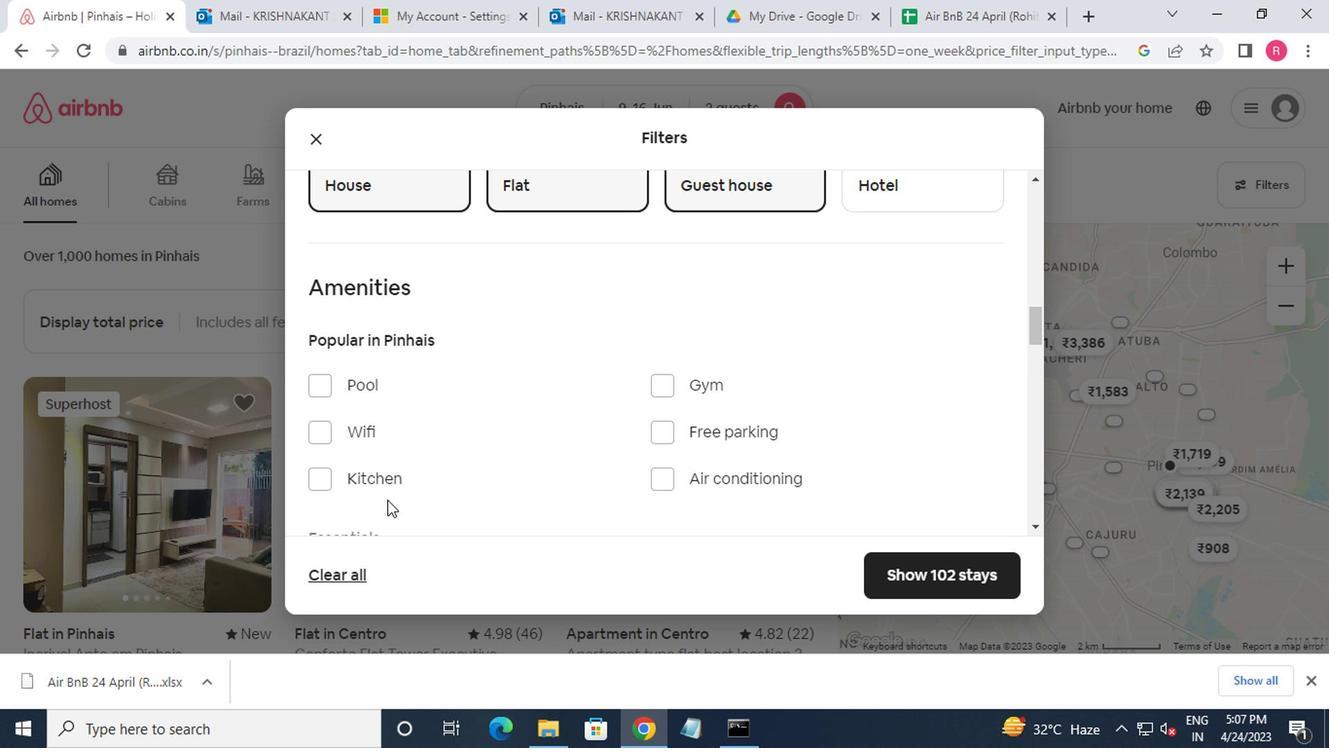 
Action: Mouse moved to (395, 489)
Screenshot: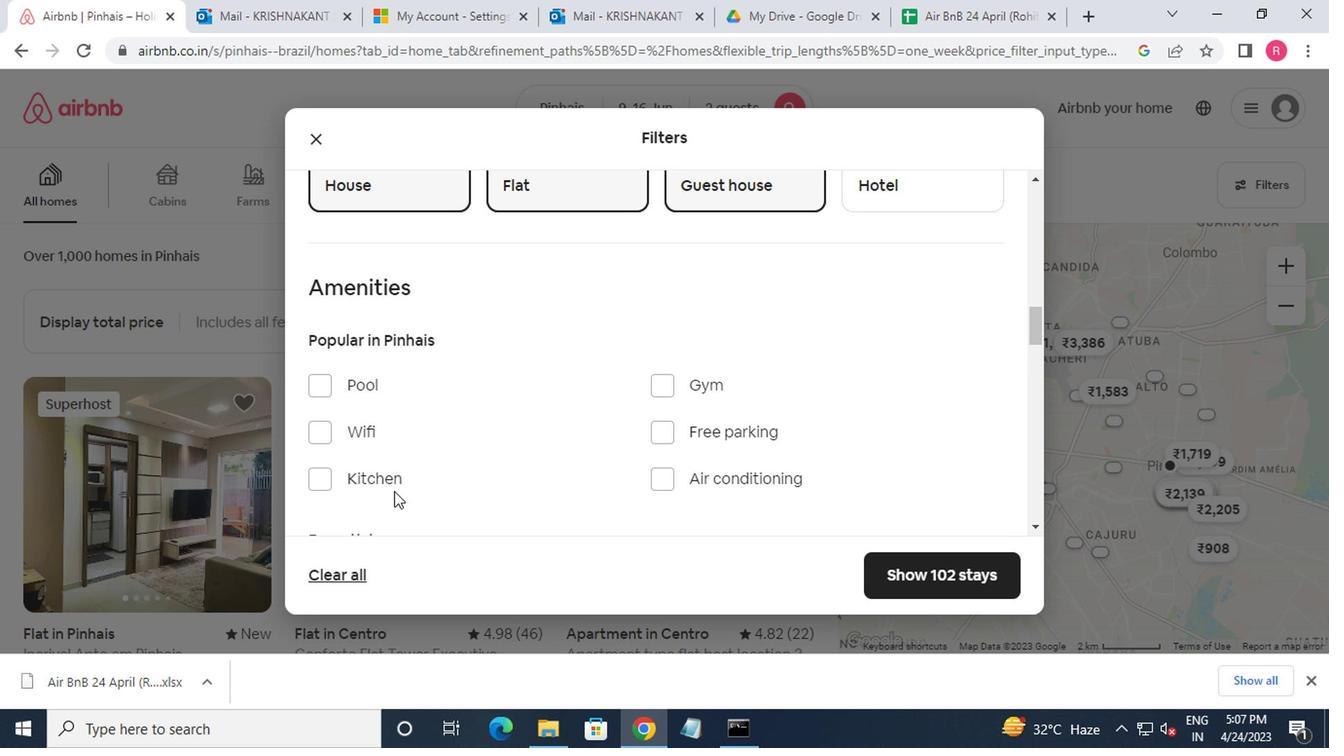 
Action: Mouse scrolled (395, 489) with delta (0, 0)
Screenshot: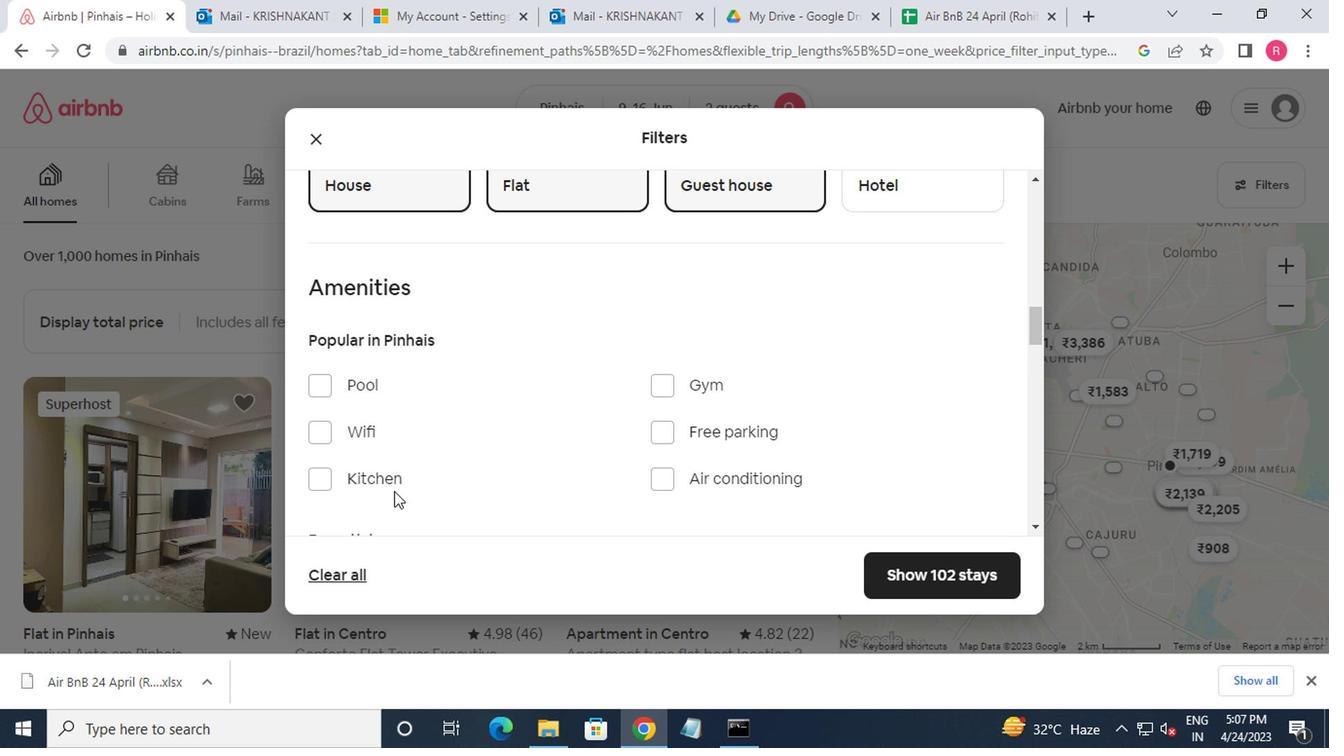 
Action: Mouse moved to (473, 455)
Screenshot: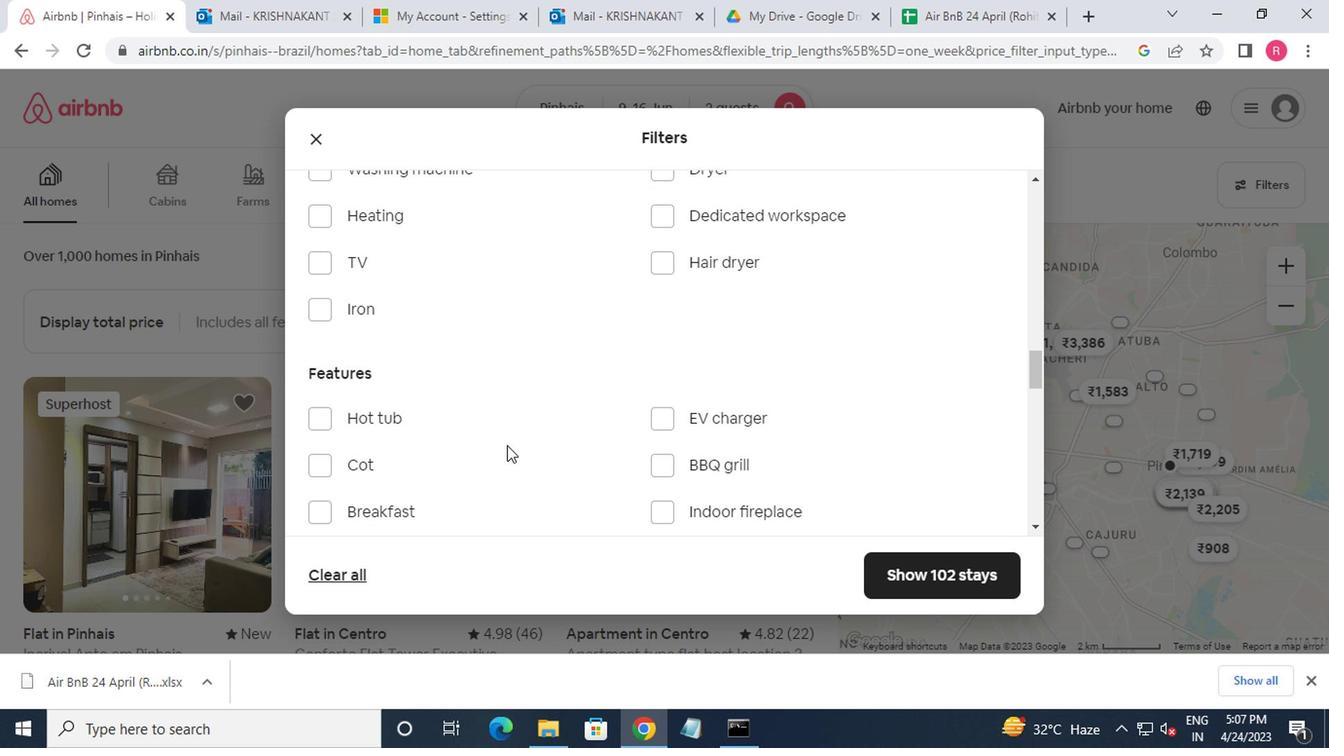 
Action: Mouse scrolled (473, 454) with delta (0, -1)
Screenshot: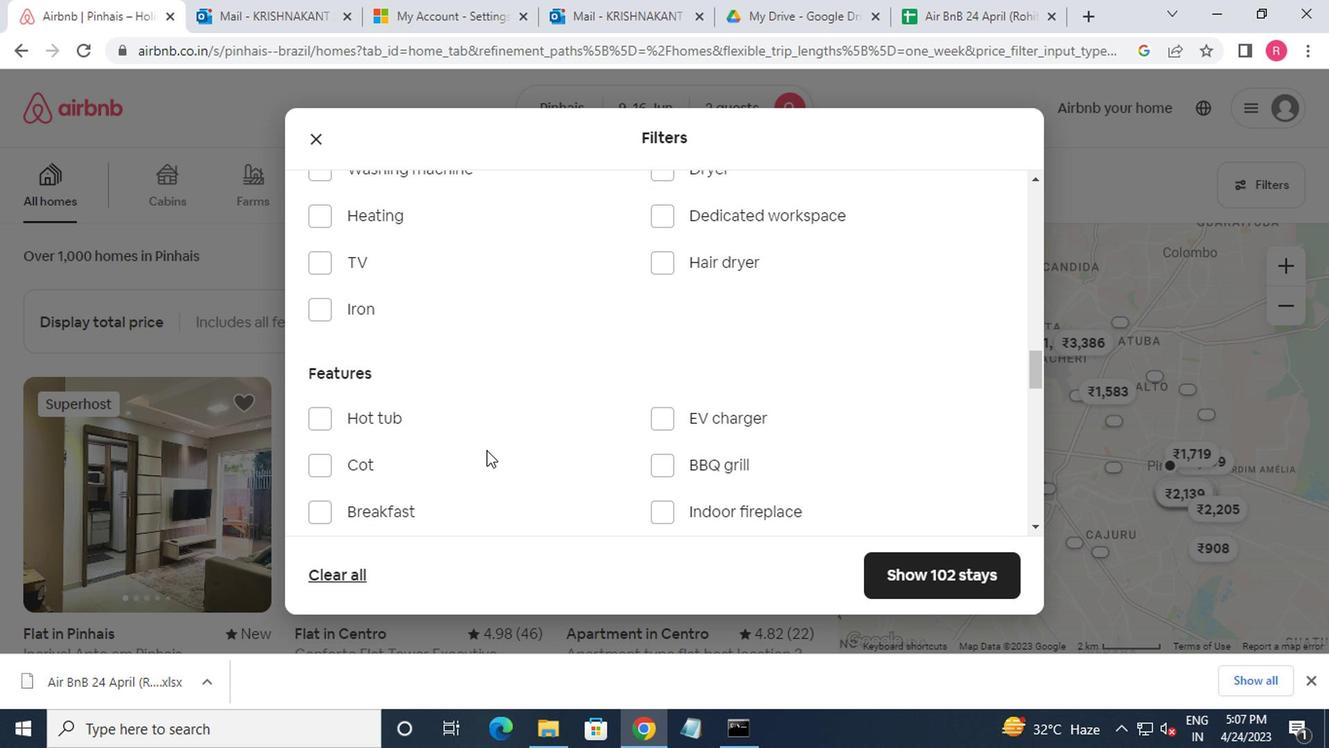 
Action: Mouse moved to (479, 452)
Screenshot: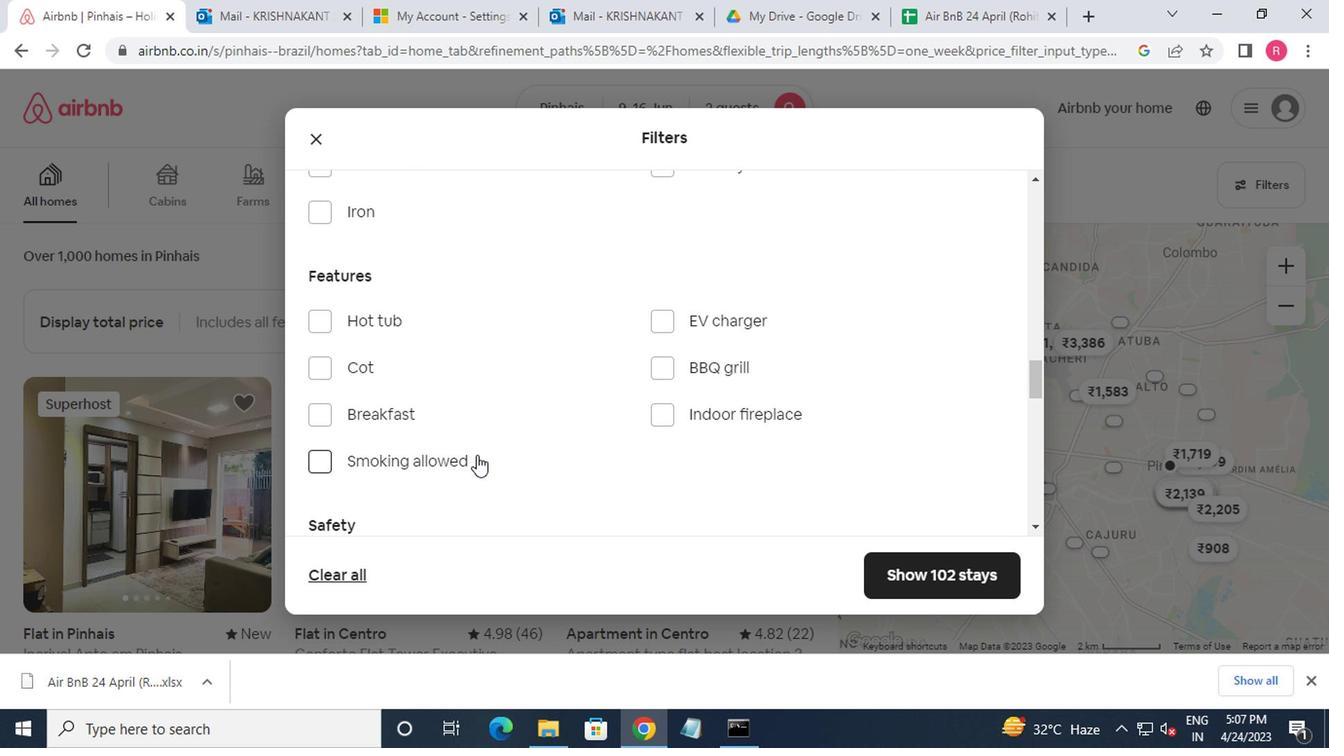
Action: Mouse scrolled (479, 453) with delta (0, 1)
Screenshot: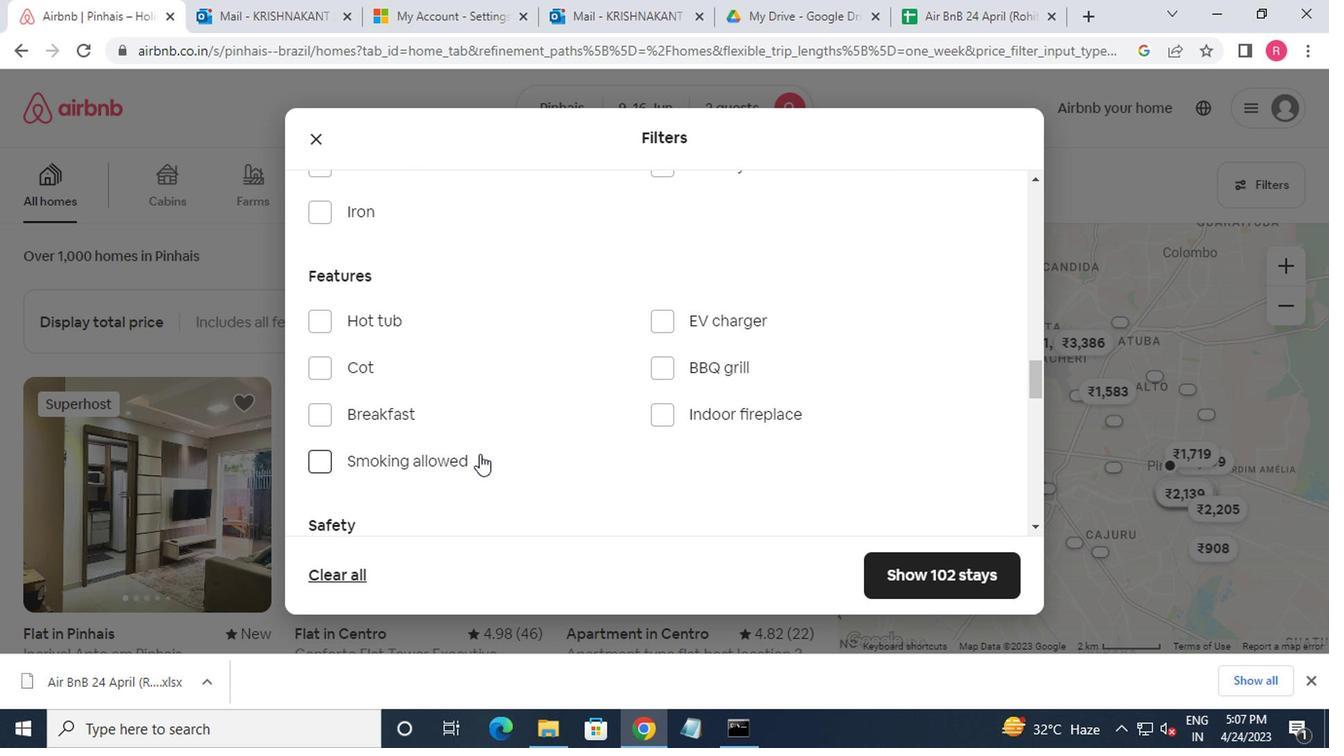 
Action: Mouse scrolled (479, 453) with delta (0, 1)
Screenshot: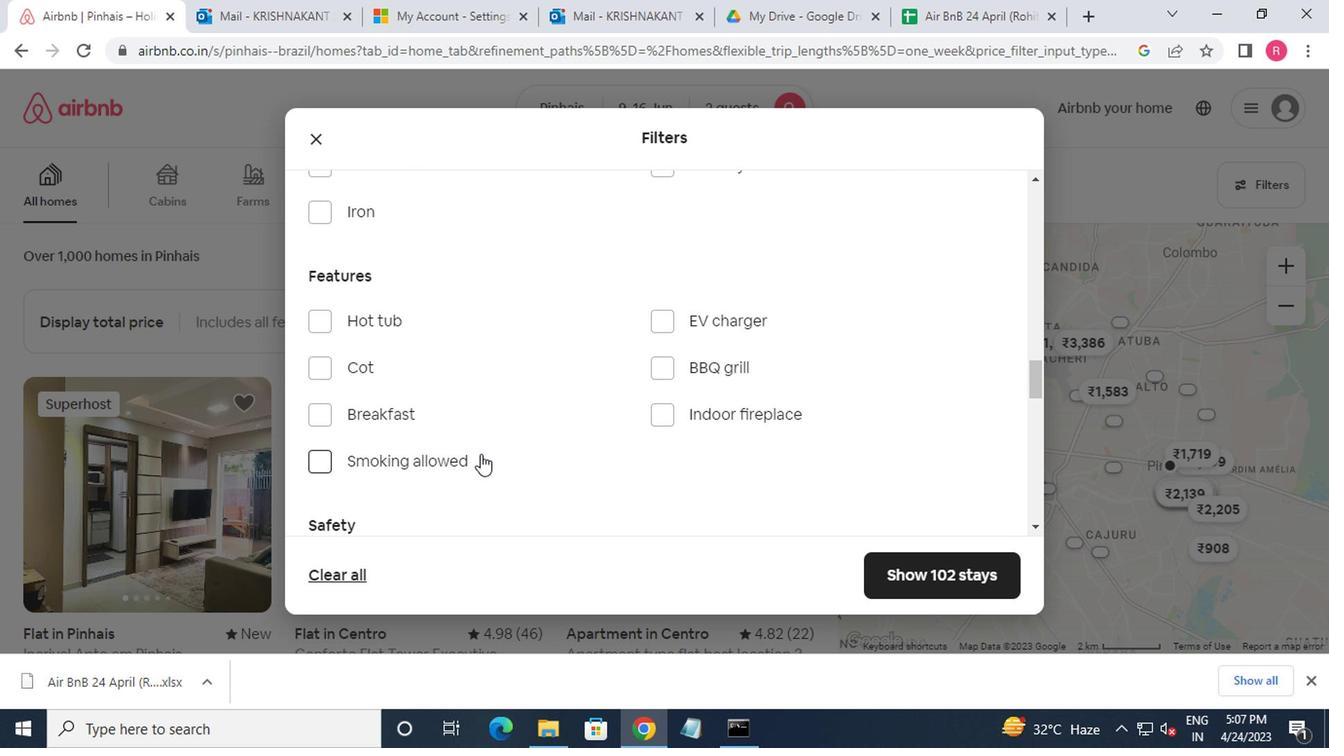 
Action: Mouse moved to (480, 451)
Screenshot: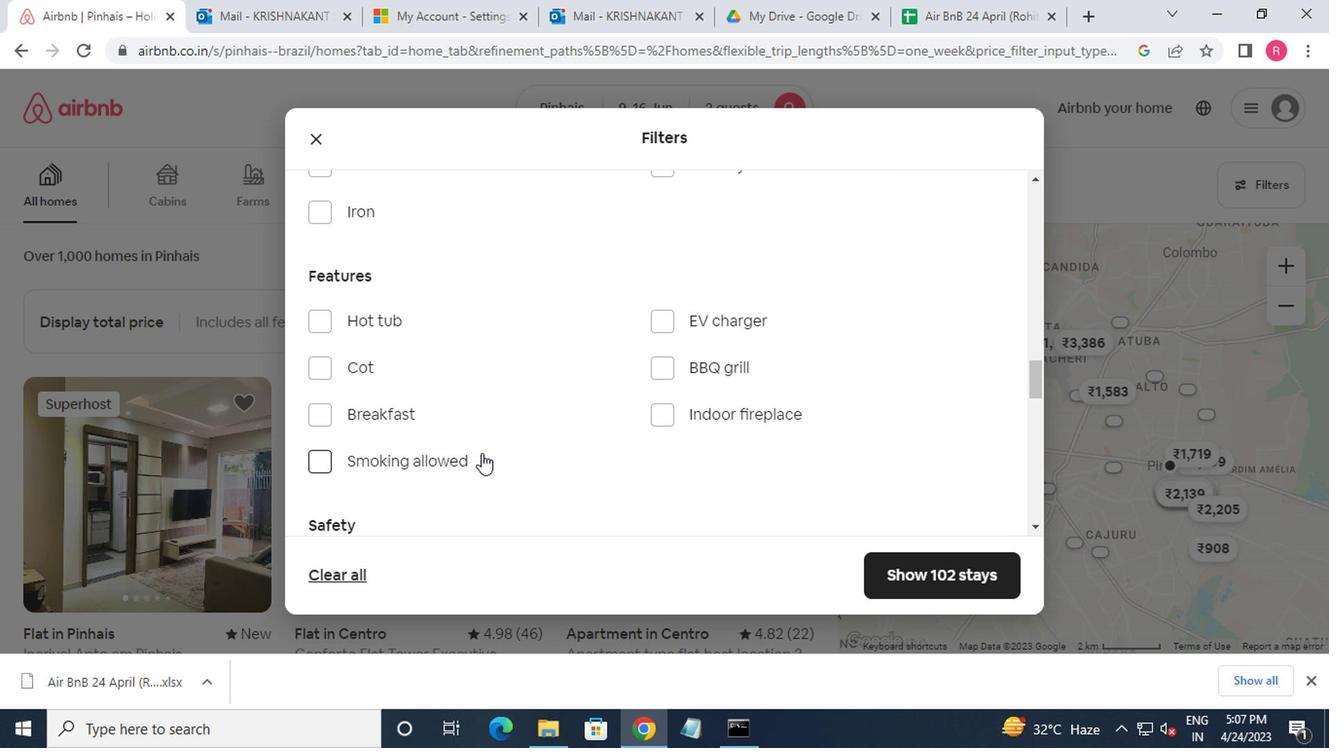 
Action: Mouse scrolled (480, 452) with delta (0, 0)
Screenshot: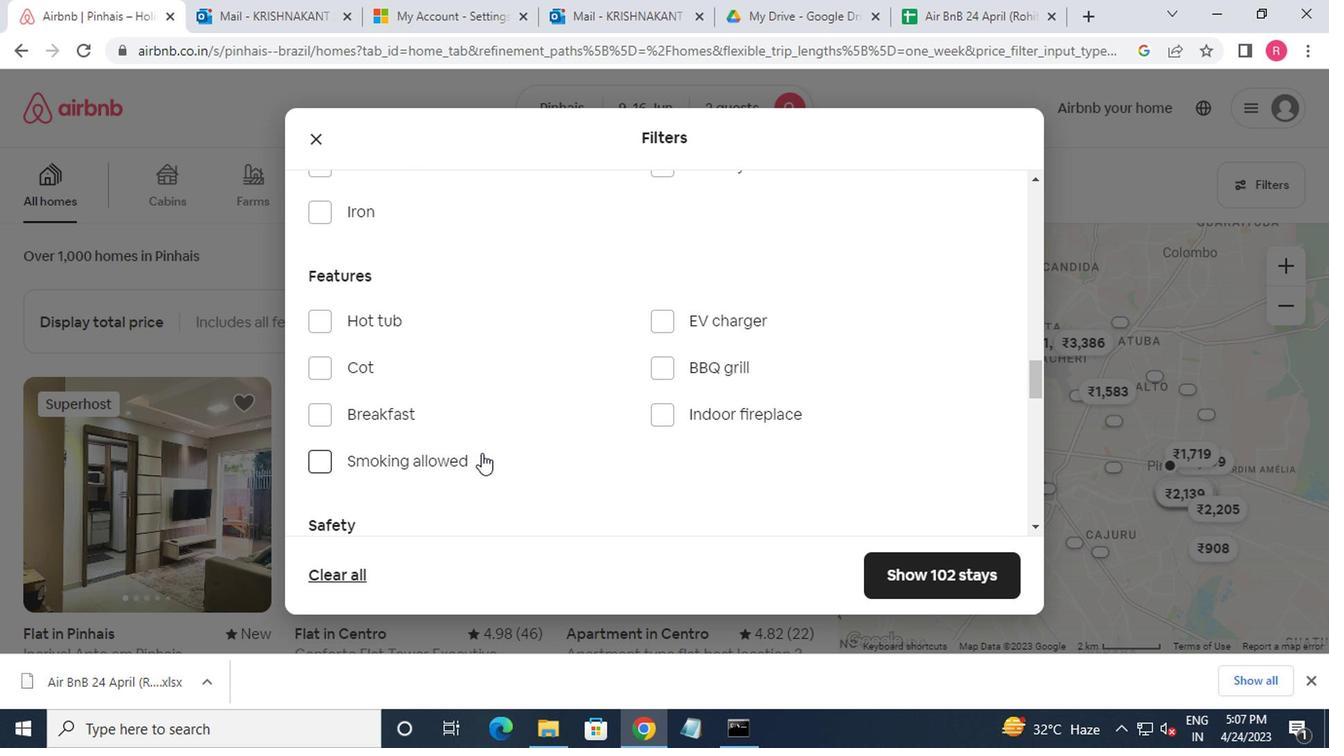 
Action: Mouse moved to (422, 363)
Screenshot: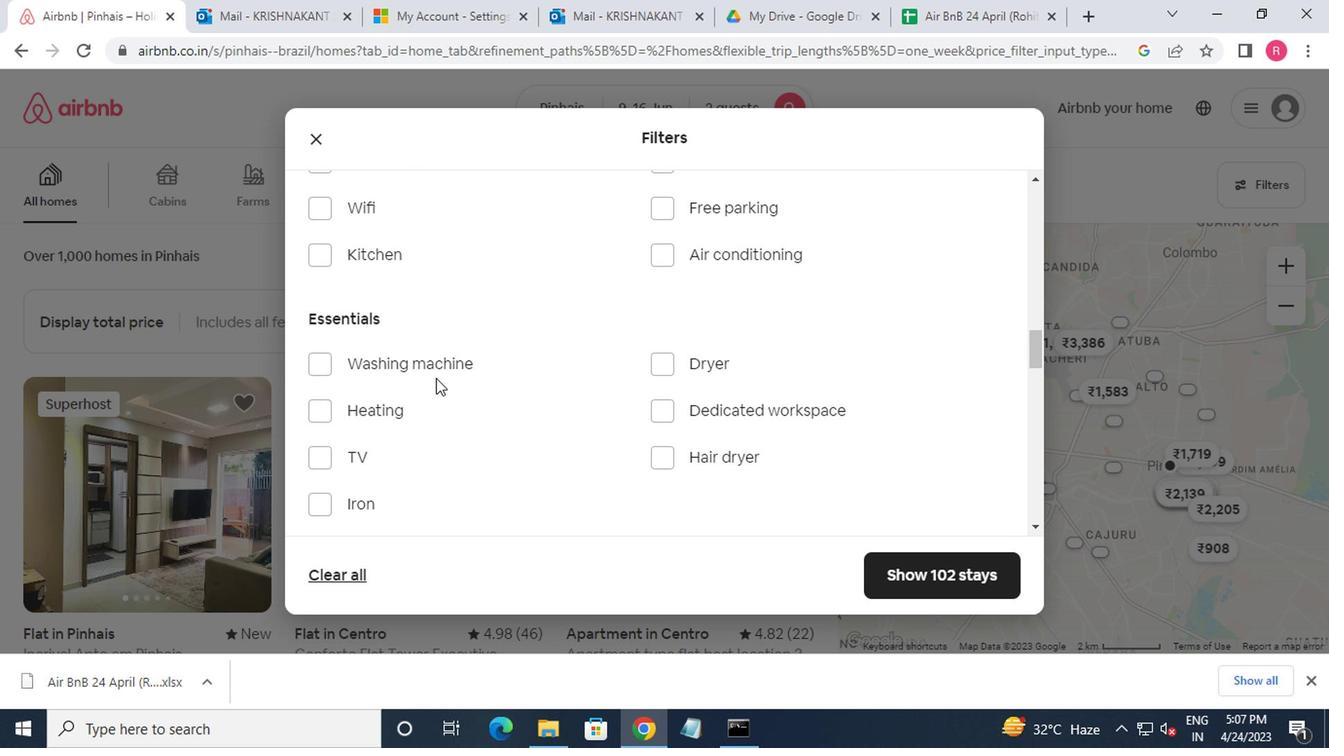 
Action: Mouse pressed left at (422, 363)
Screenshot: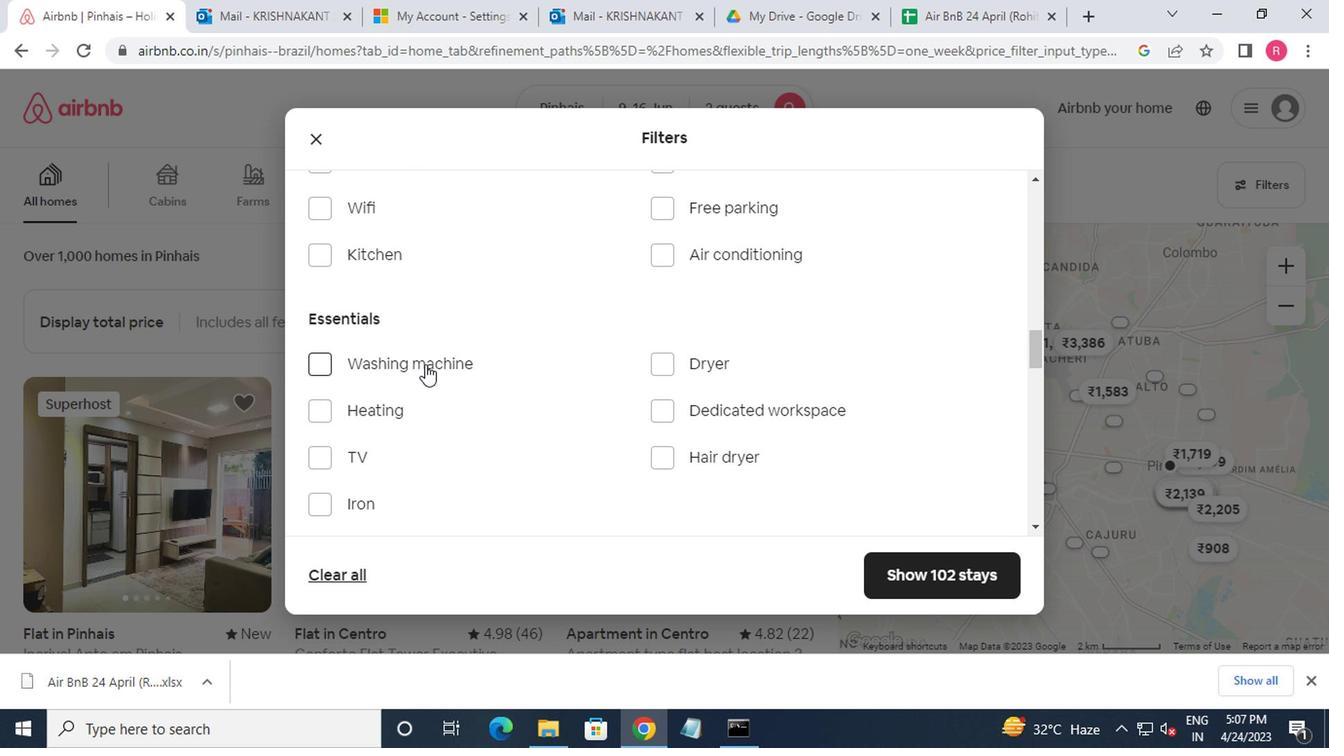 
Action: Mouse moved to (436, 371)
Screenshot: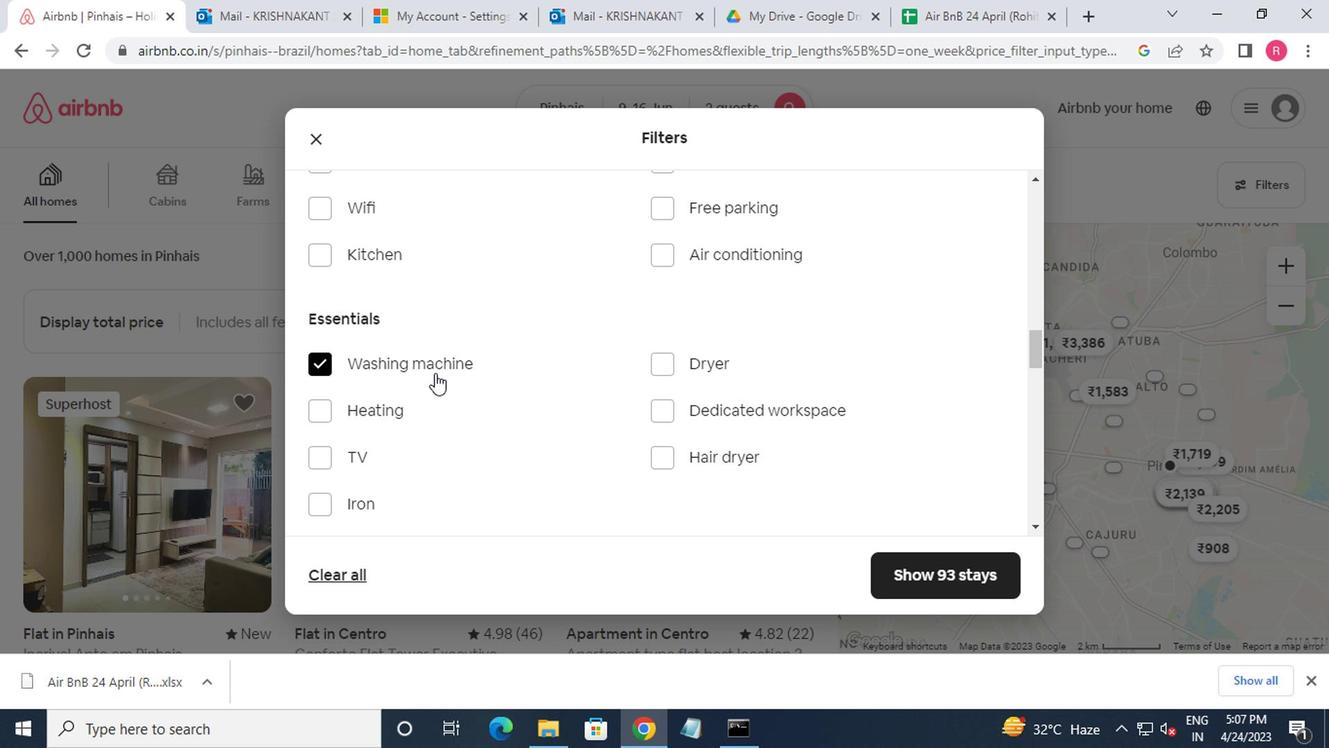 
Action: Mouse scrolled (436, 371) with delta (0, 0)
Screenshot: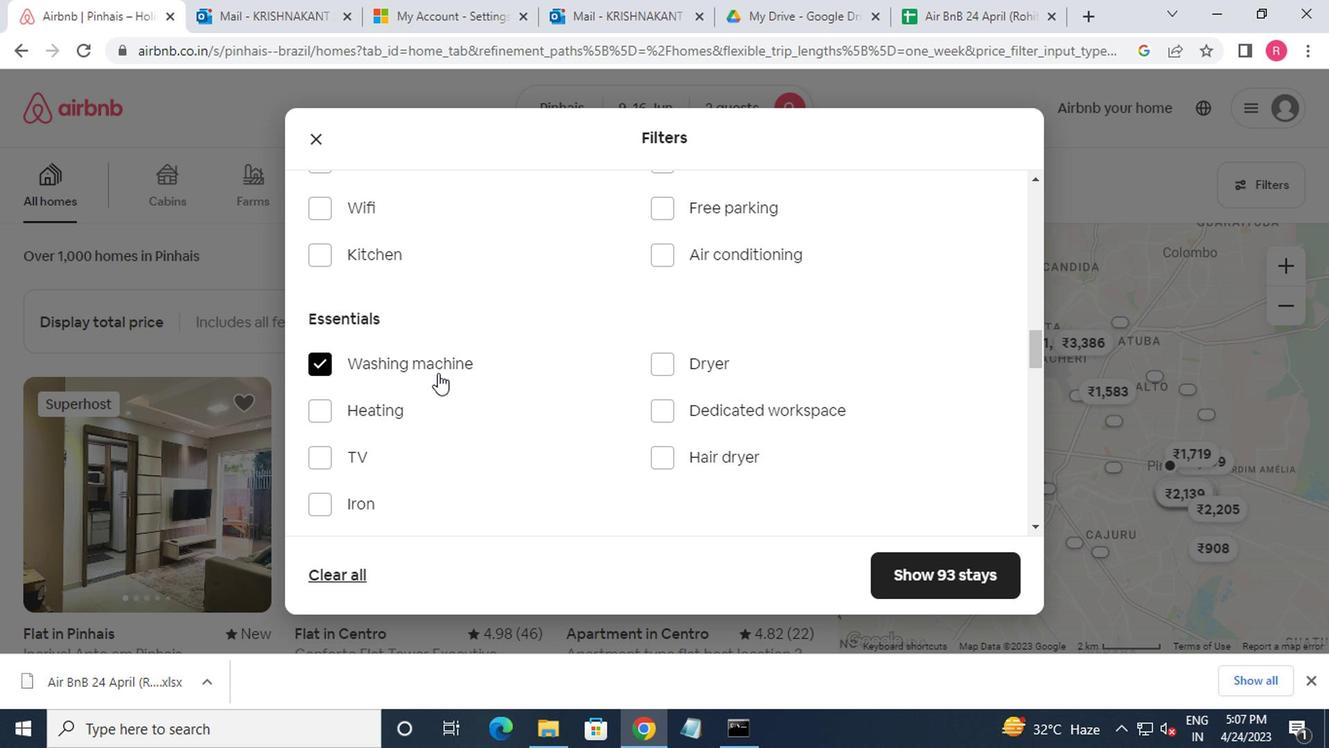 
Action: Mouse scrolled (436, 371) with delta (0, 0)
Screenshot: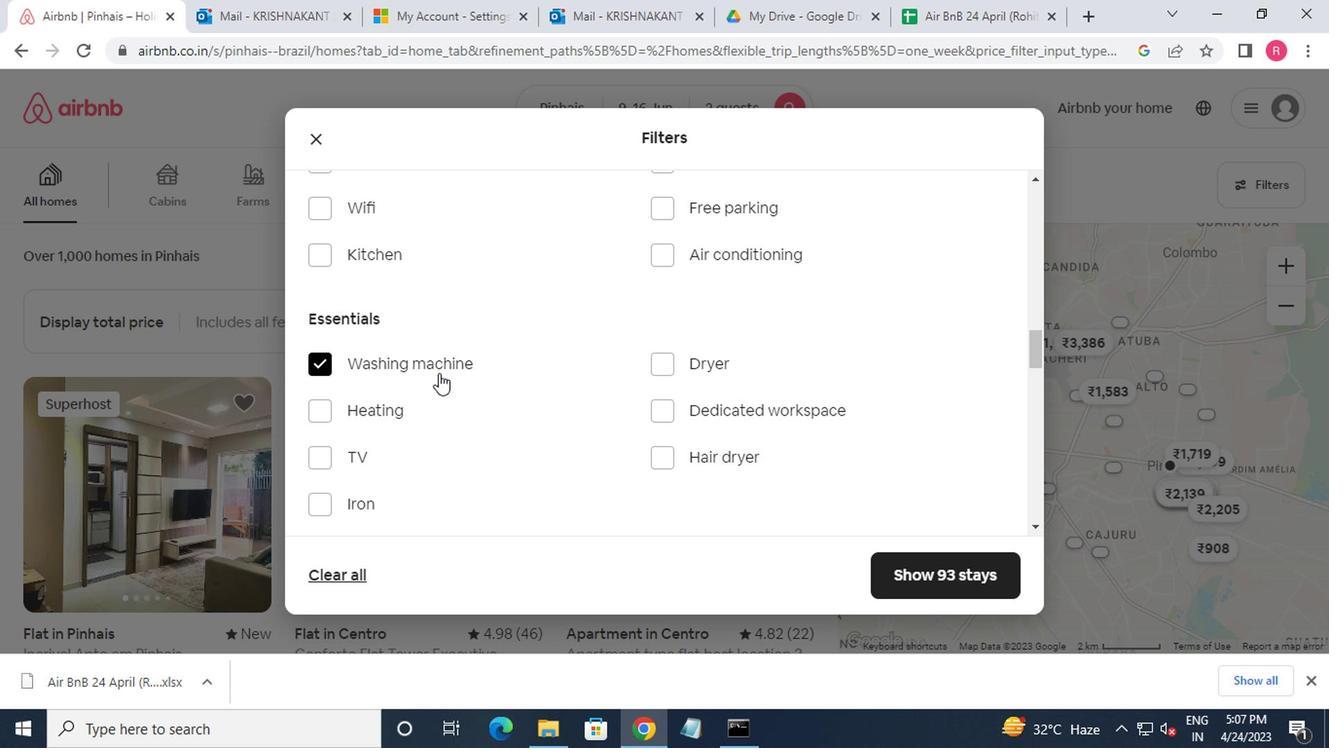 
Action: Mouse scrolled (436, 371) with delta (0, 0)
Screenshot: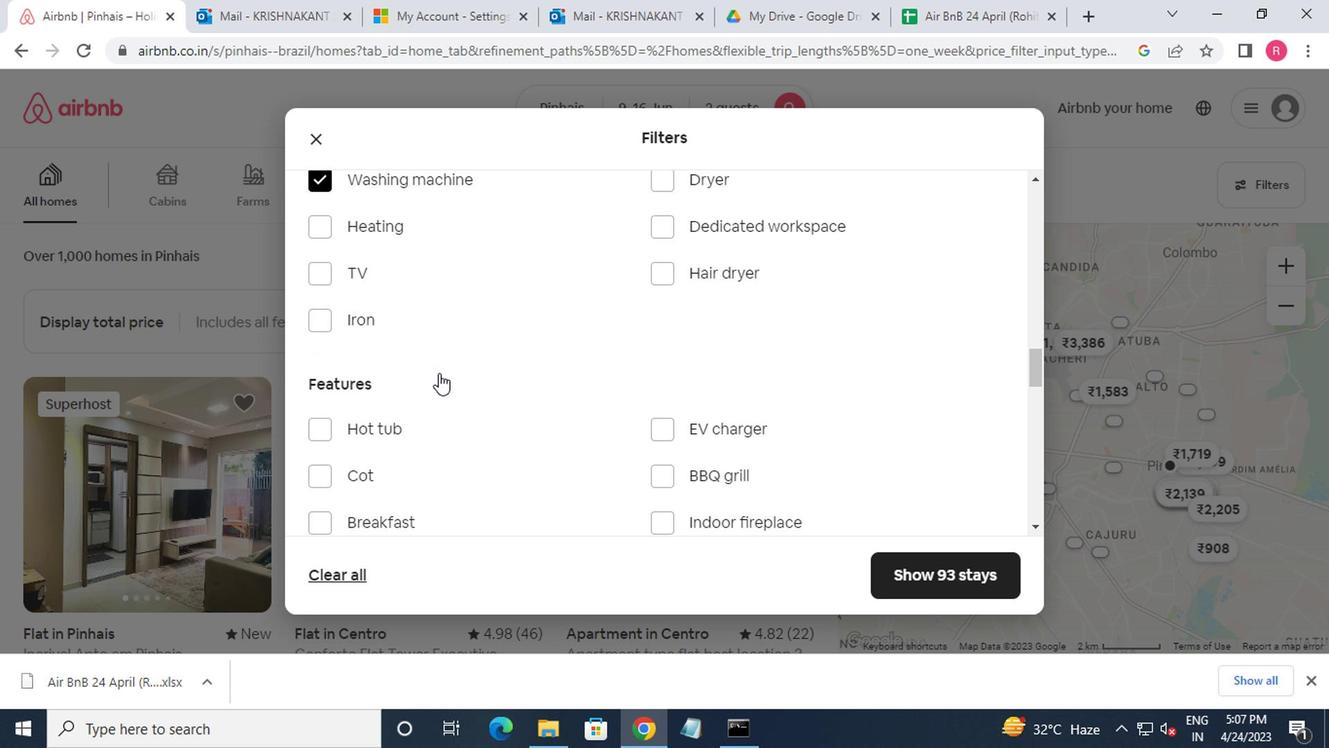 
Action: Mouse scrolled (436, 371) with delta (0, 0)
Screenshot: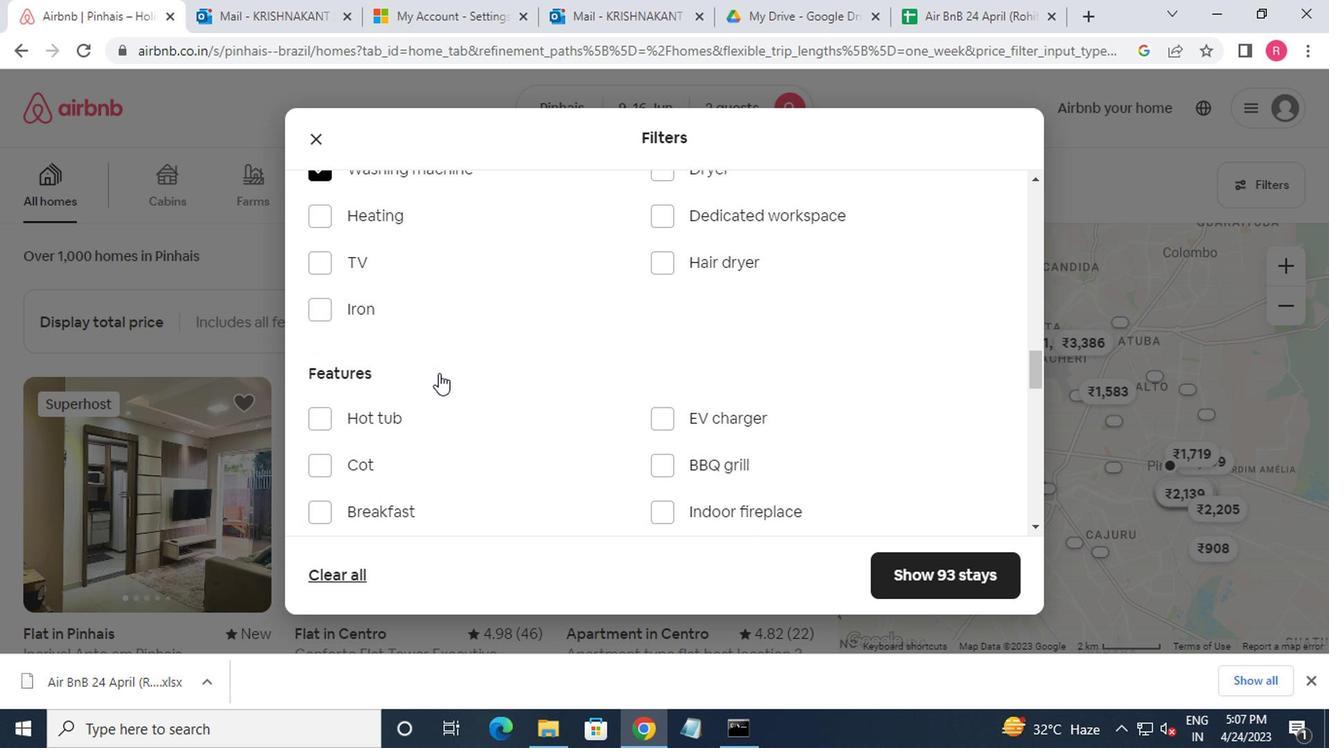 
Action: Mouse moved to (437, 358)
Screenshot: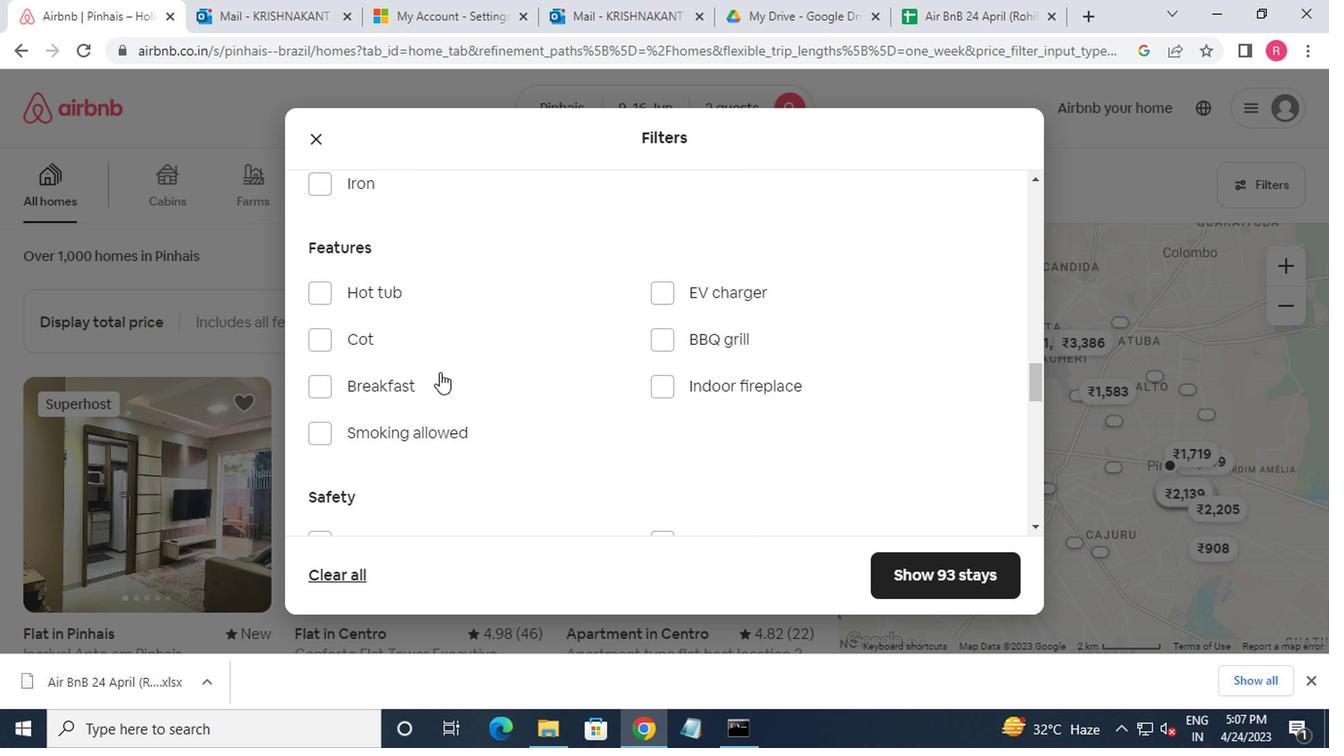 
Action: Mouse scrolled (437, 357) with delta (0, -1)
Screenshot: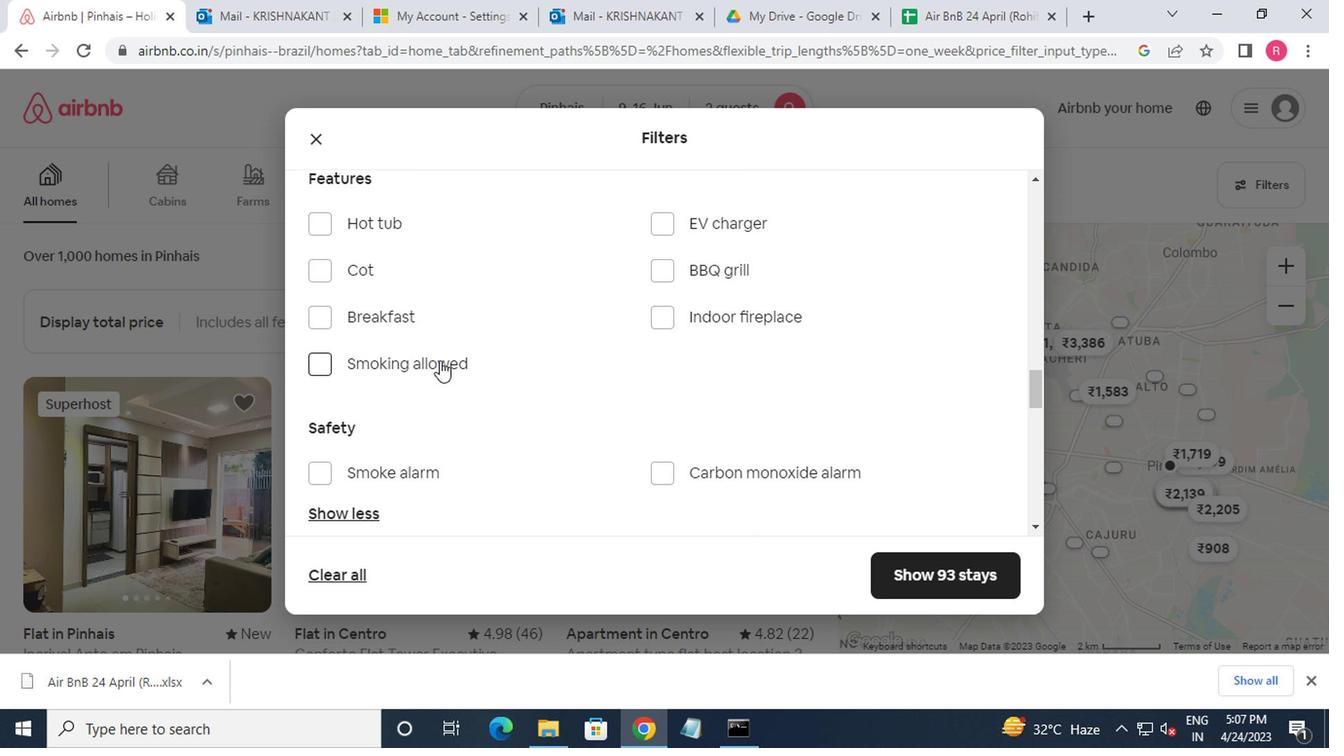 
Action: Mouse moved to (439, 360)
Screenshot: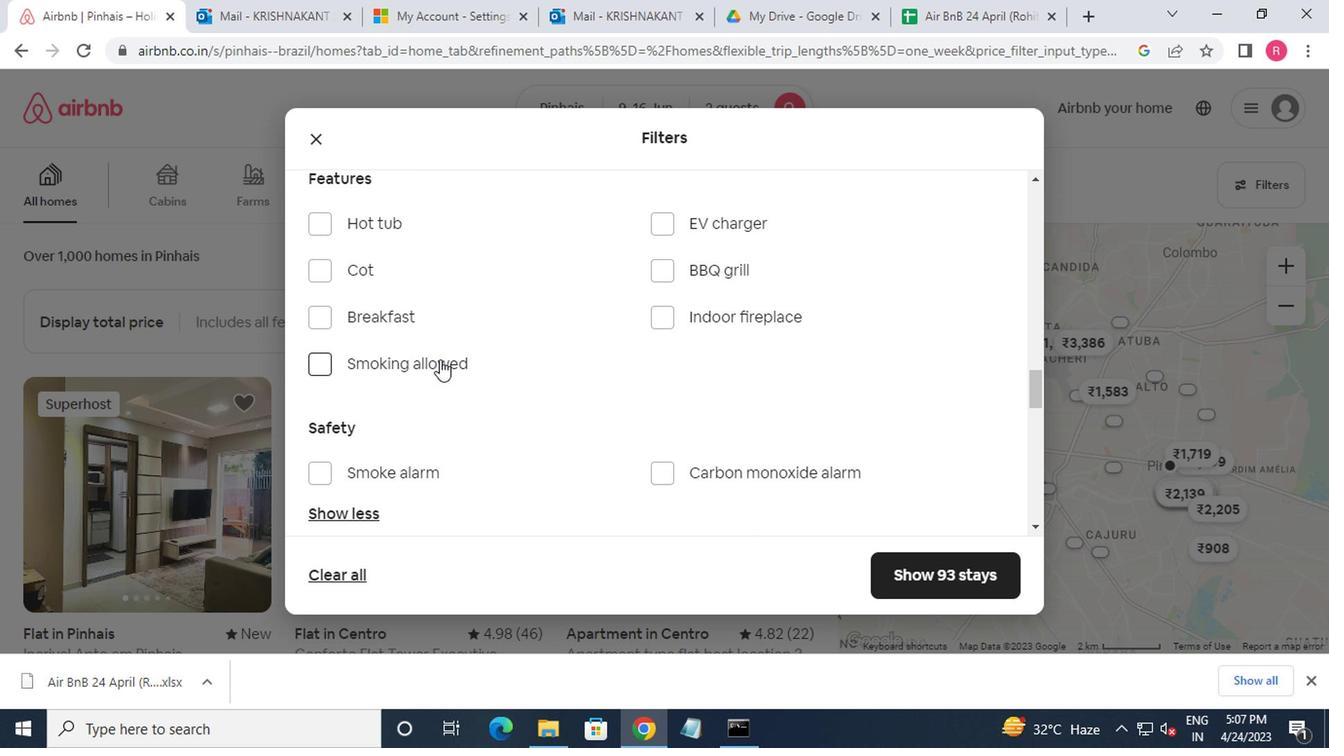 
Action: Mouse scrolled (439, 359) with delta (0, -1)
Screenshot: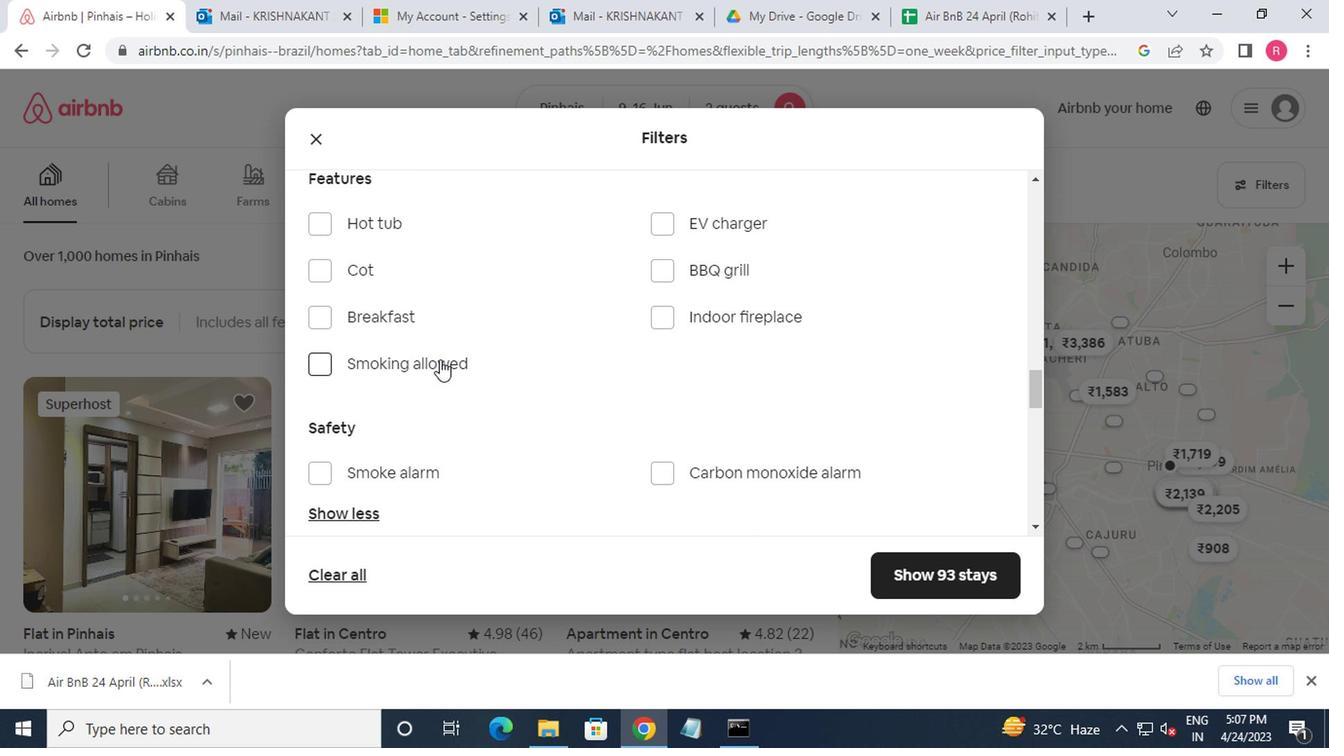 
Action: Mouse moved to (443, 362)
Screenshot: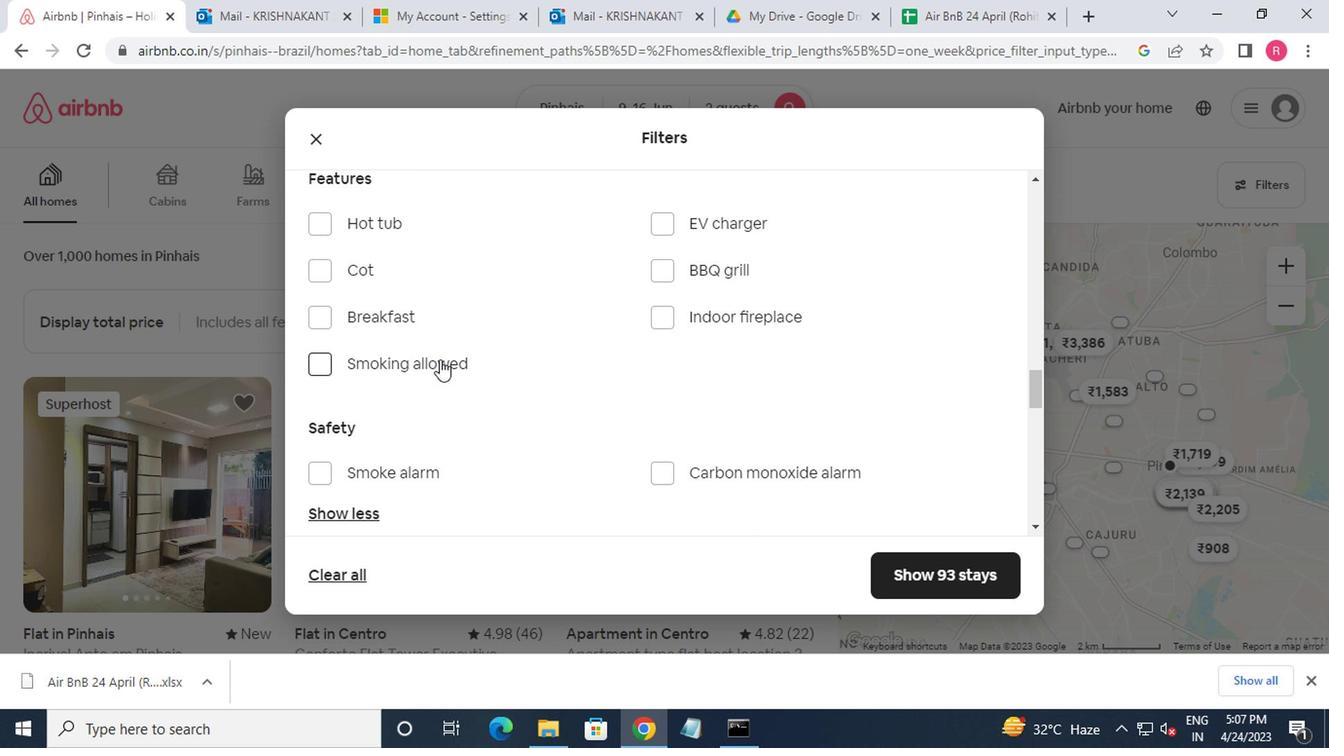 
Action: Mouse scrolled (443, 361) with delta (0, 0)
Screenshot: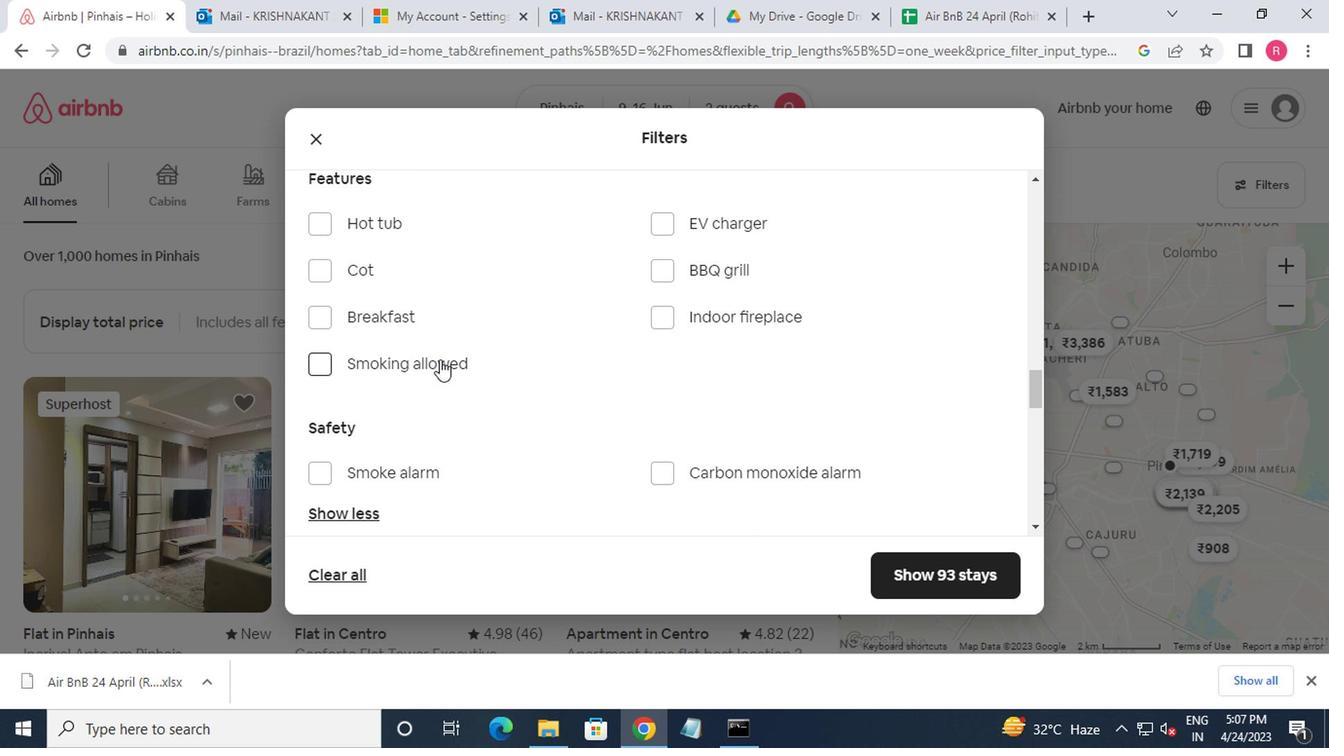 
Action: Mouse moved to (459, 370)
Screenshot: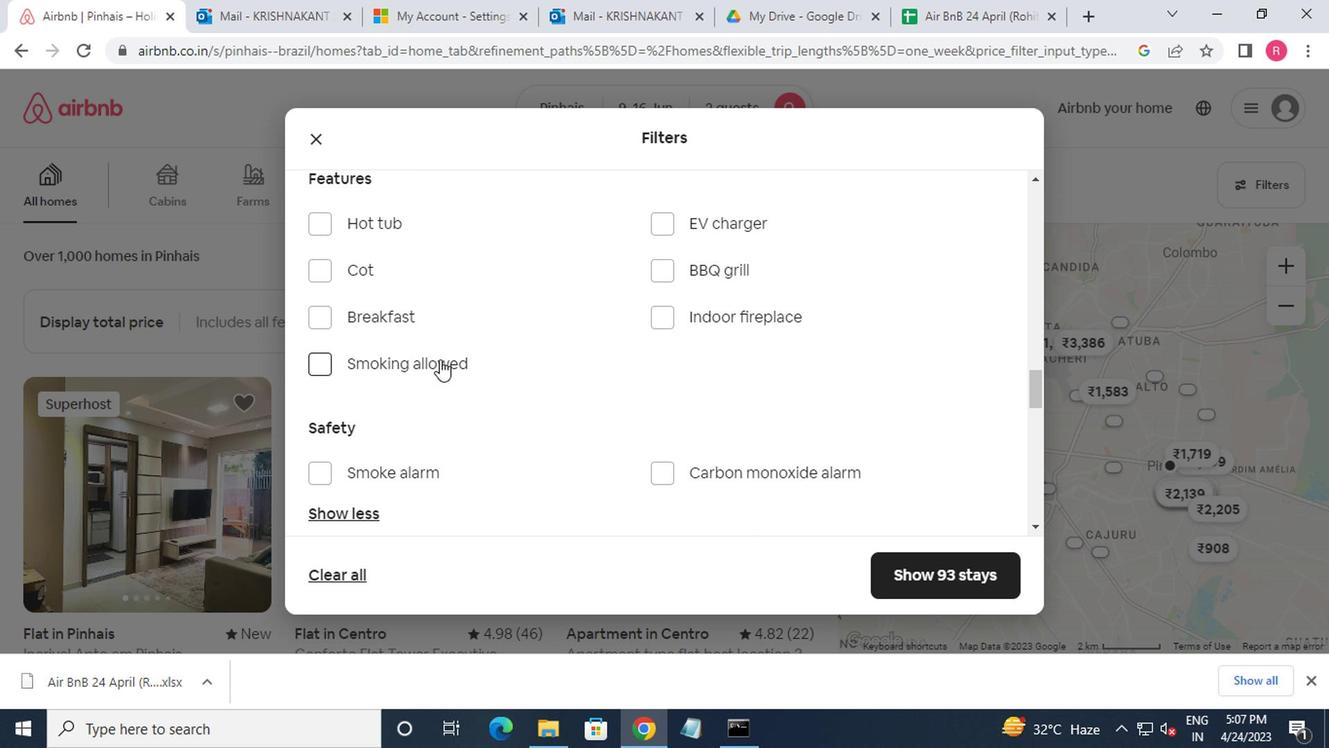 
Action: Mouse scrolled (459, 369) with delta (0, -1)
Screenshot: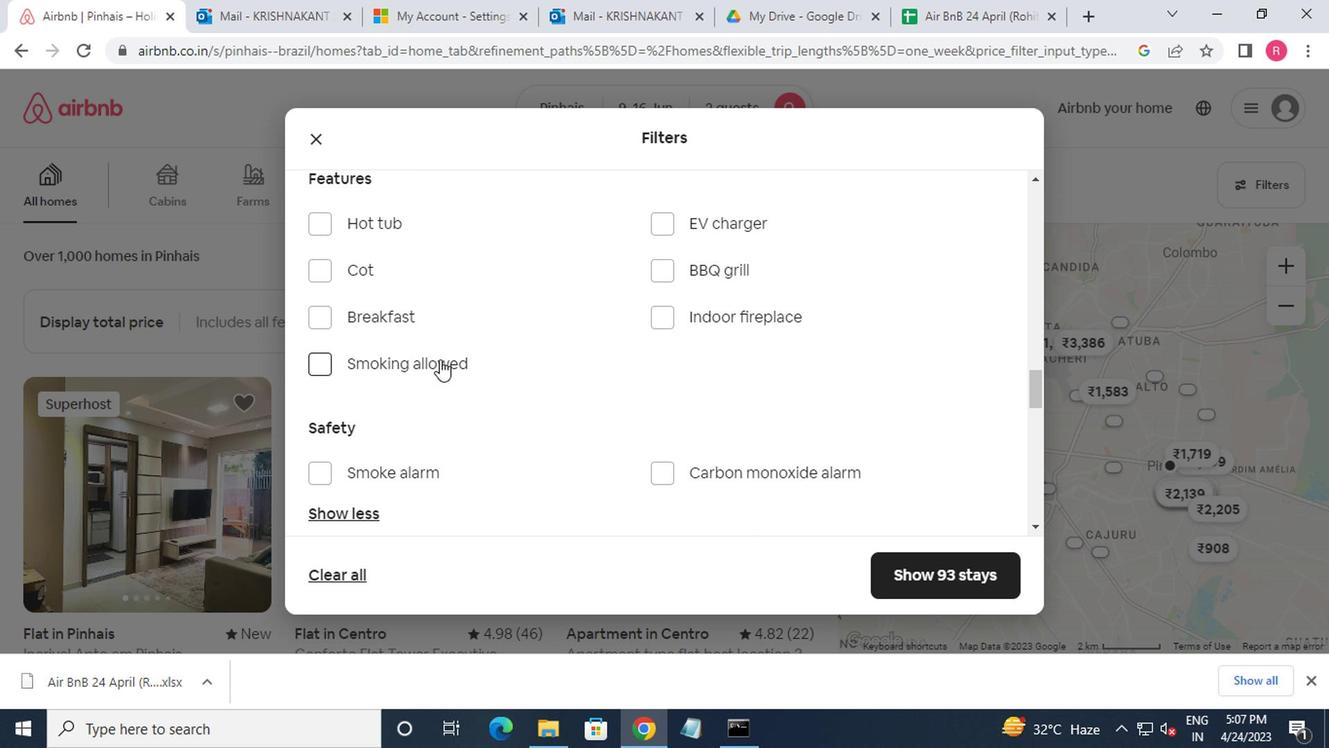 
Action: Mouse moved to (721, 413)
Screenshot: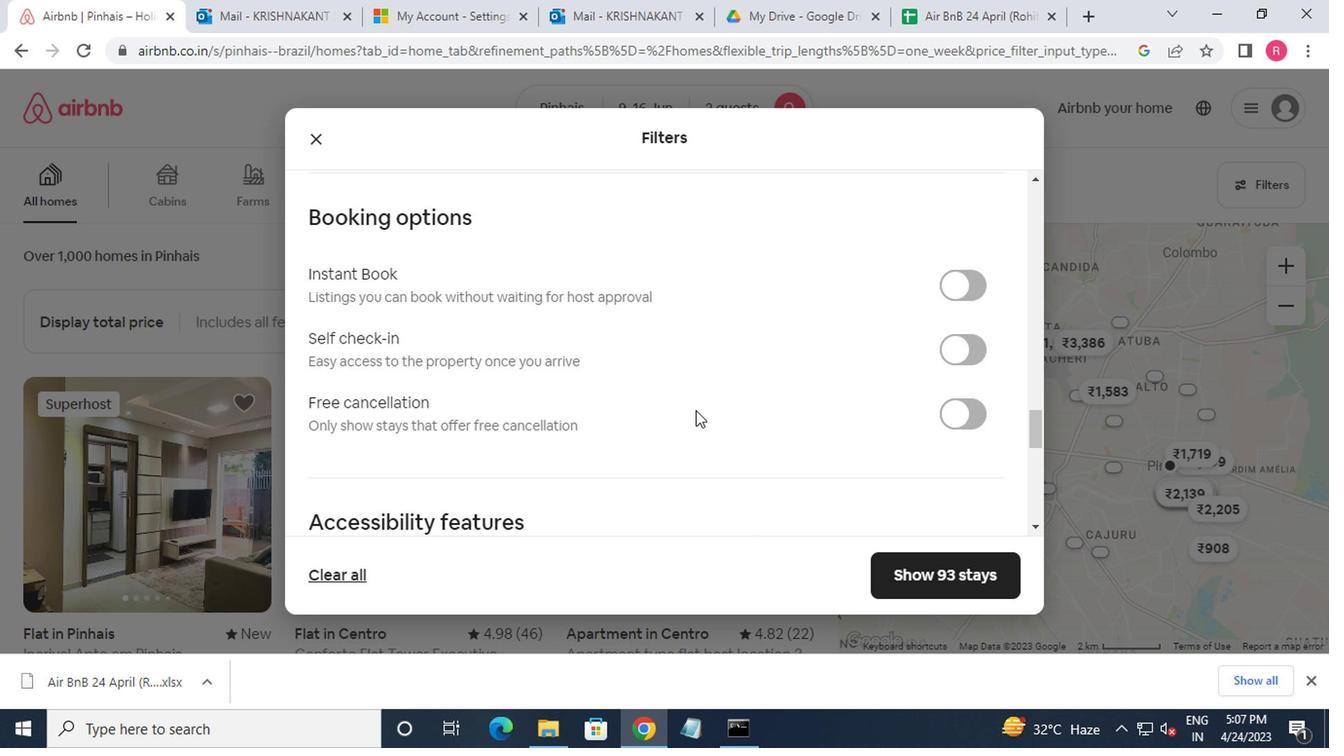 
Action: Mouse scrolled (721, 412) with delta (0, -1)
Screenshot: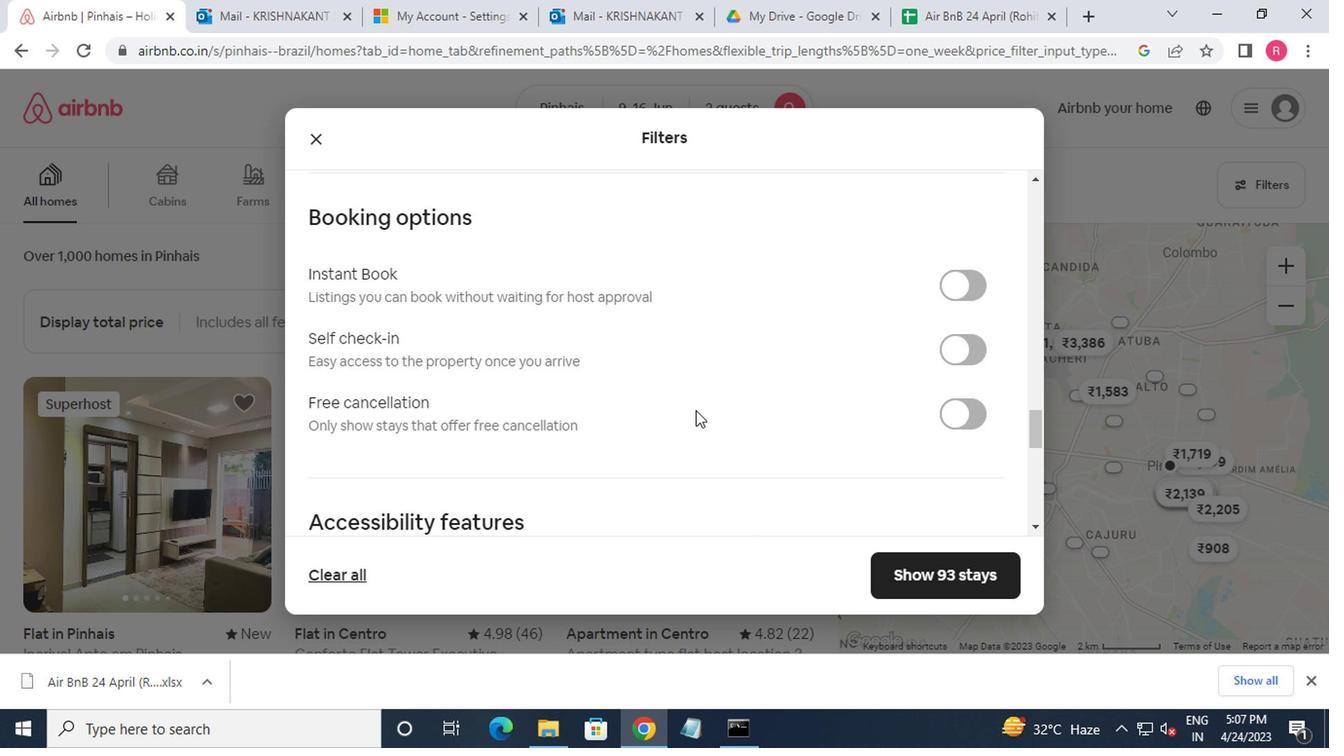 
Action: Mouse moved to (725, 414)
Screenshot: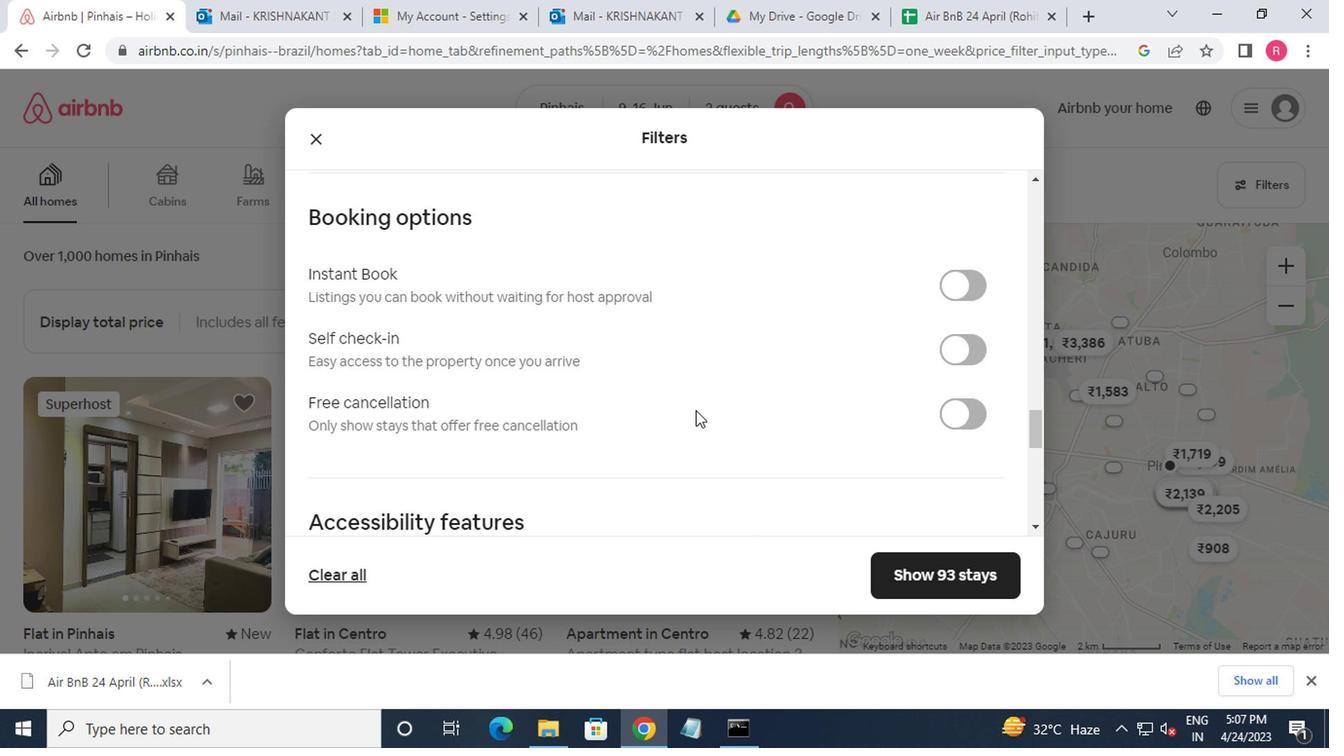 
Action: Mouse scrolled (725, 413) with delta (0, 0)
Screenshot: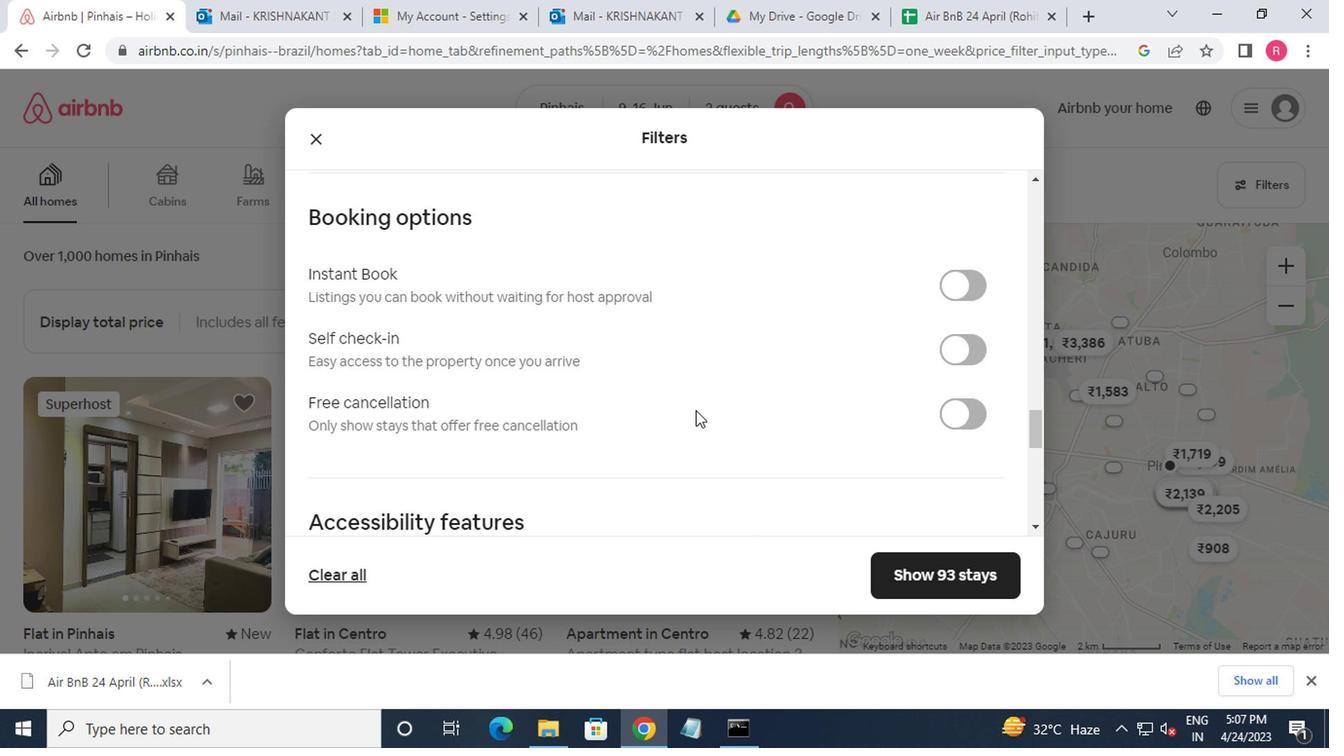 
Action: Mouse moved to (935, 177)
Screenshot: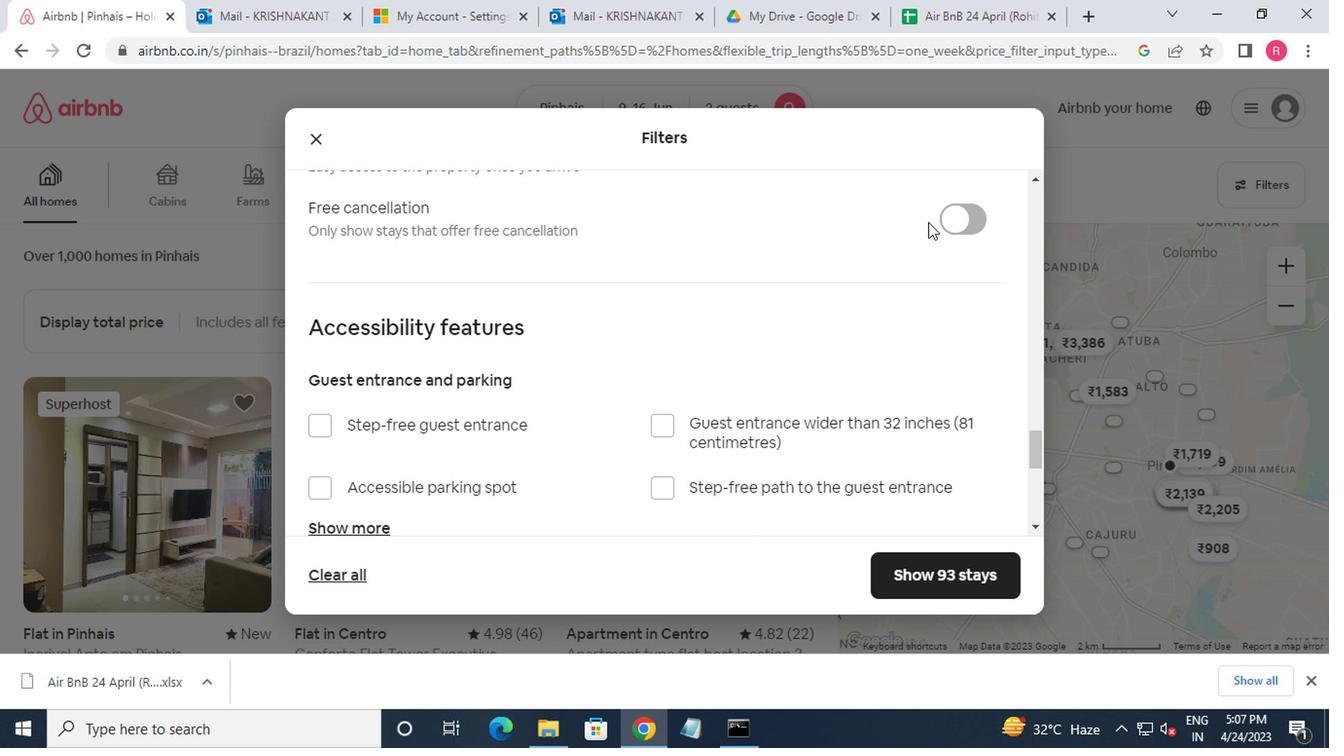 
Action: Mouse scrolled (935, 176) with delta (0, 0)
Screenshot: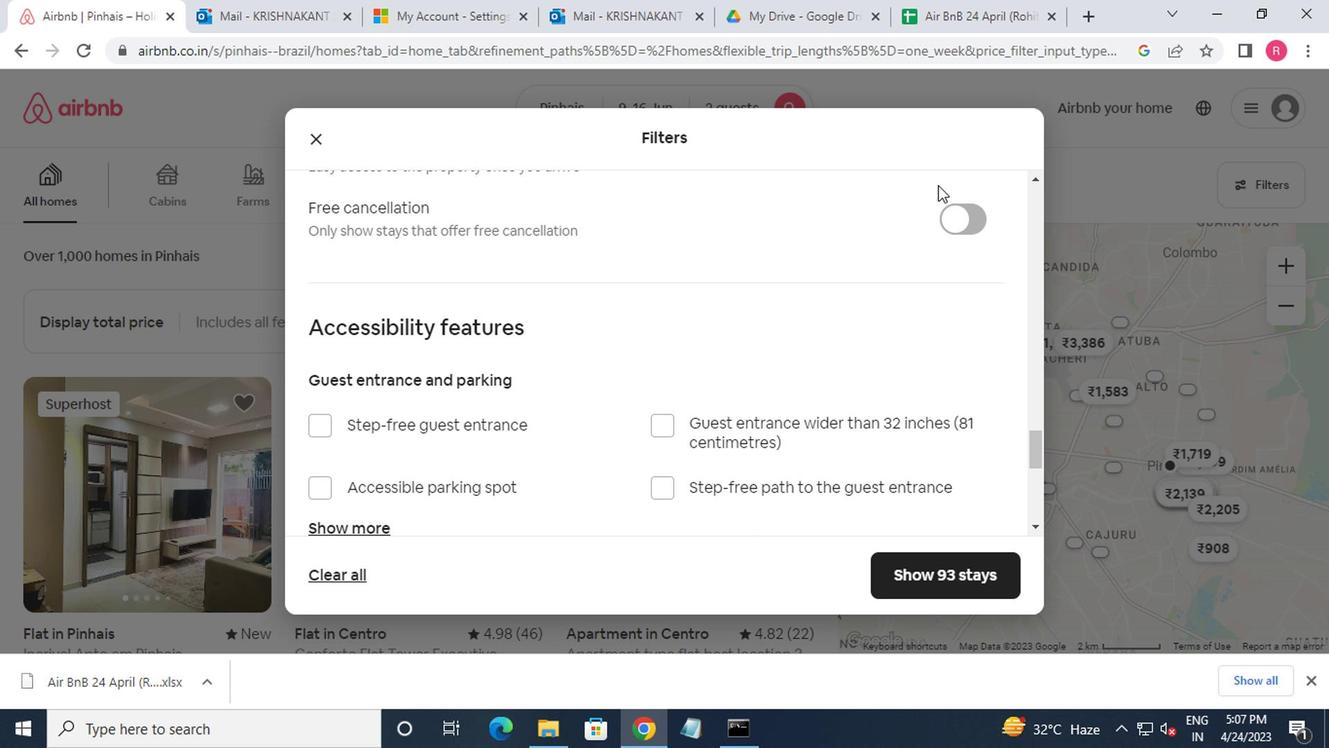 
Action: Mouse moved to (923, 225)
Screenshot: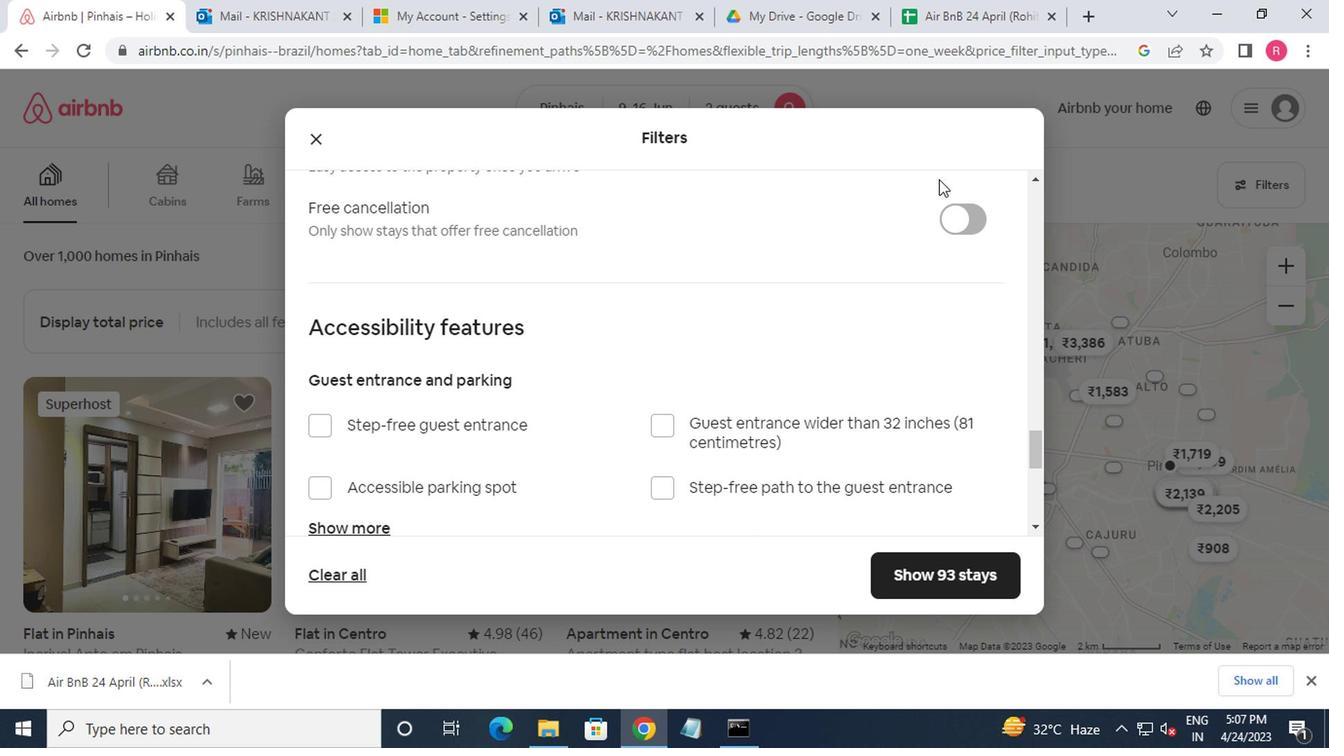 
Action: Mouse scrolled (923, 224) with delta (0, -1)
Screenshot: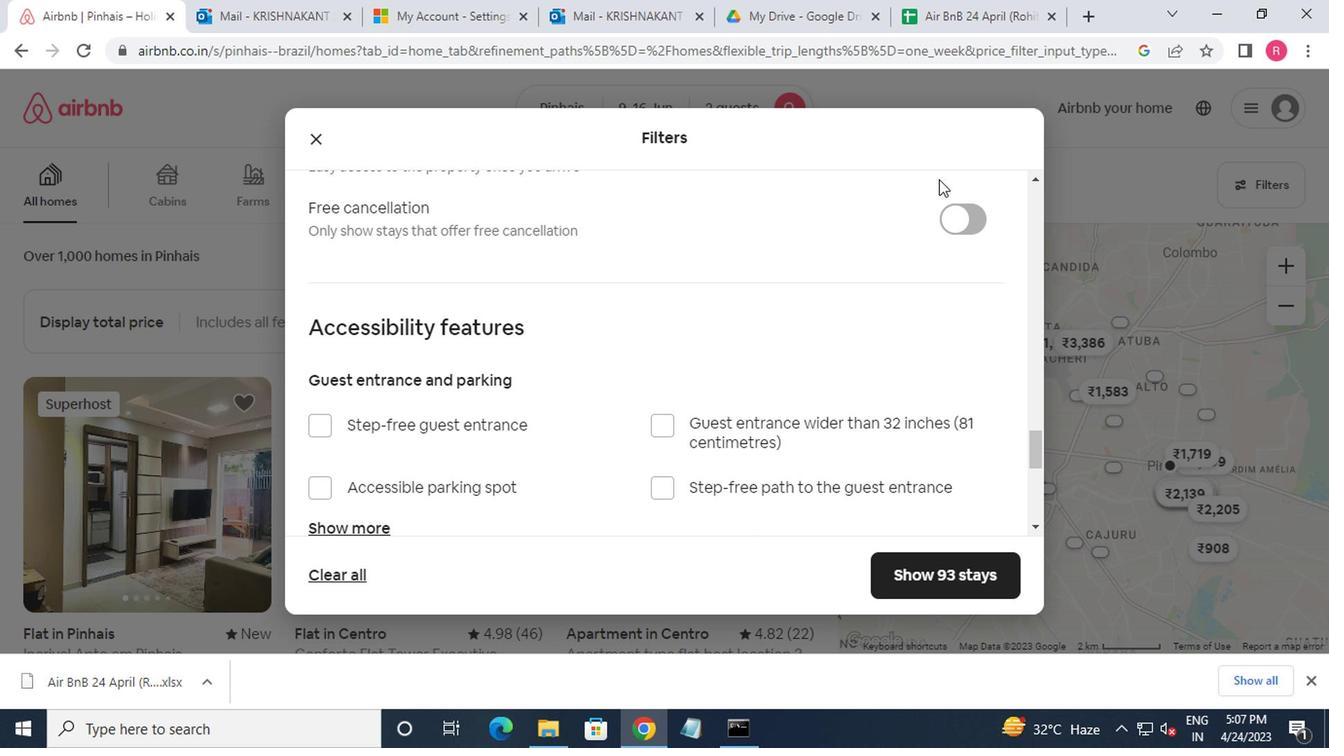 
Action: Mouse moved to (924, 245)
Screenshot: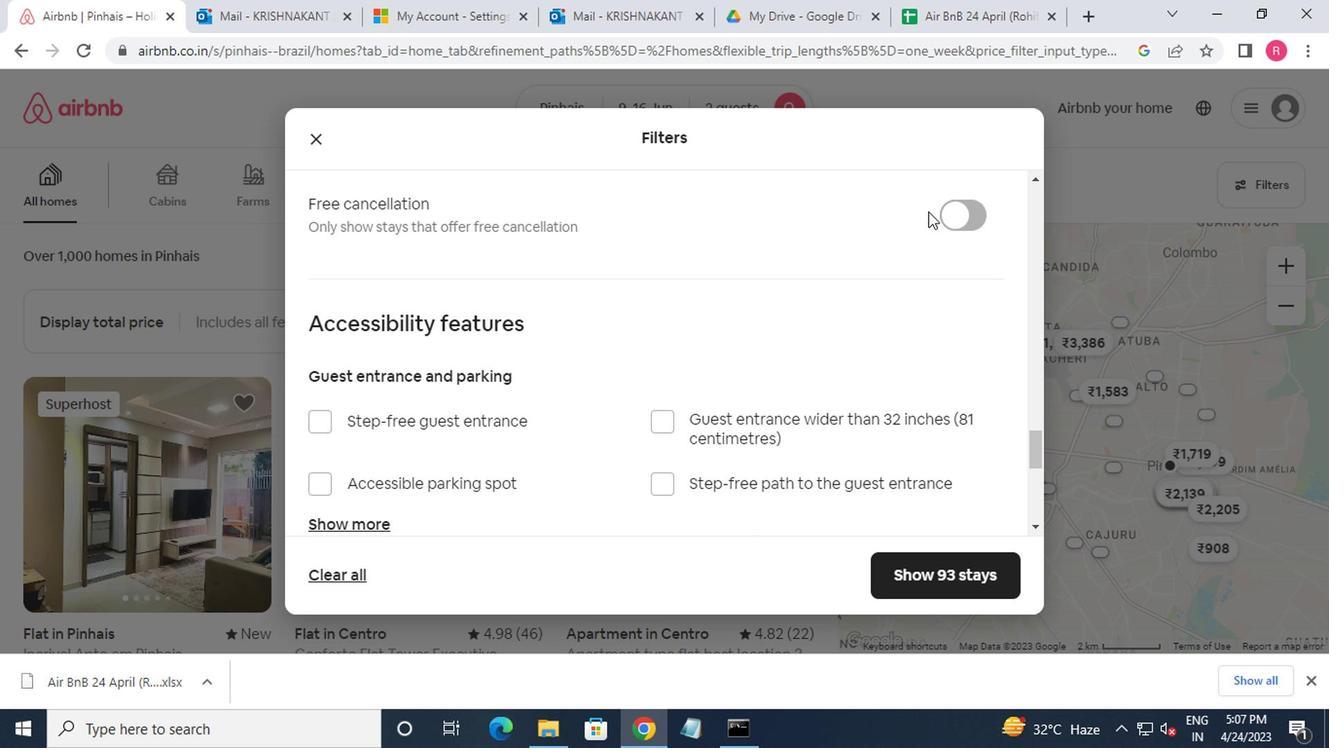 
Action: Mouse scrolled (924, 245) with delta (0, 0)
Screenshot: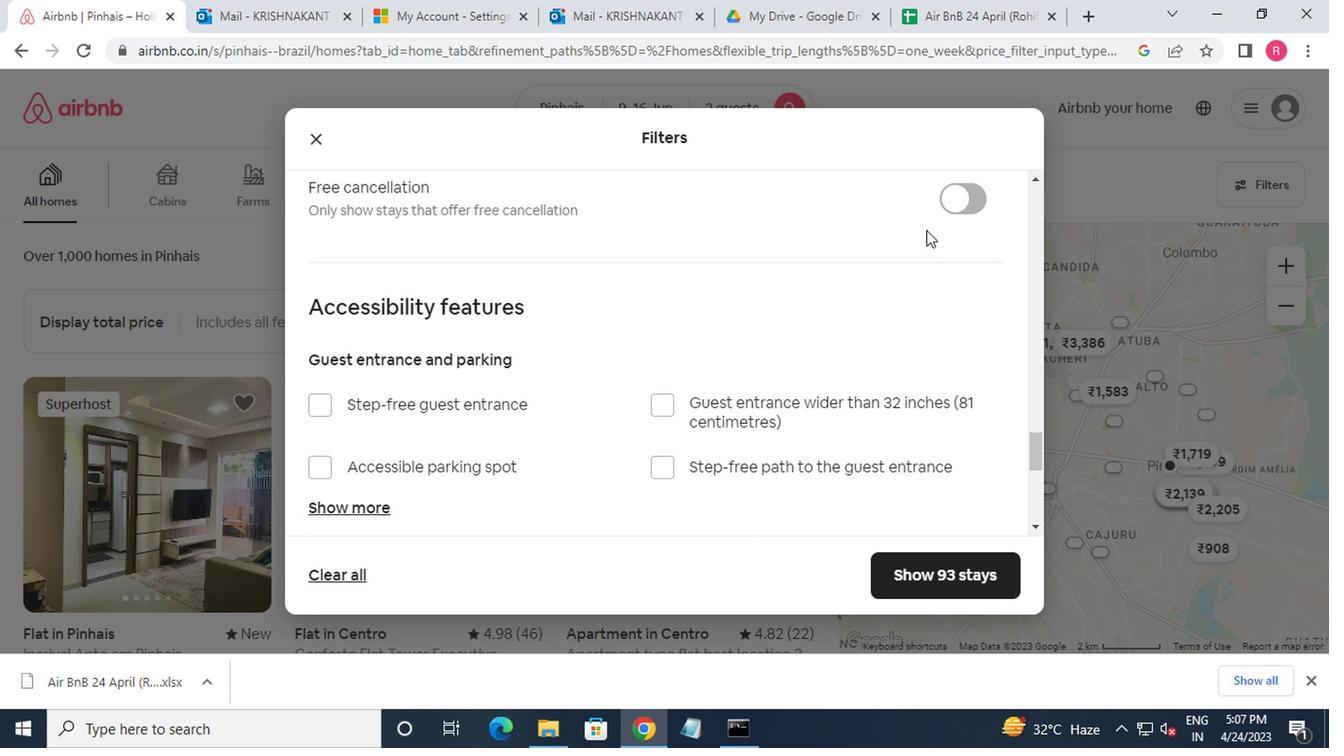 
Action: Mouse moved to (925, 245)
Screenshot: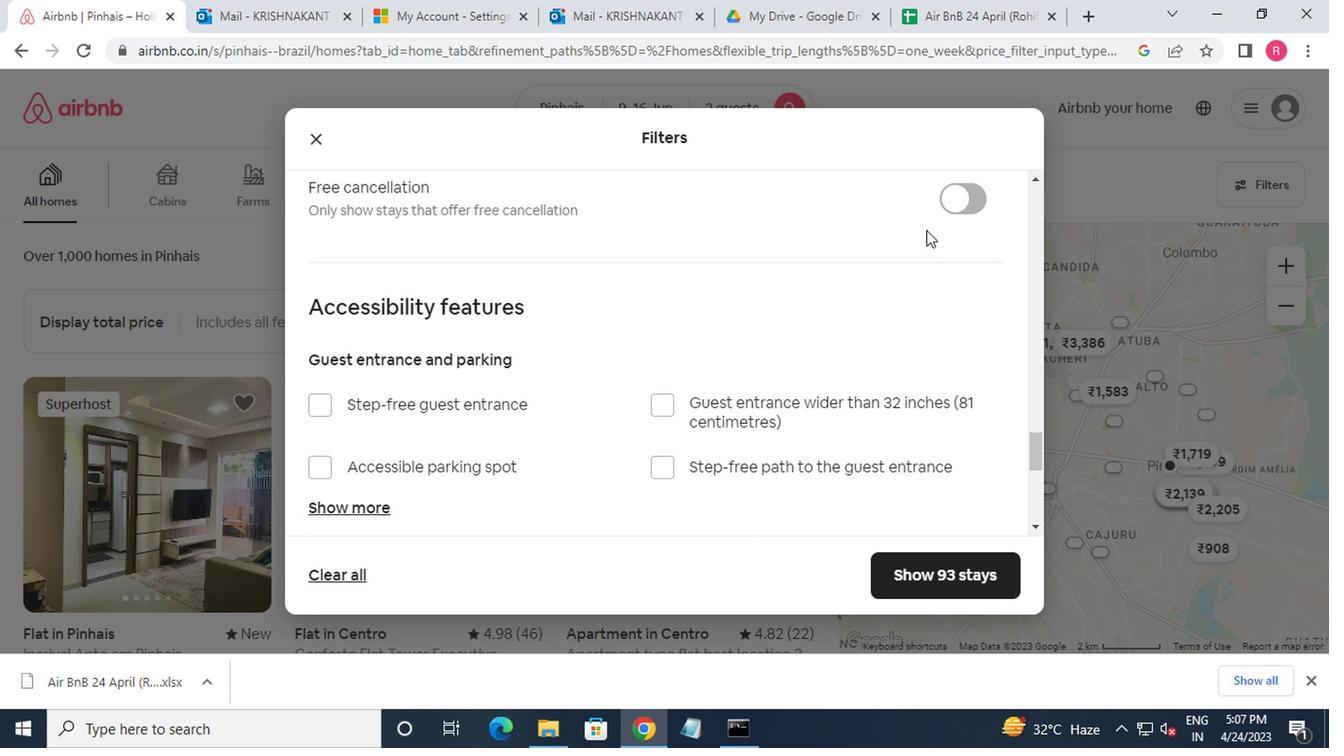 
Action: Mouse scrolled (925, 245) with delta (0, 0)
Screenshot: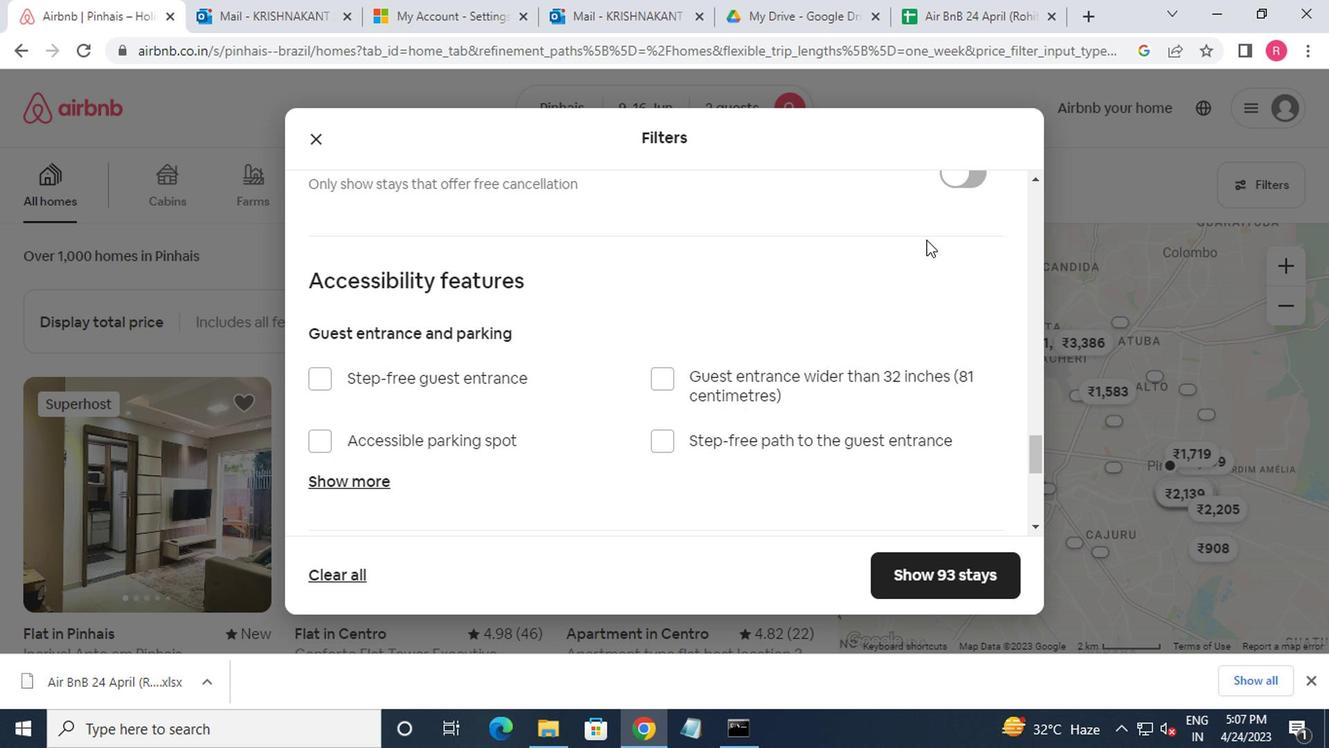 
Action: Mouse scrolled (925, 245) with delta (0, 0)
Screenshot: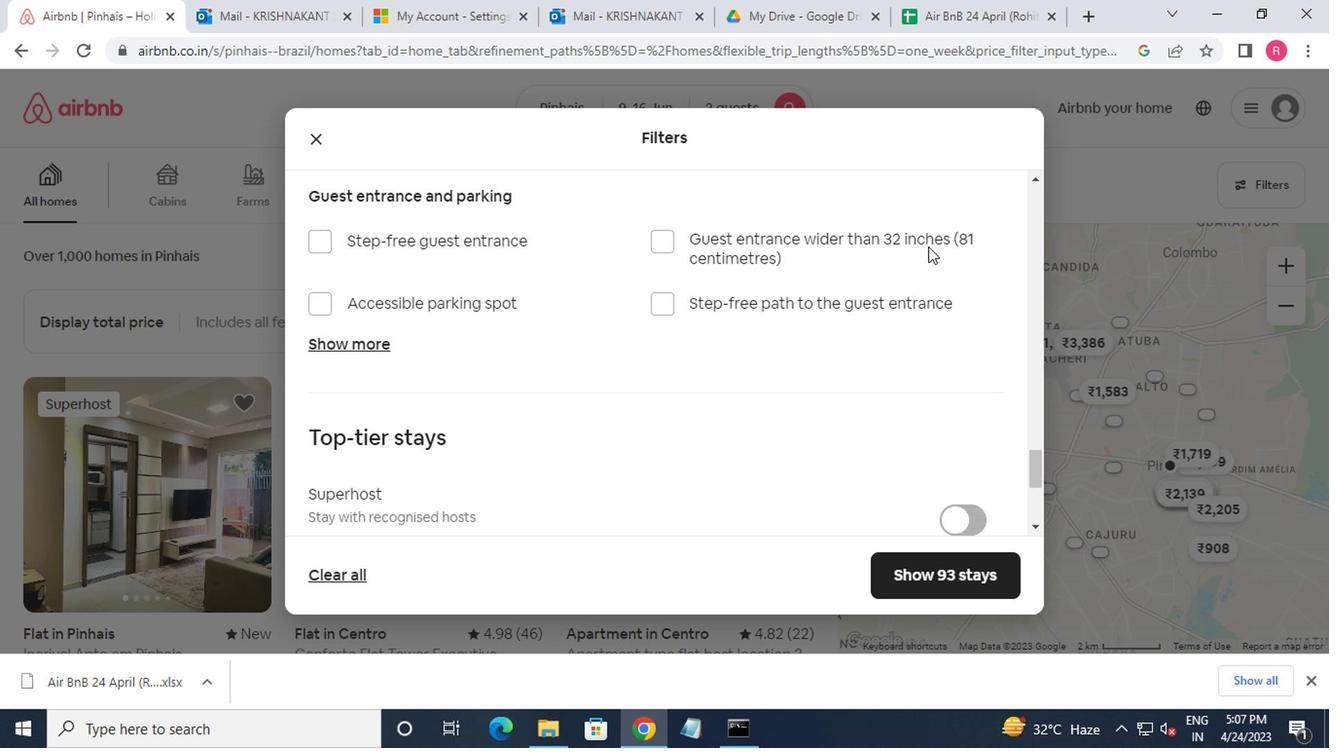 
Action: Mouse moved to (944, 256)
Screenshot: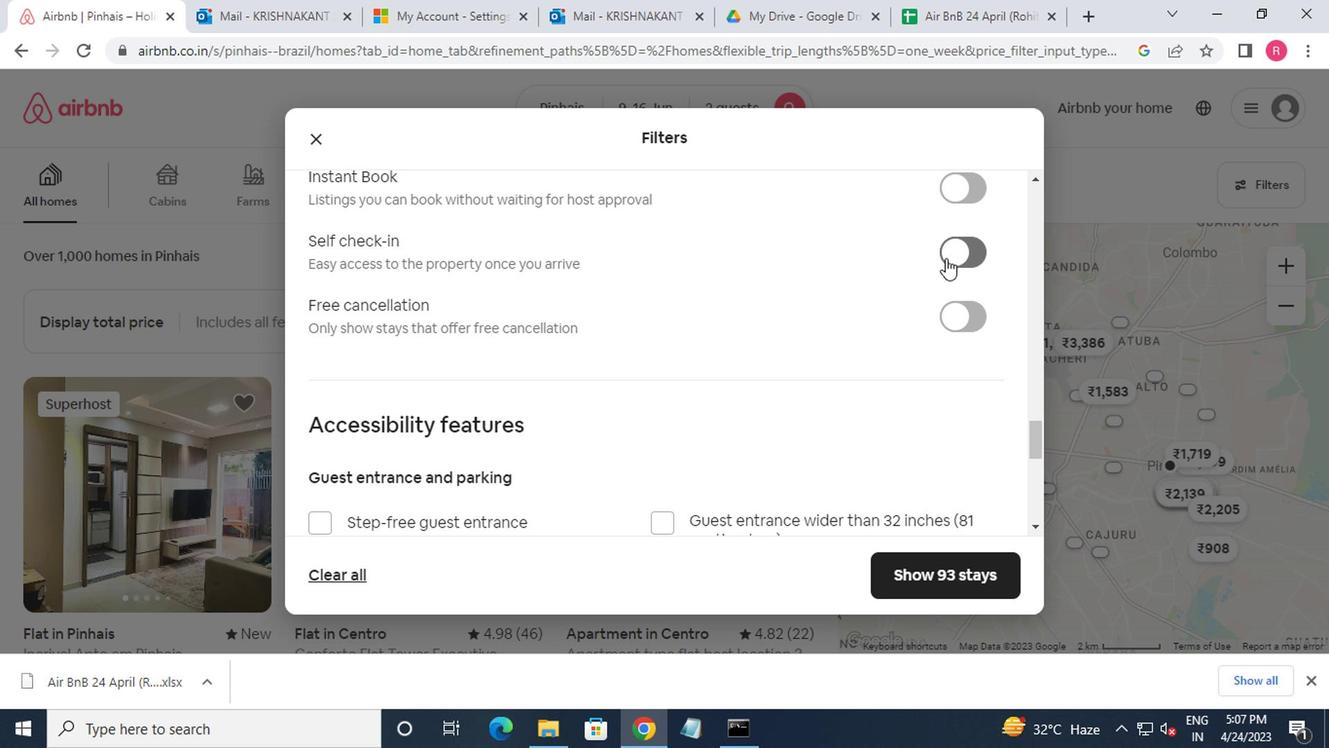 
Action: Mouse pressed left at (944, 256)
Screenshot: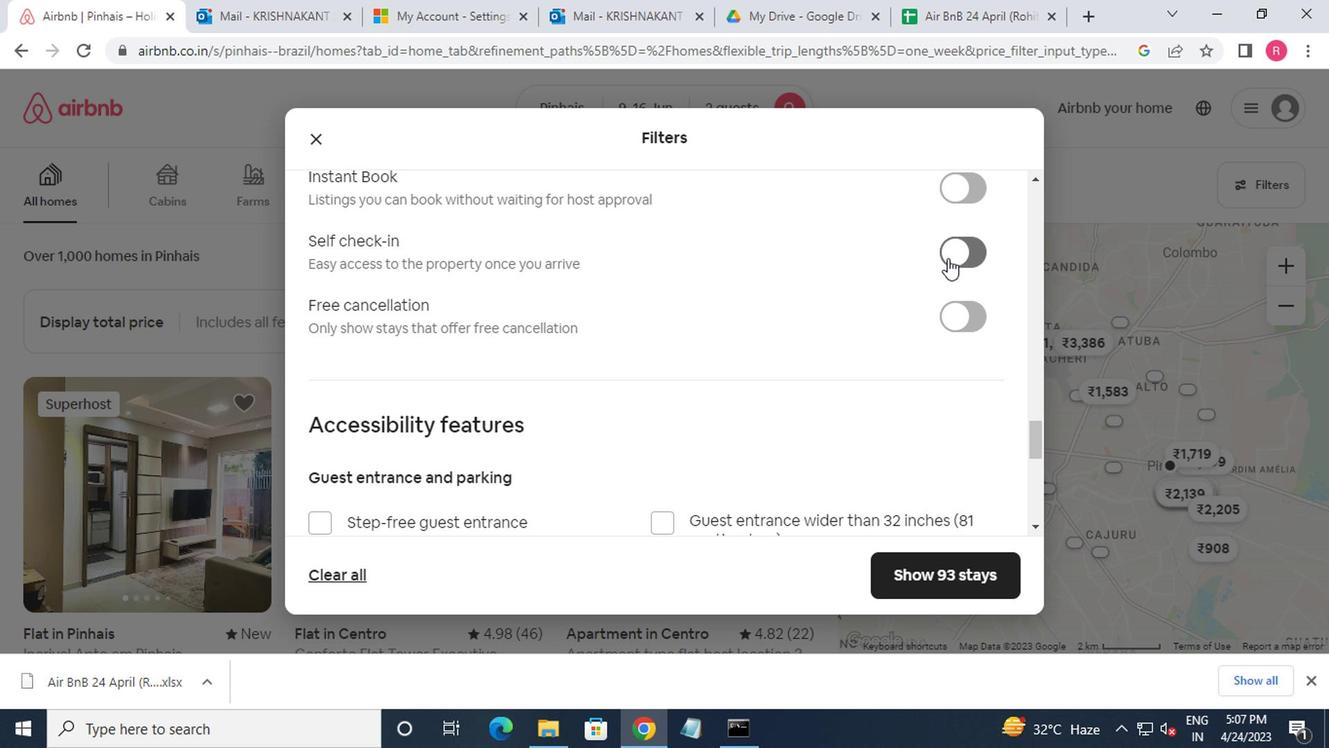 
Action: Mouse moved to (945, 256)
Screenshot: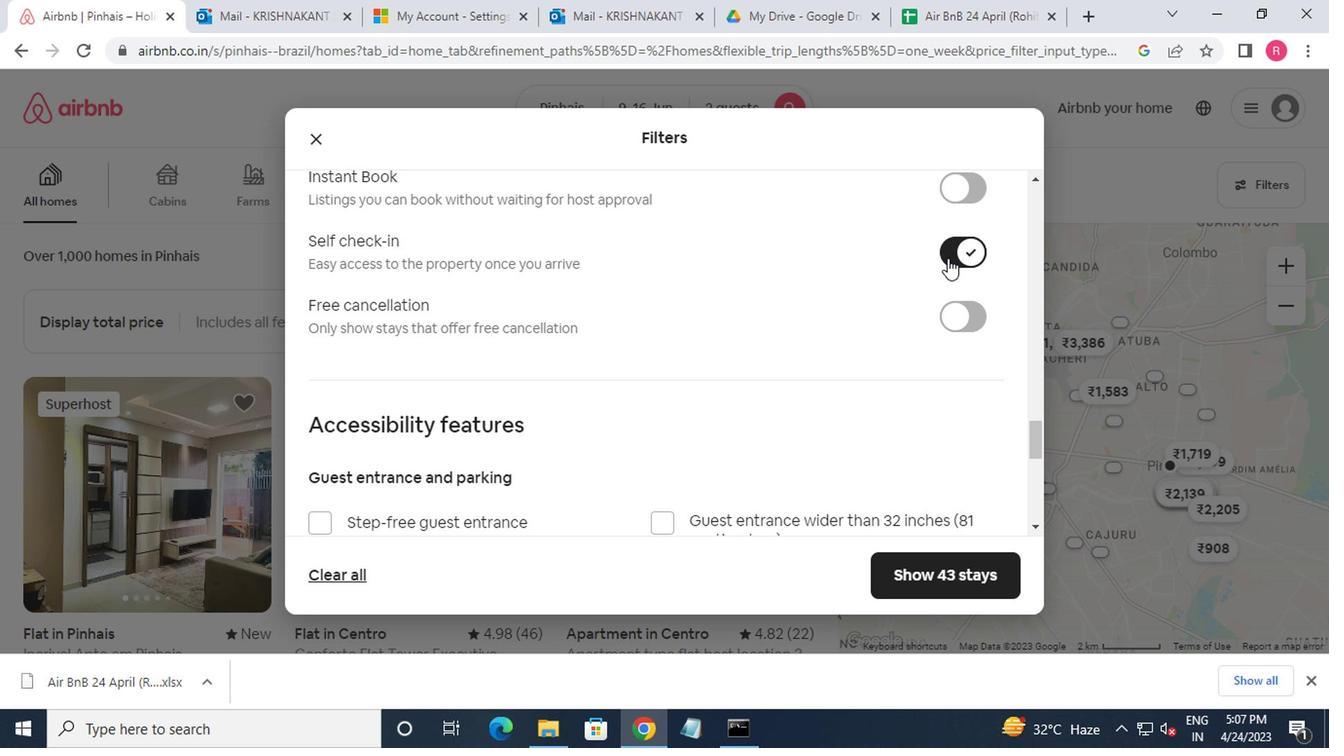 
Action: Mouse scrolled (945, 255) with delta (0, -1)
Screenshot: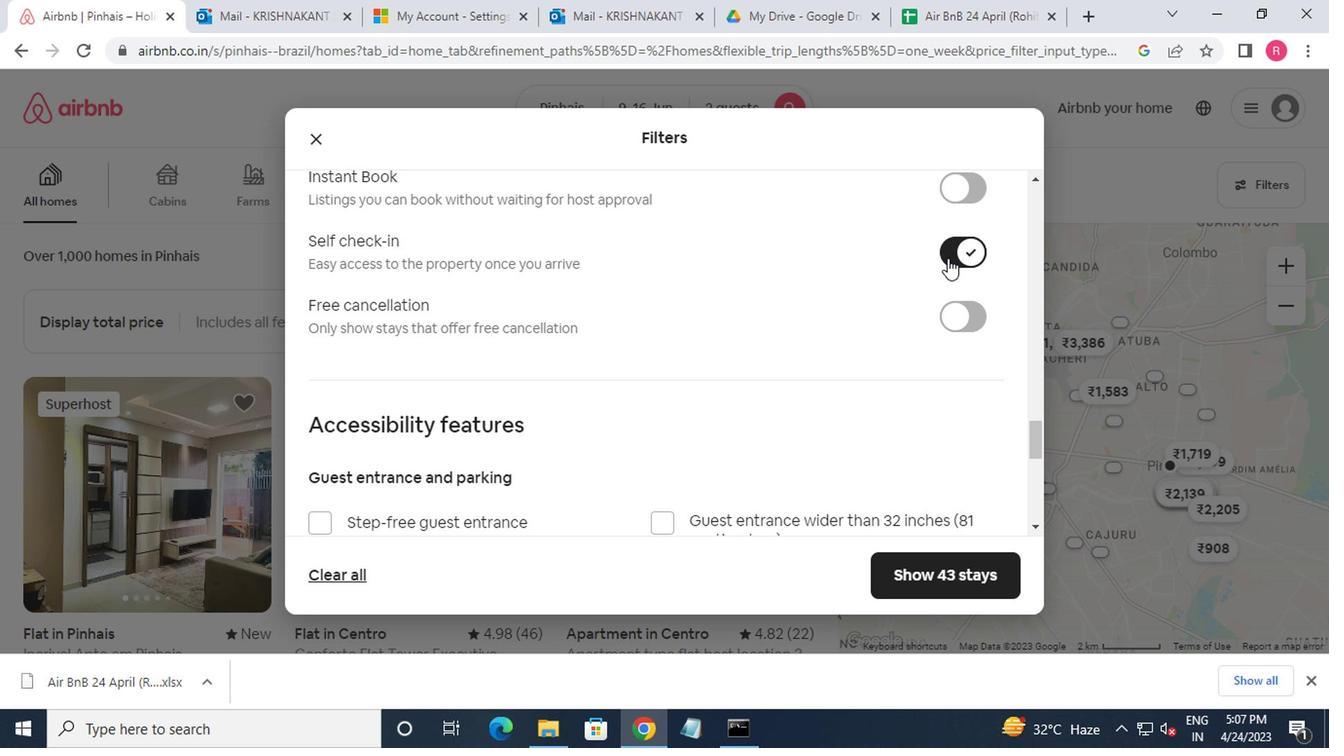 
Action: Mouse moved to (945, 260)
Screenshot: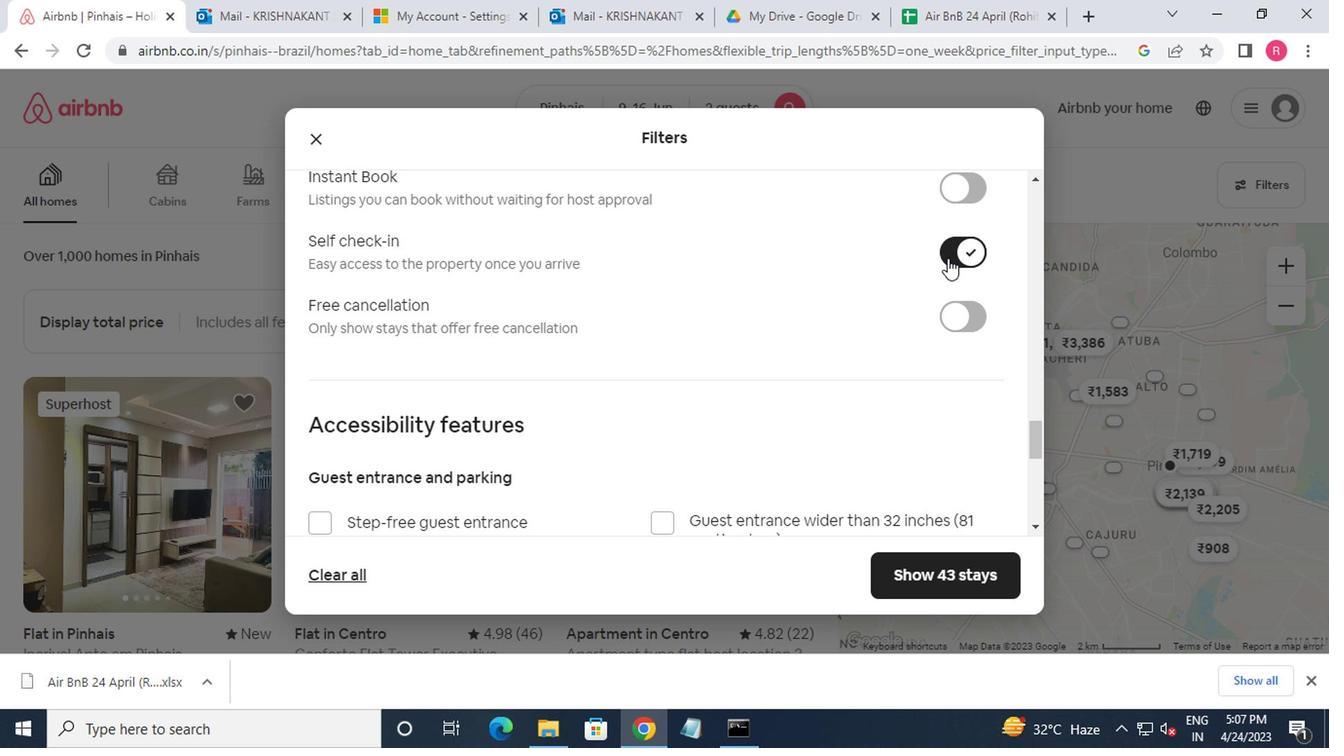 
Action: Mouse scrolled (945, 259) with delta (0, 0)
Screenshot: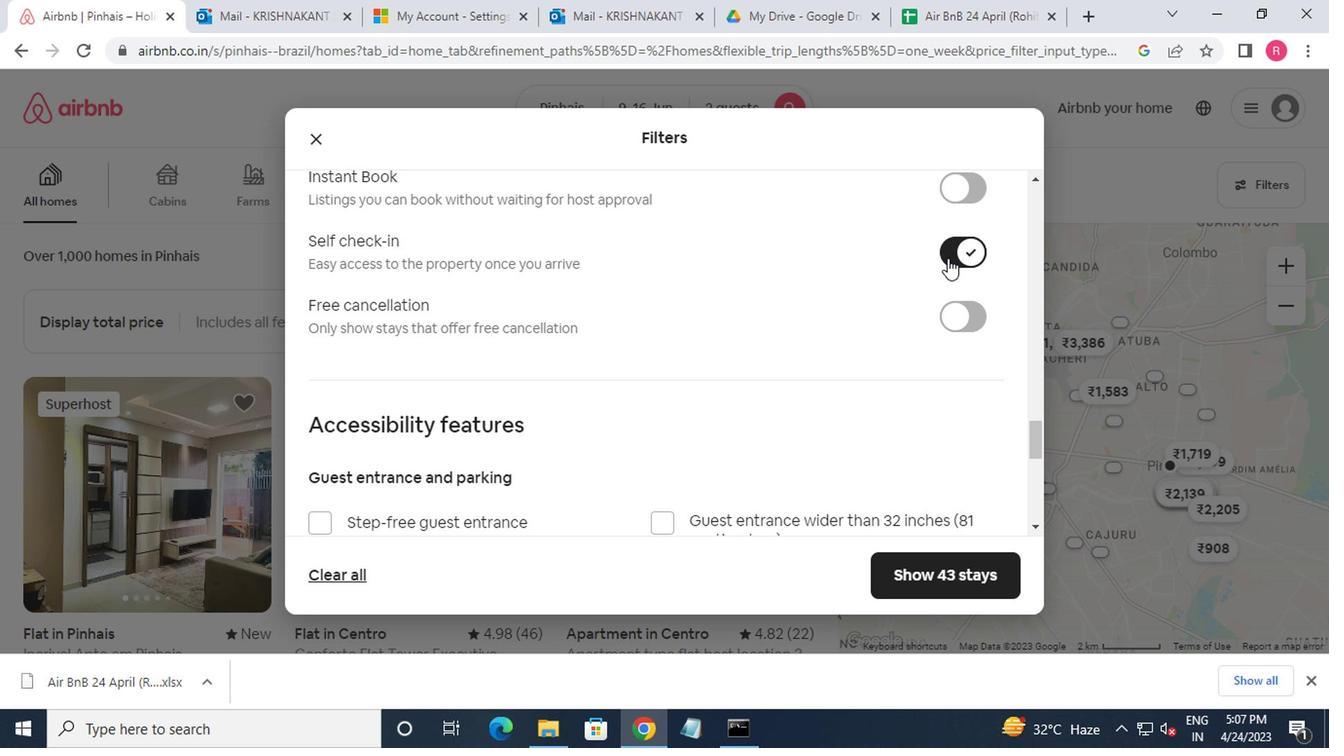 
Action: Mouse moved to (942, 262)
Screenshot: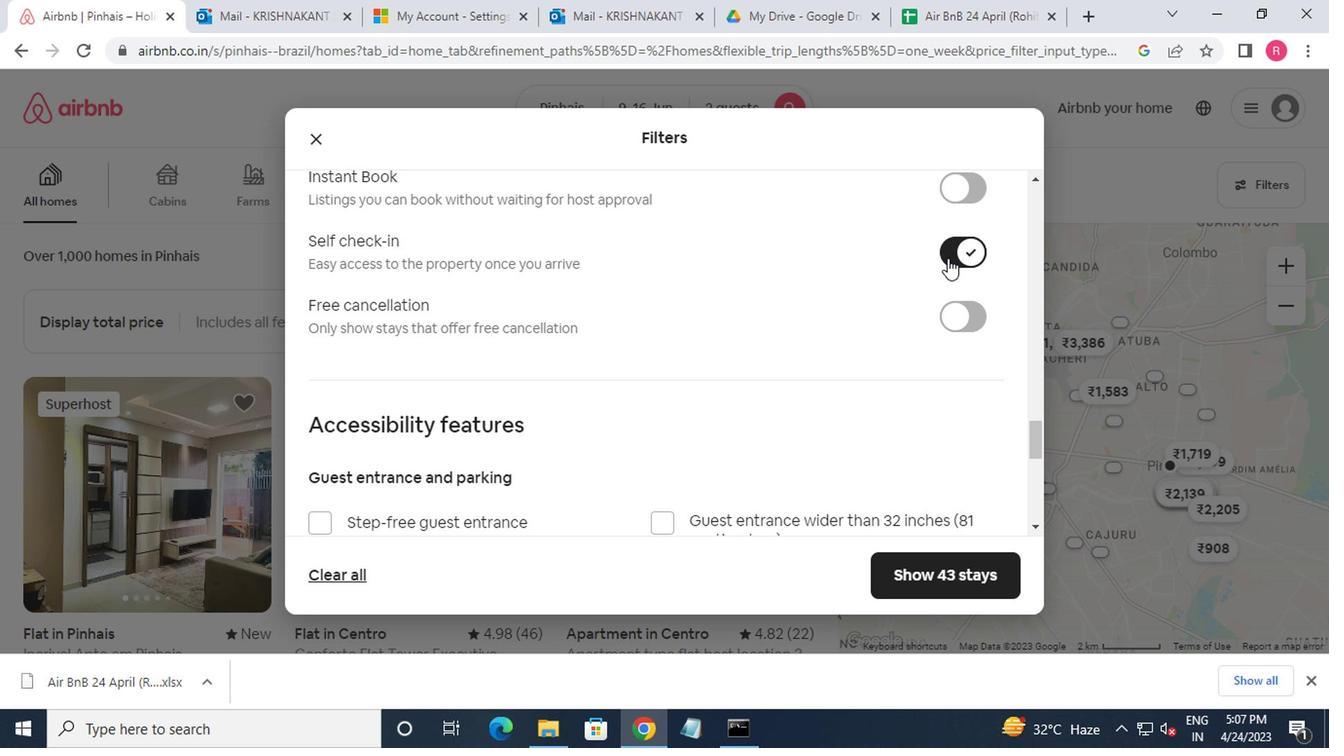 
Action: Mouse scrolled (942, 261) with delta (0, 0)
Screenshot: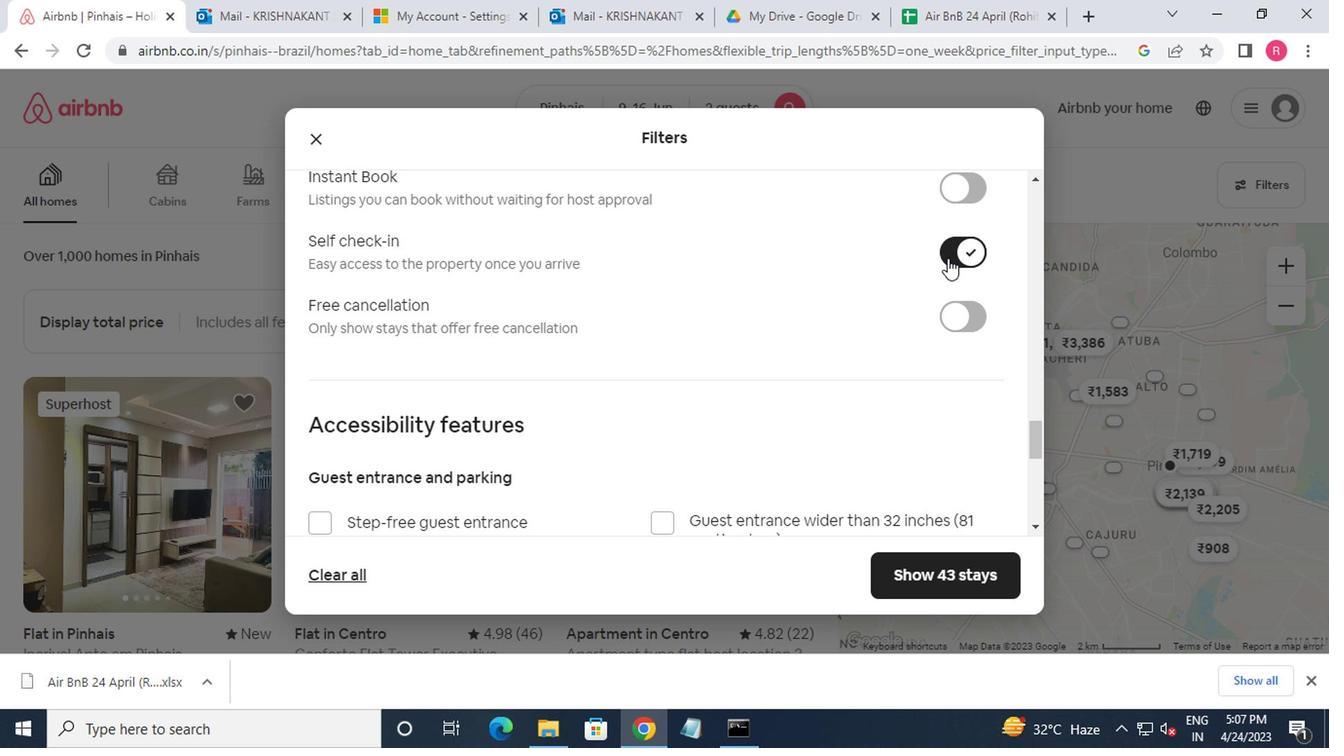 
Action: Mouse moved to (651, 344)
Screenshot: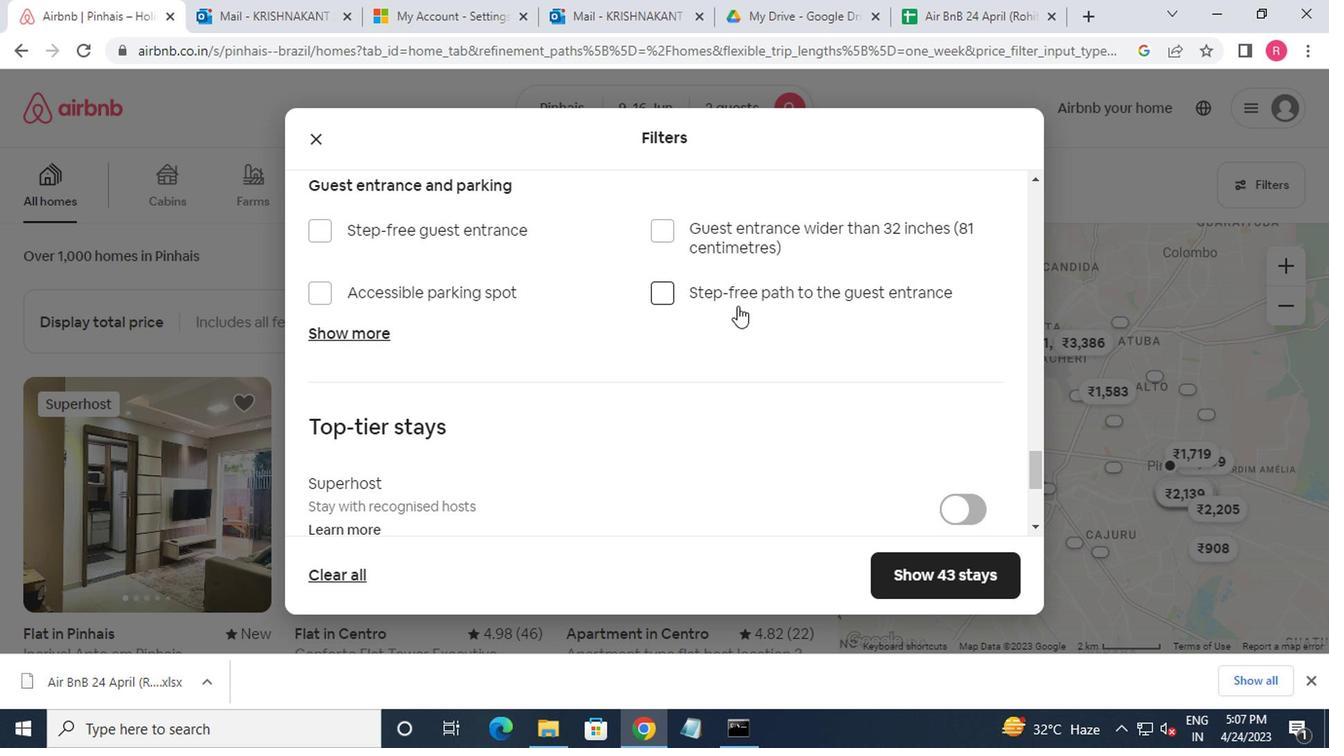 
Action: Mouse scrolled (651, 344) with delta (0, 0)
Screenshot: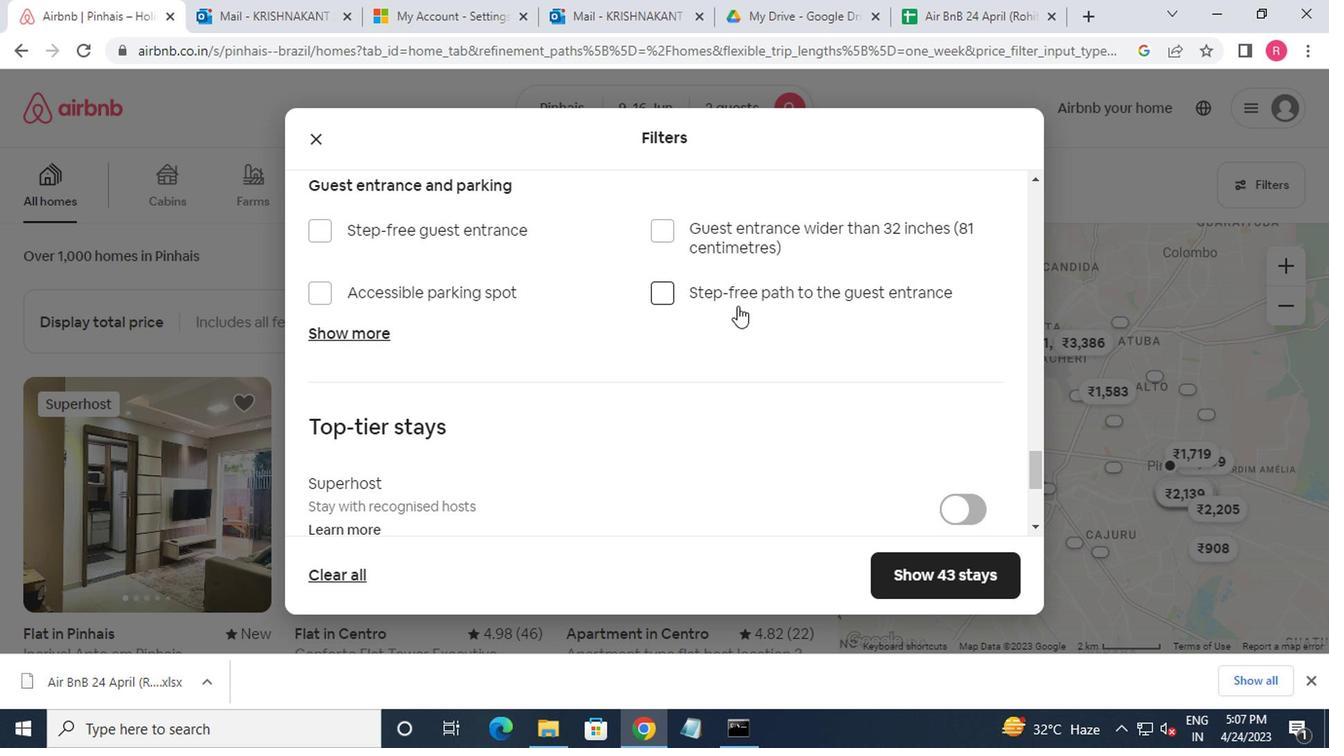 
Action: Mouse moved to (643, 350)
Screenshot: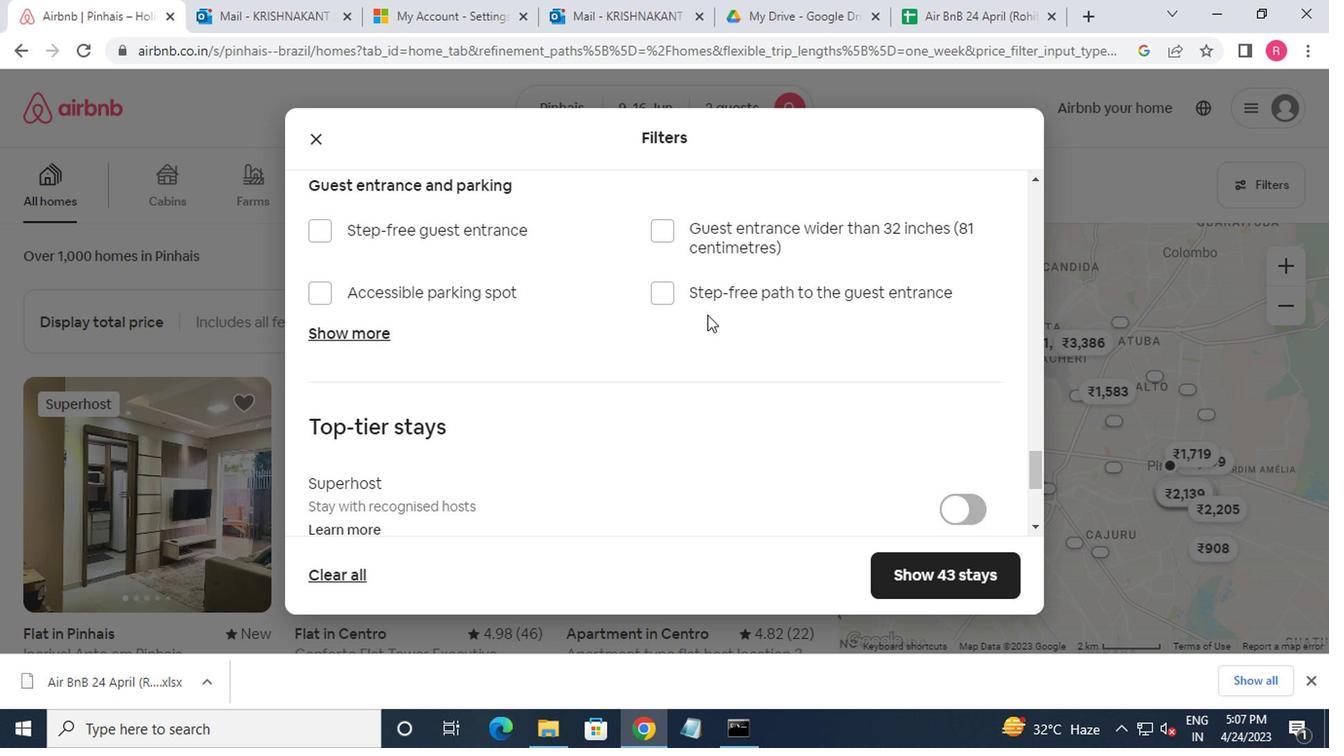 
Action: Mouse scrolled (643, 349) with delta (0, 0)
Screenshot: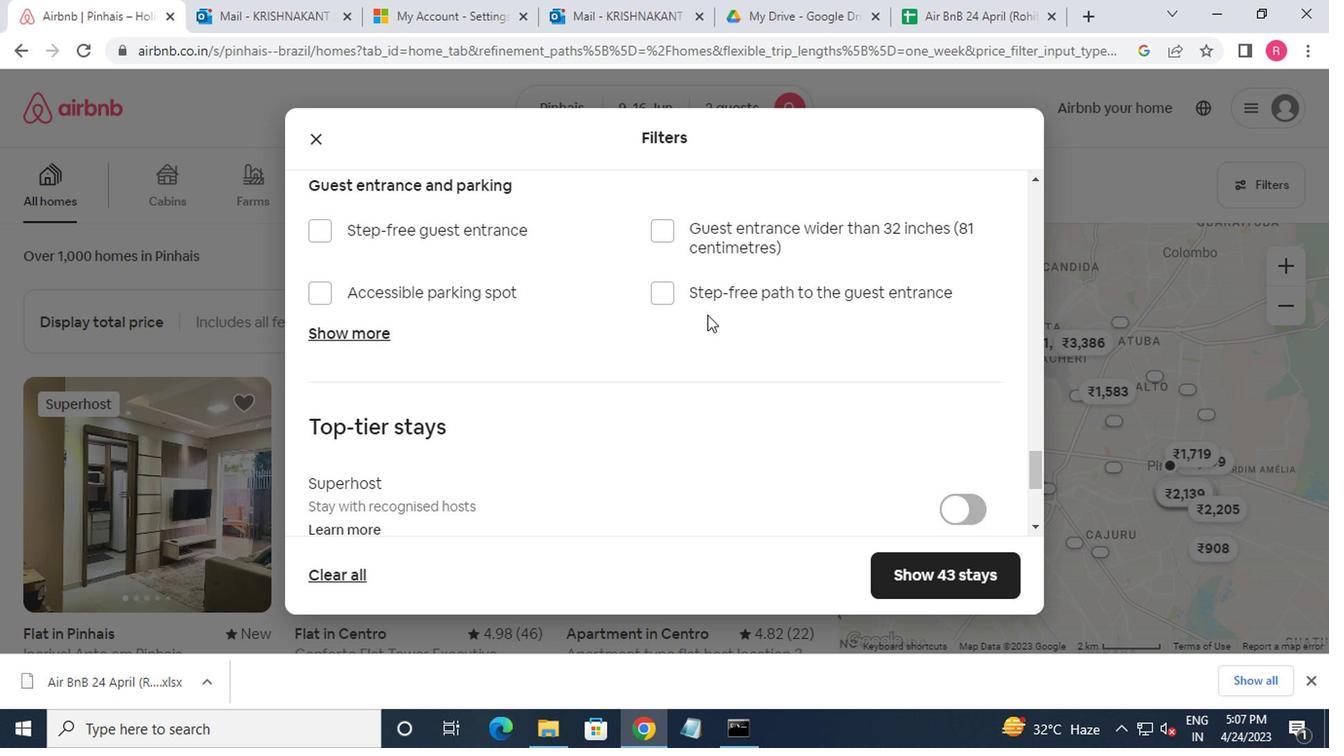 
Action: Mouse moved to (639, 353)
Screenshot: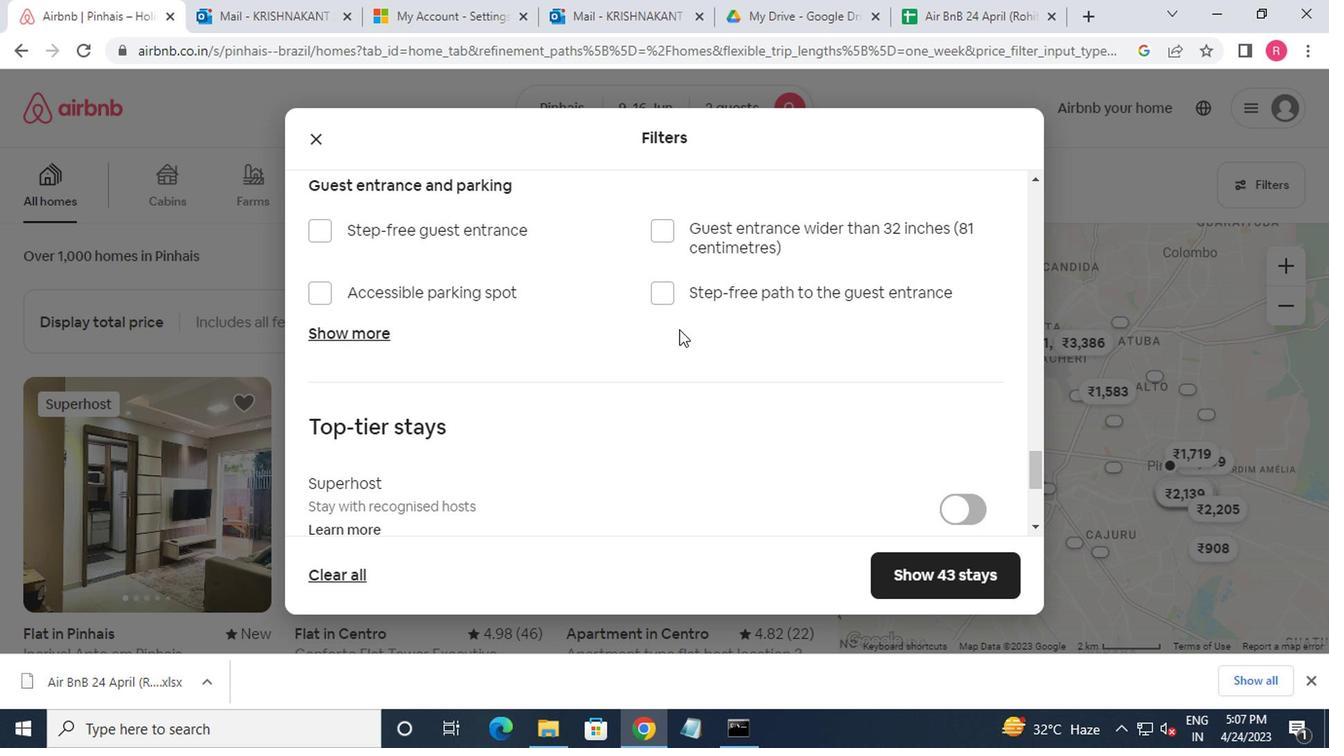 
Action: Mouse scrolled (639, 352) with delta (0, -1)
Screenshot: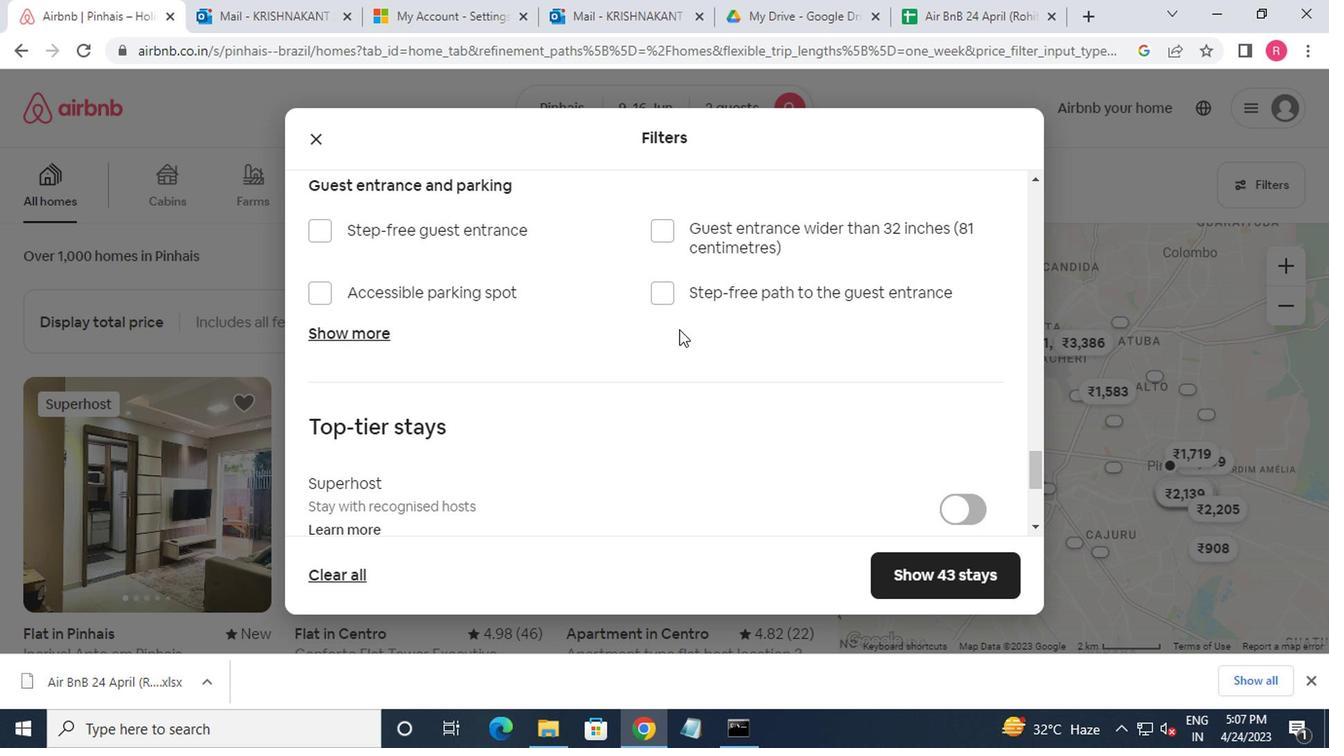 
Action: Mouse moved to (628, 356)
Screenshot: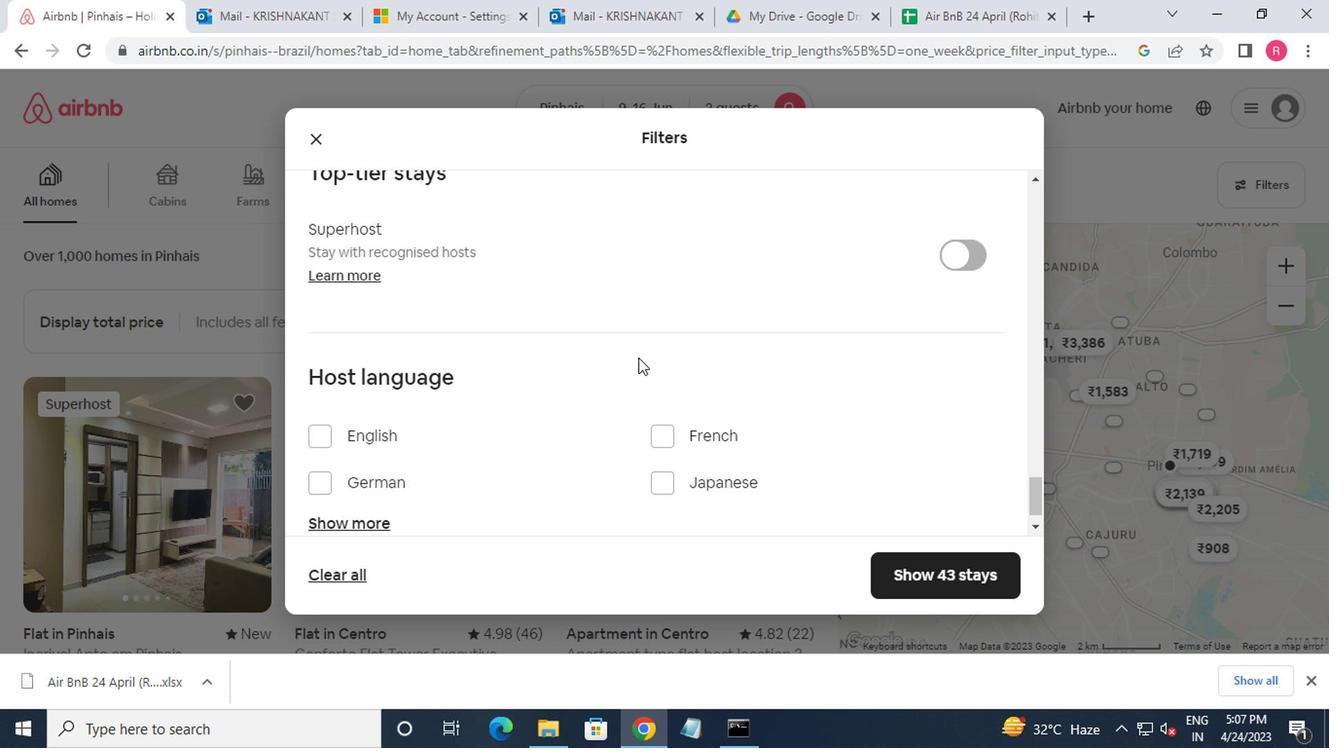 
Action: Mouse scrolled (628, 355) with delta (0, -1)
Screenshot: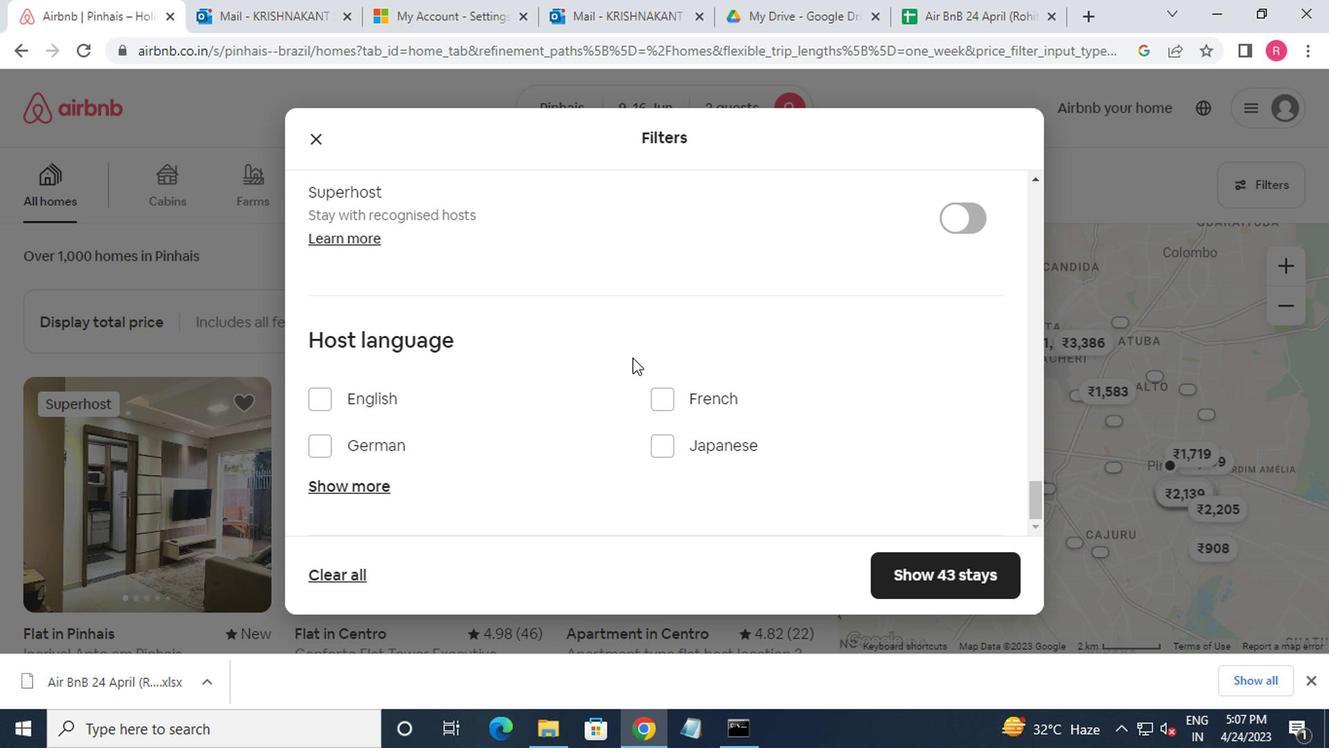 
Action: Mouse moved to (349, 486)
Screenshot: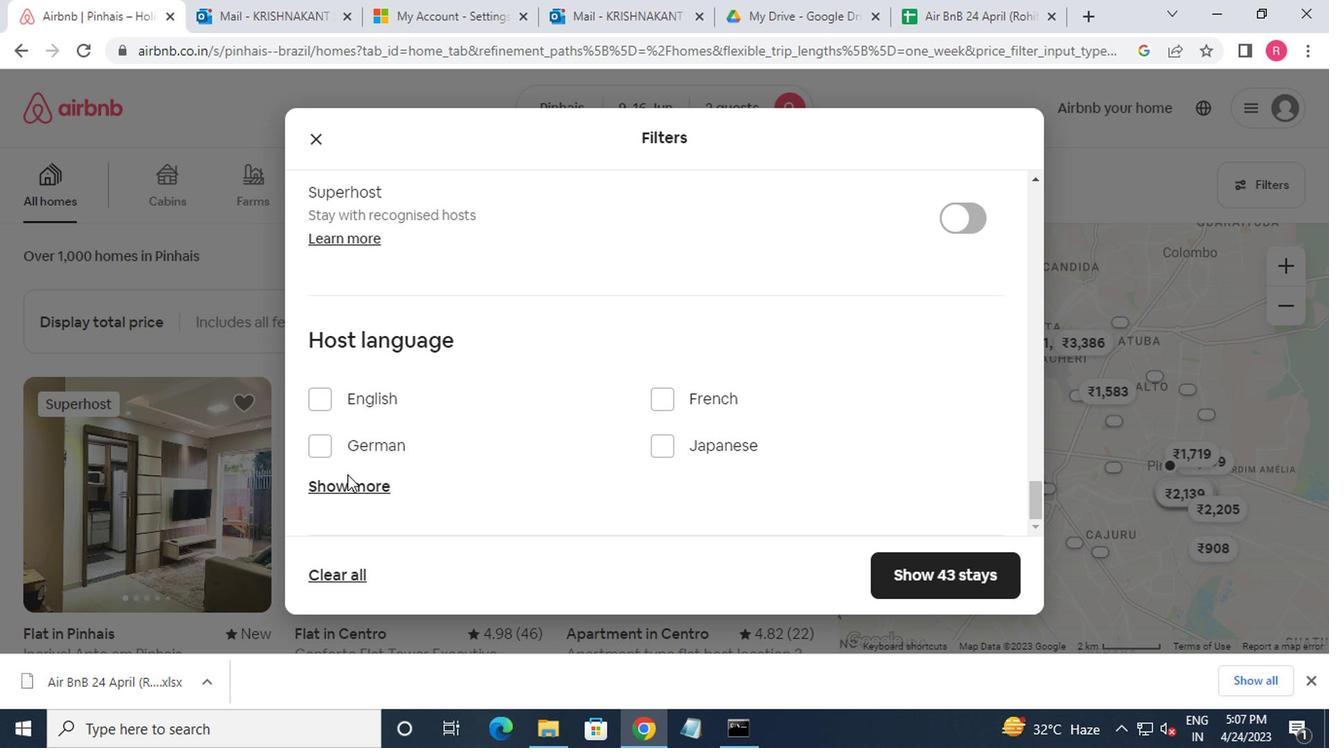 
Action: Mouse pressed left at (349, 486)
Screenshot: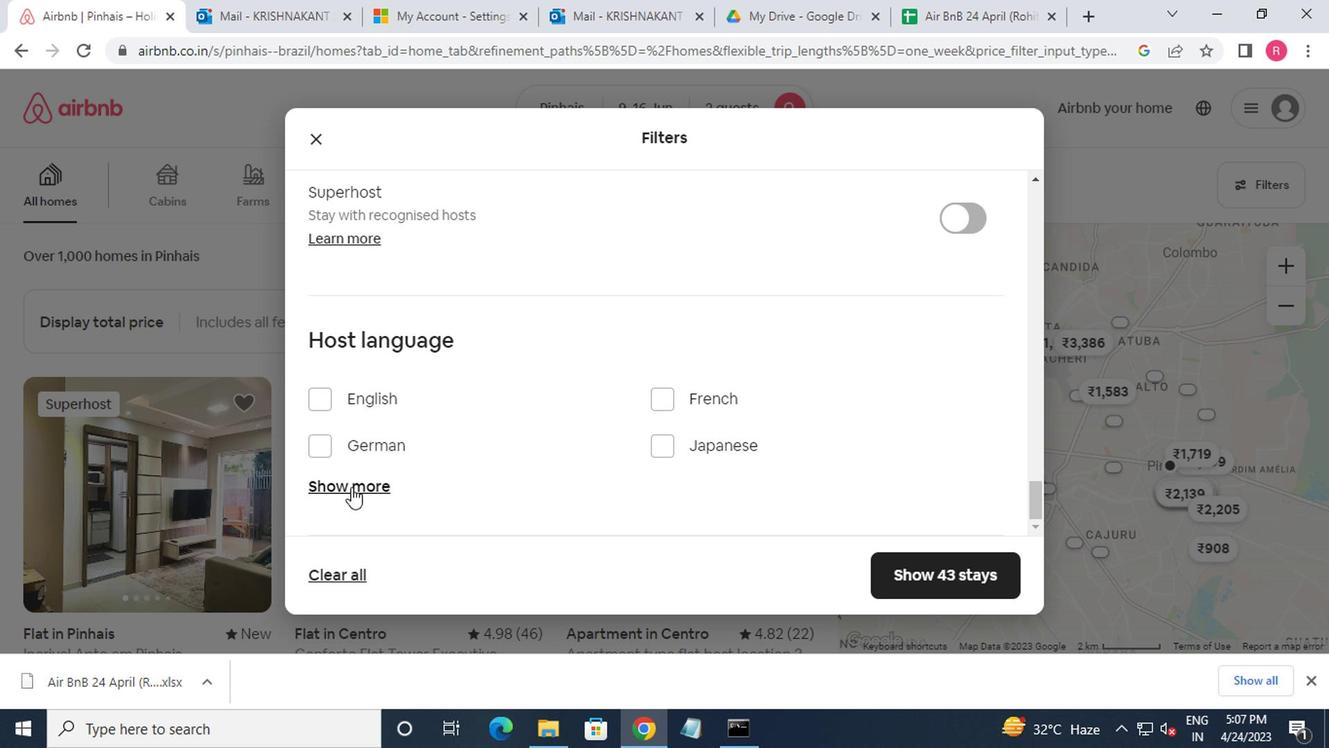 
Action: Mouse moved to (376, 477)
Screenshot: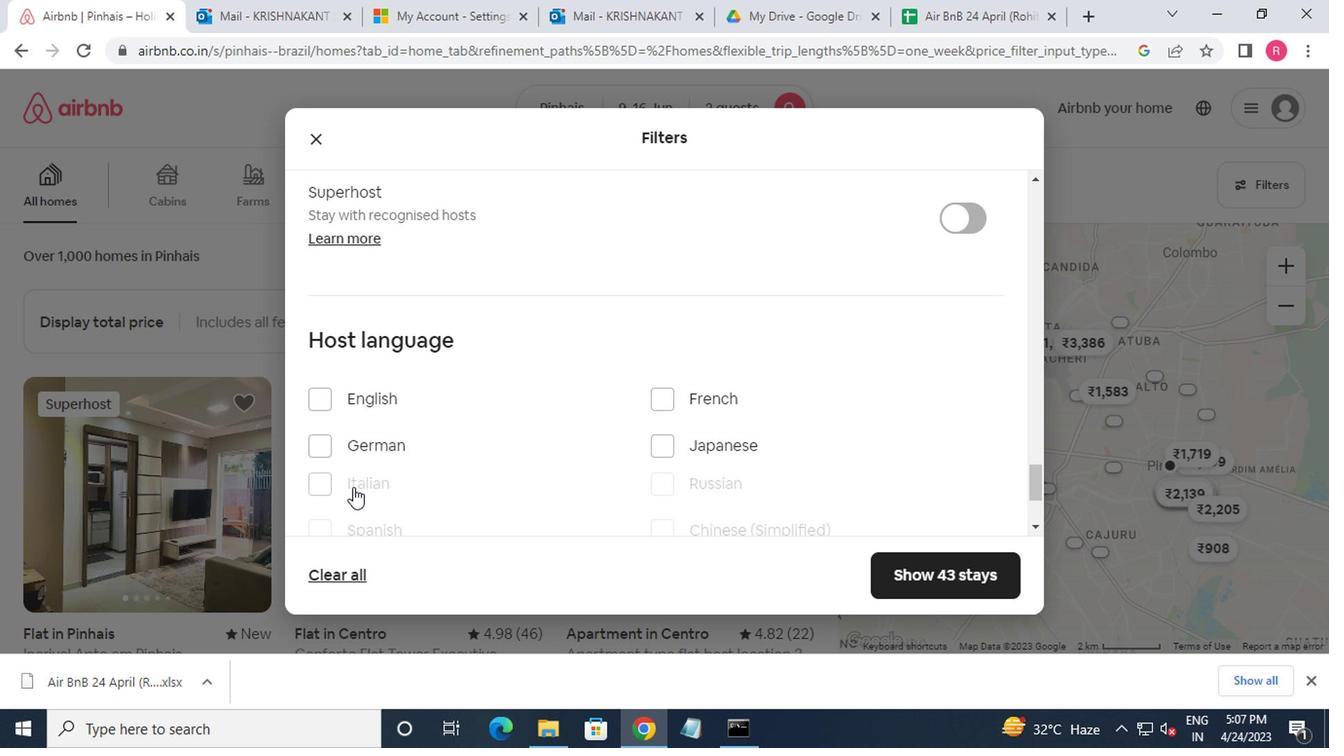 
Action: Mouse scrolled (376, 477) with delta (0, 0)
Screenshot: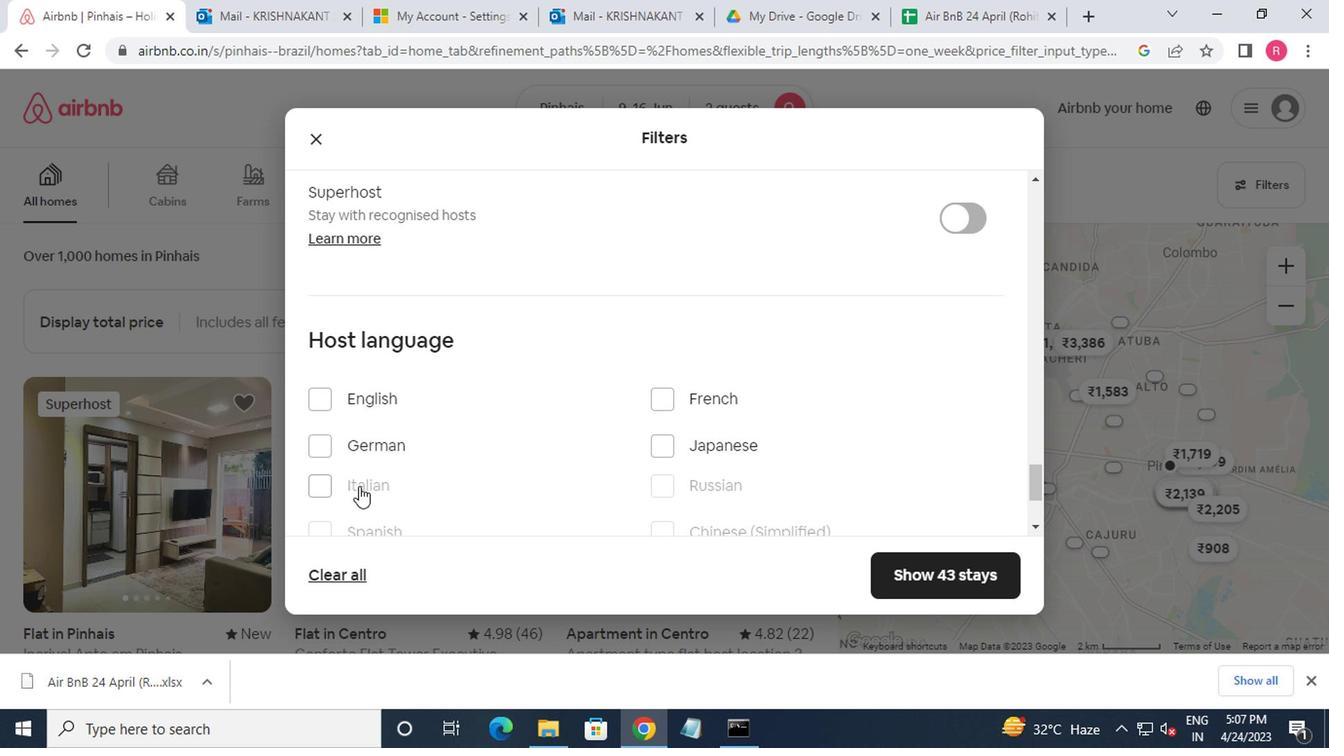 
Action: Mouse moved to (379, 478)
Screenshot: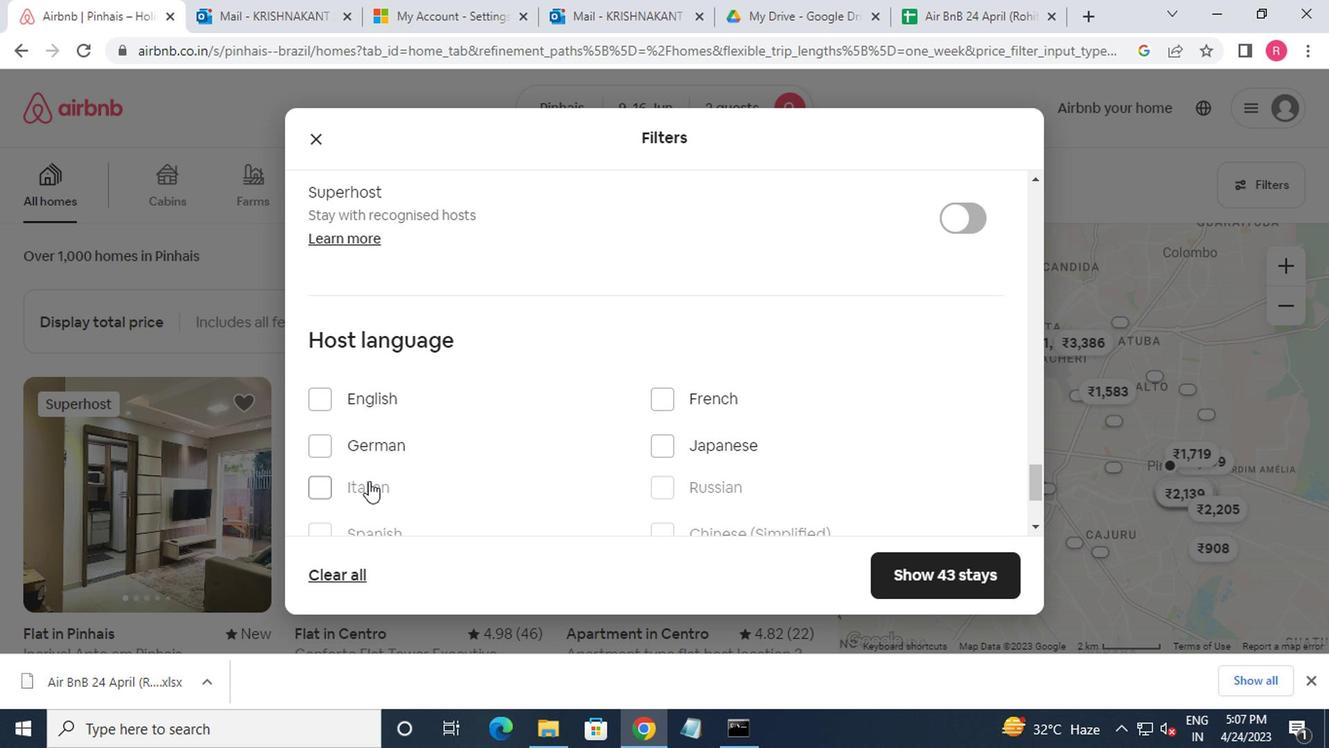 
Action: Mouse scrolled (379, 477) with delta (0, 0)
Screenshot: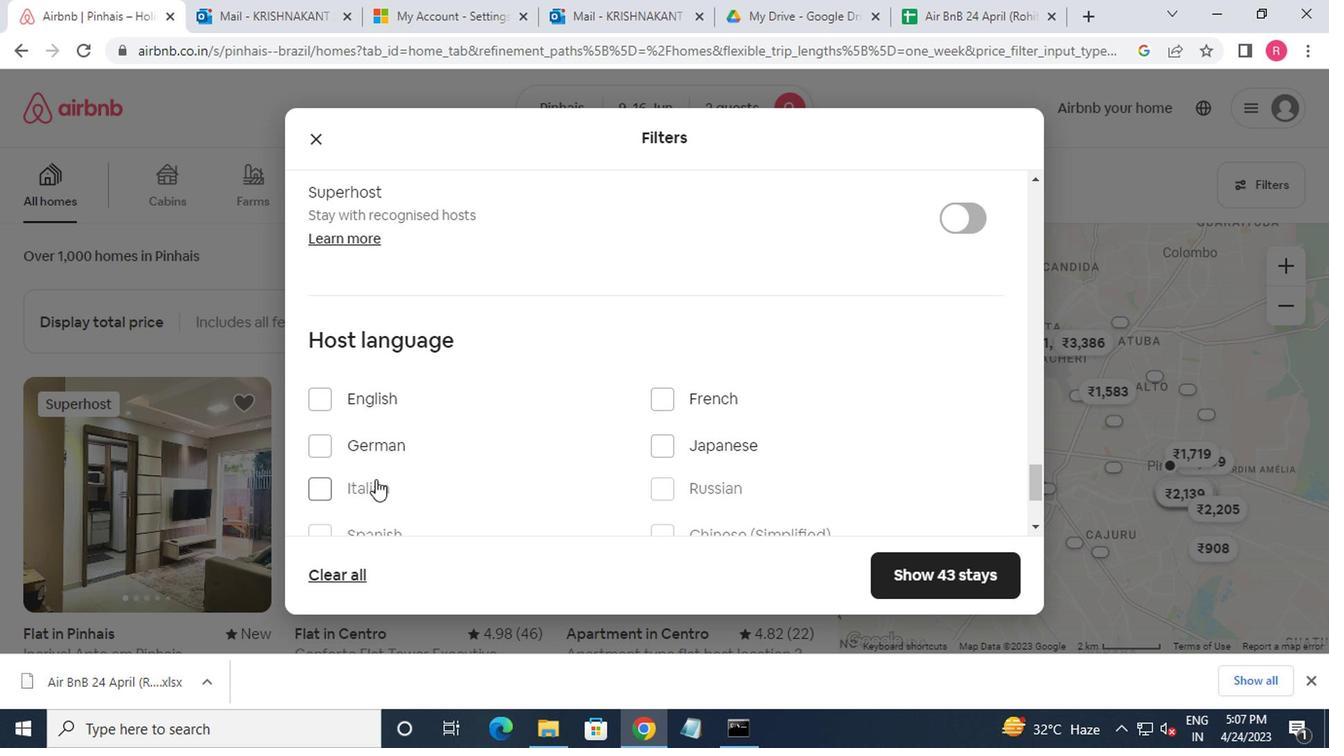 
Action: Mouse moved to (343, 349)
Screenshot: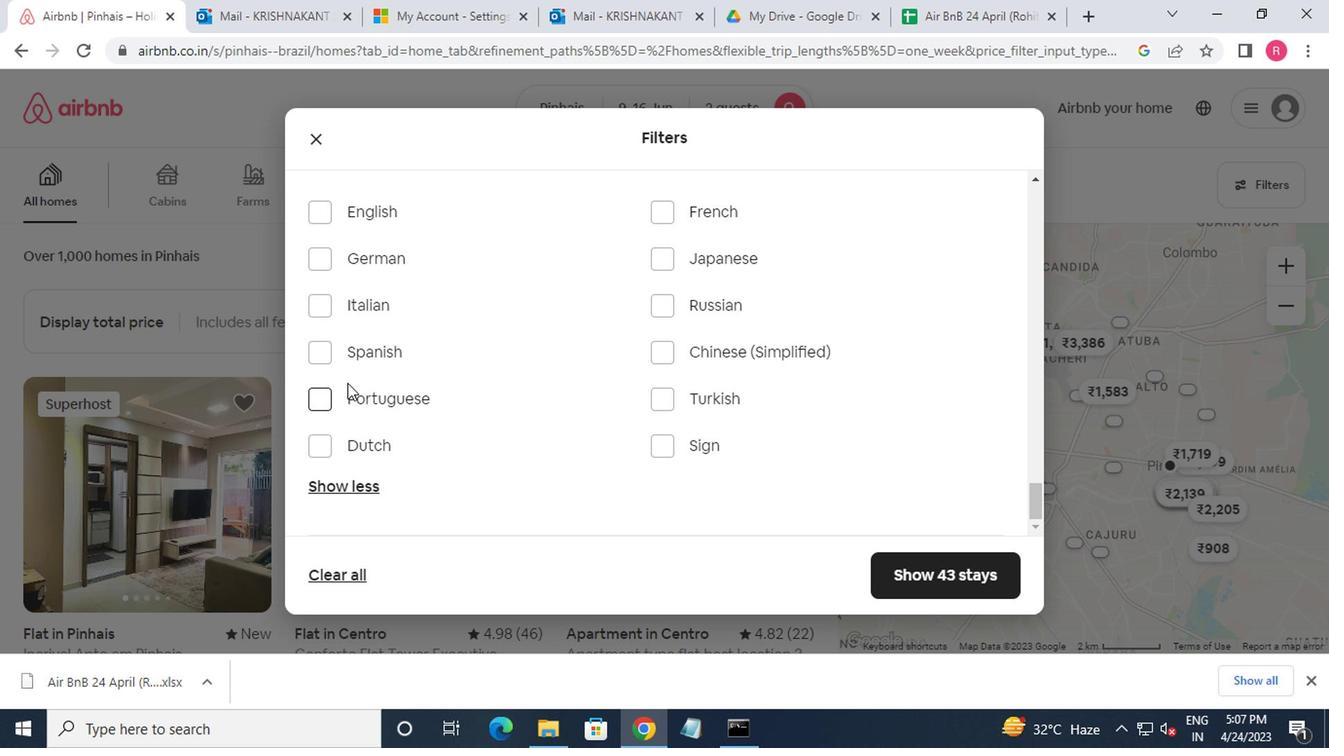 
Action: Mouse pressed left at (343, 349)
Screenshot: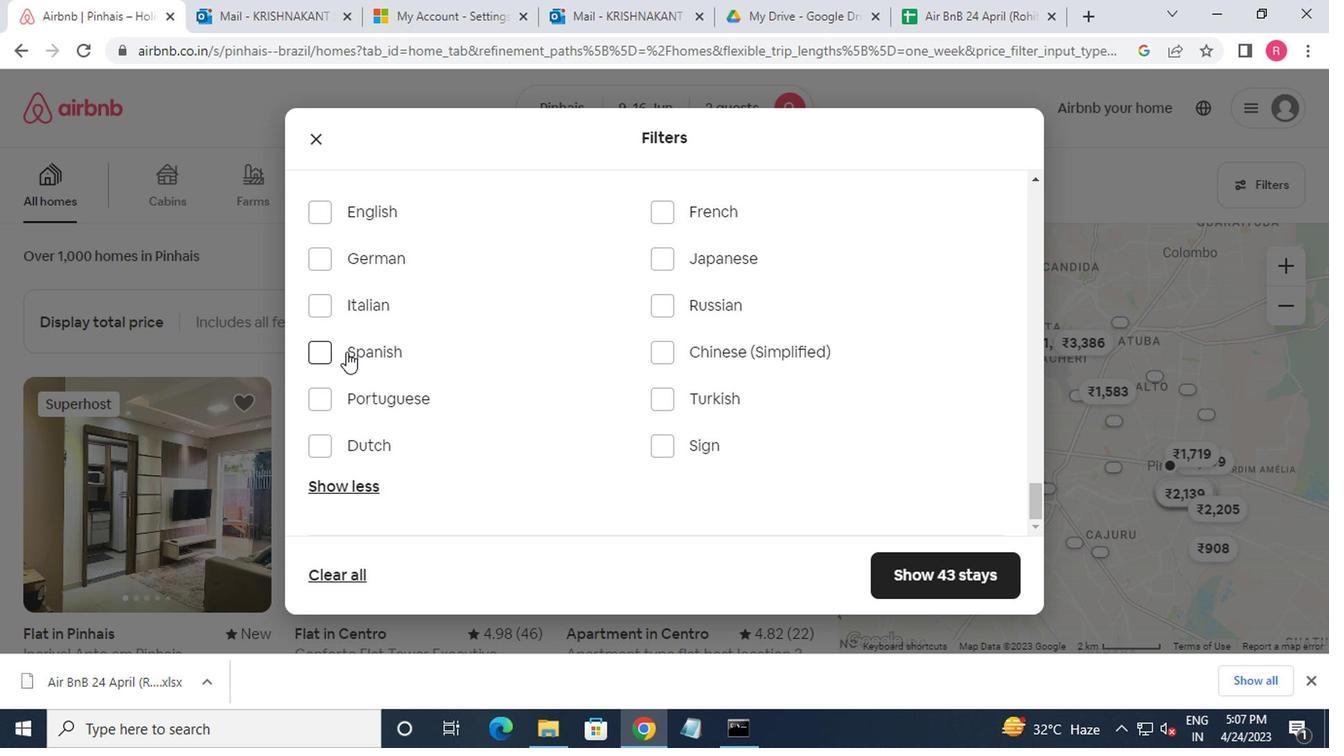 
Action: Mouse moved to (944, 584)
Screenshot: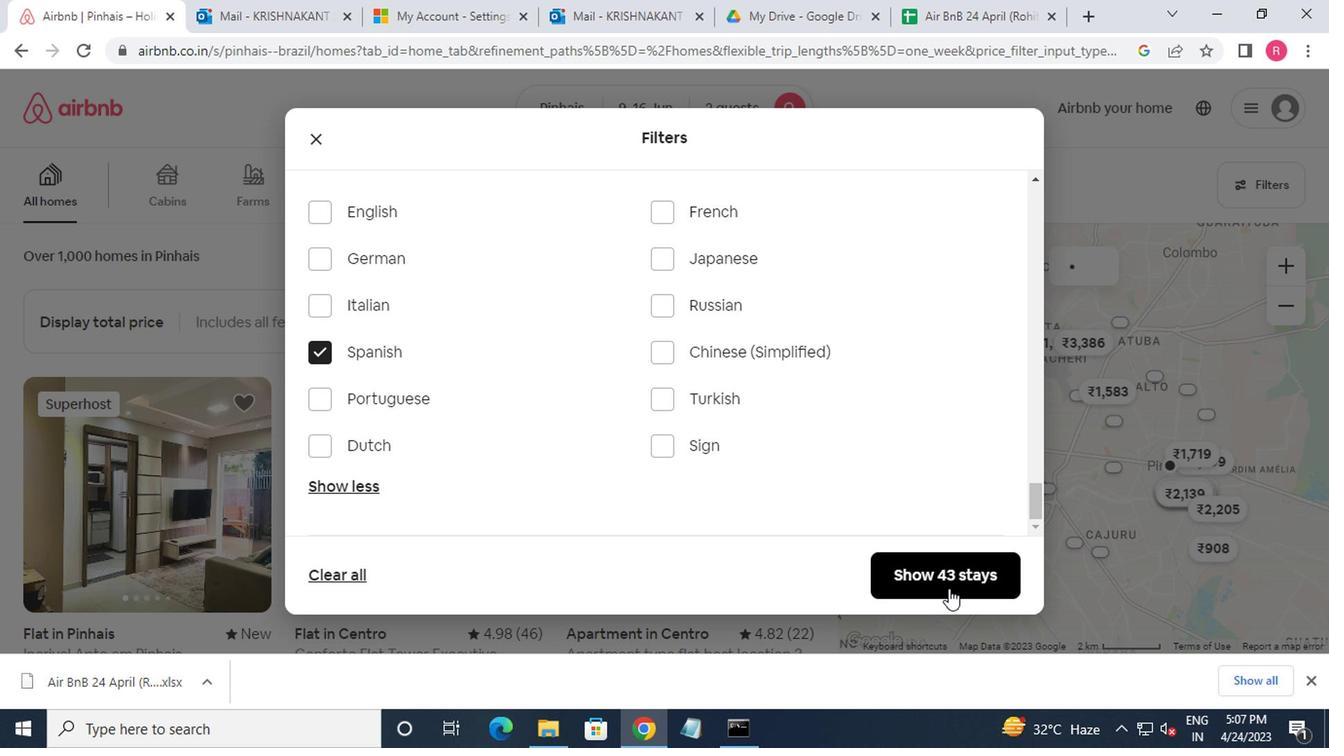 
Action: Mouse pressed left at (944, 584)
Screenshot: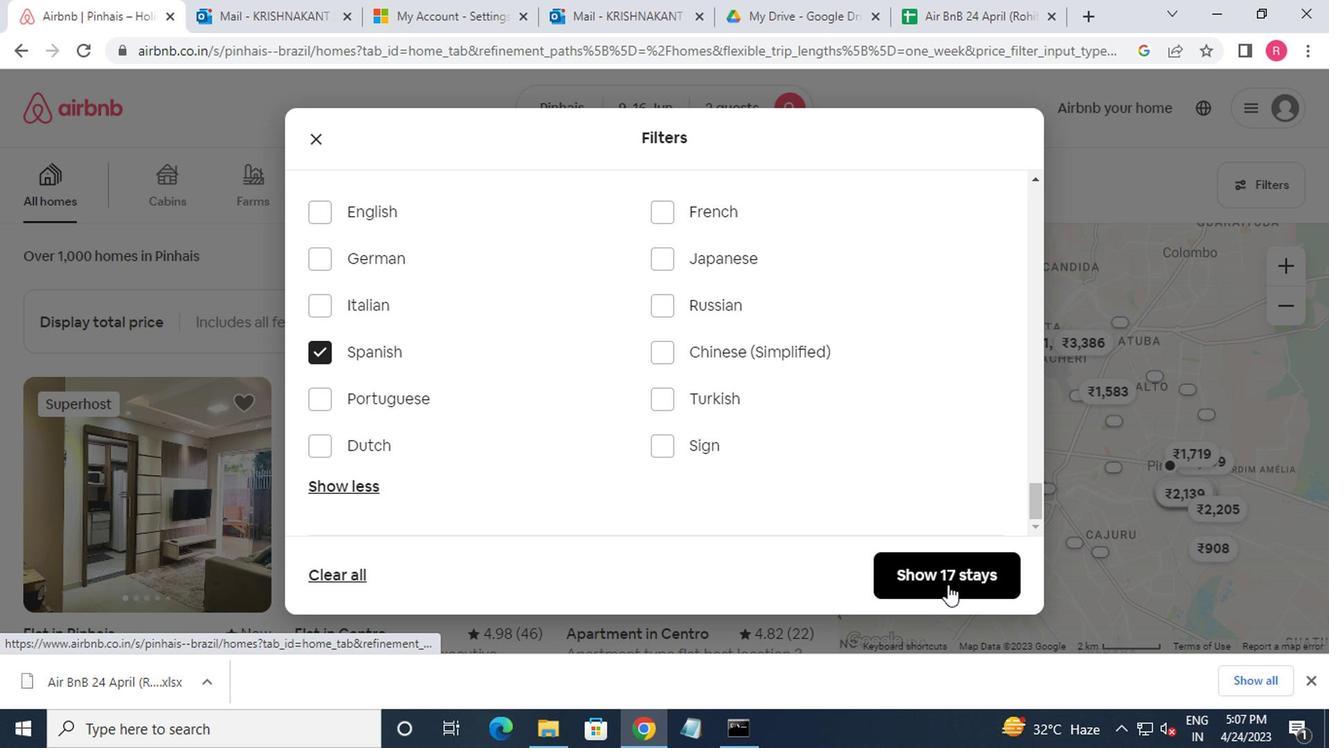 
Action: Mouse moved to (944, 581)
Screenshot: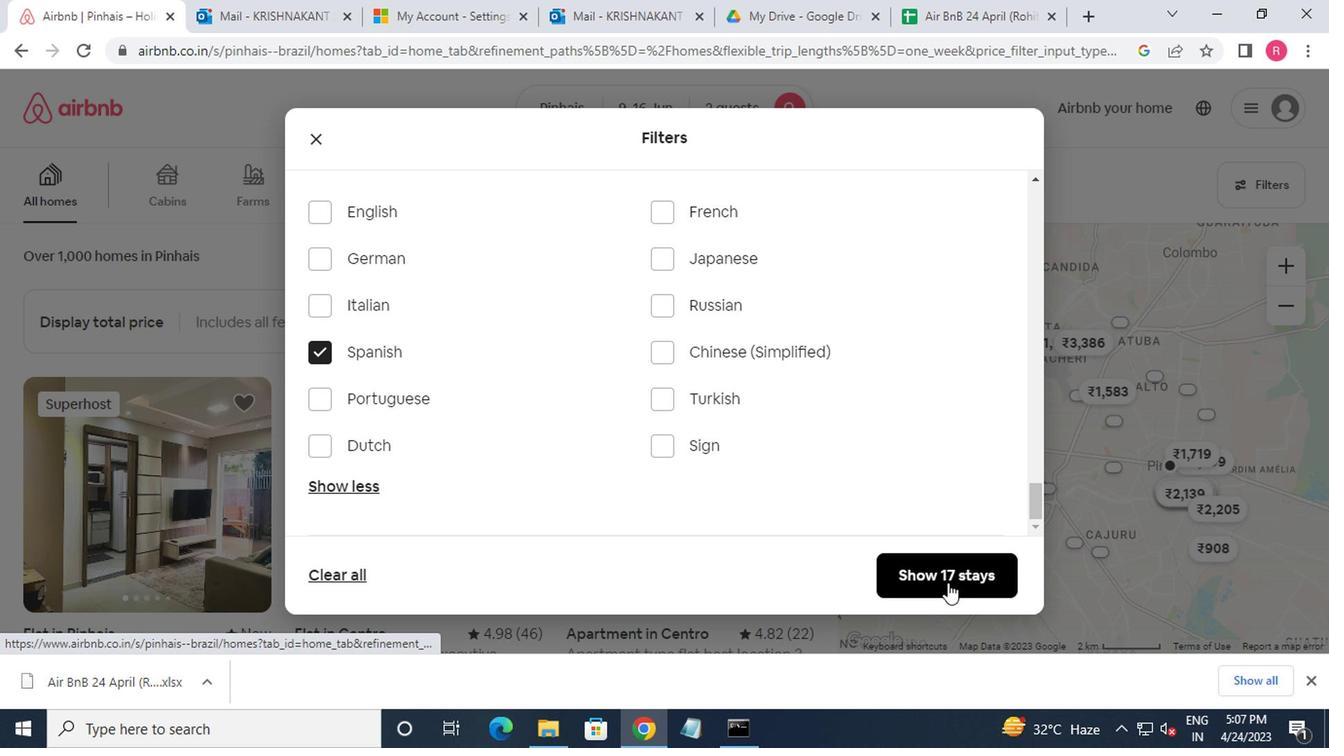 
